 Task: Navigate through the streets of Custer to reach Custer State Park.
Action: Mouse moved to (239, 81)
Screenshot: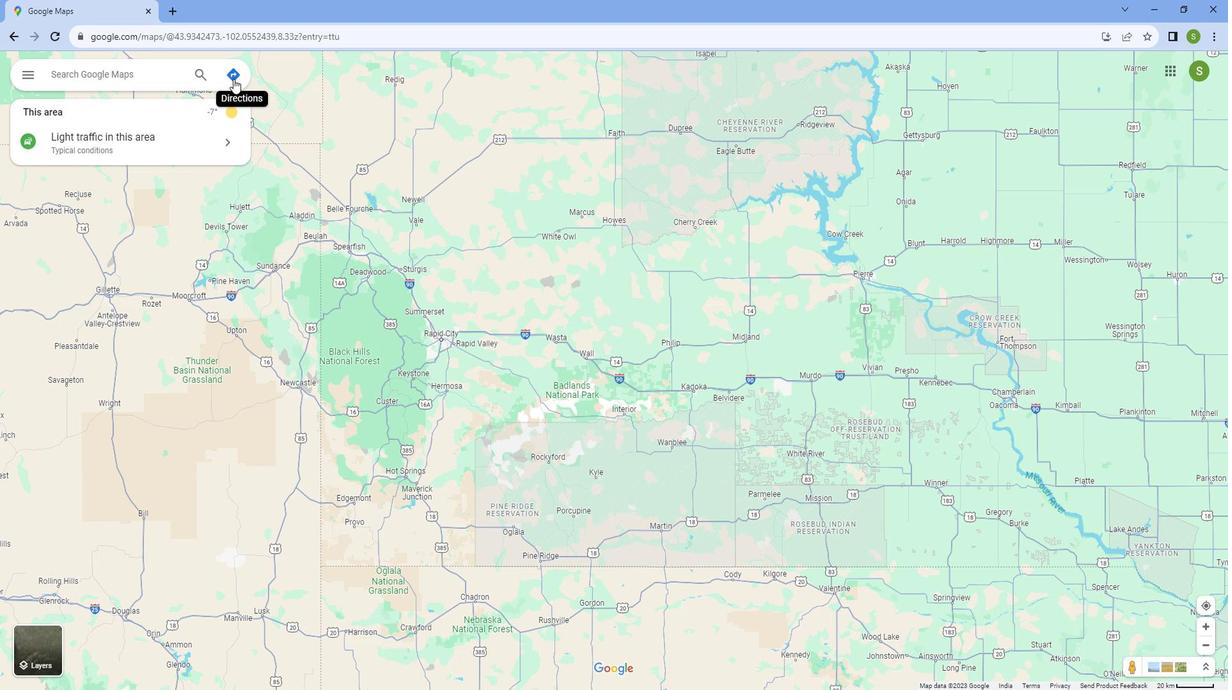 
Action: Mouse pressed left at (239, 81)
Screenshot: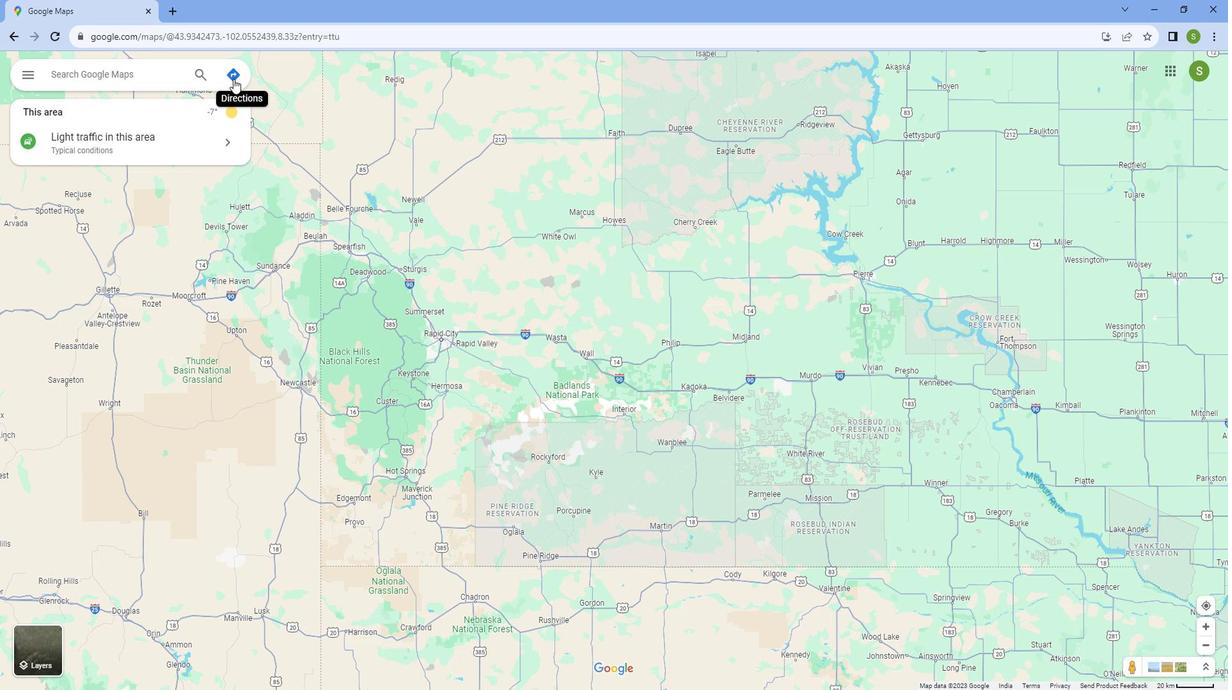 
Action: Mouse moved to (177, 118)
Screenshot: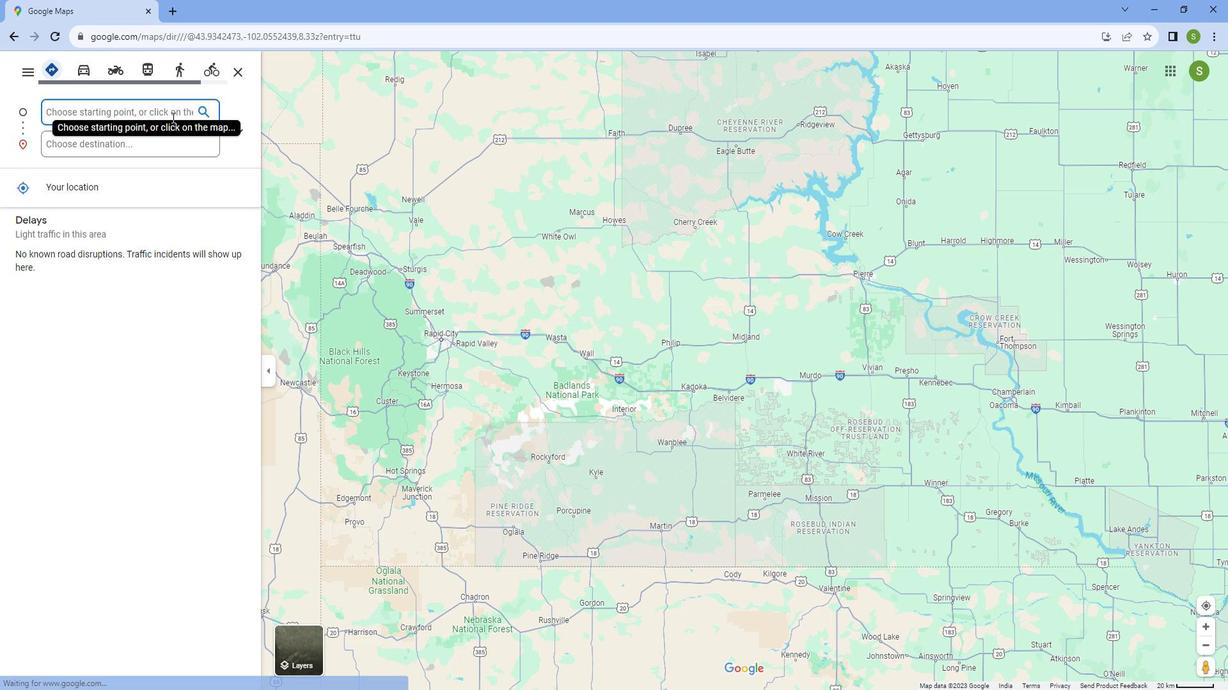
Action: Mouse pressed left at (177, 118)
Screenshot: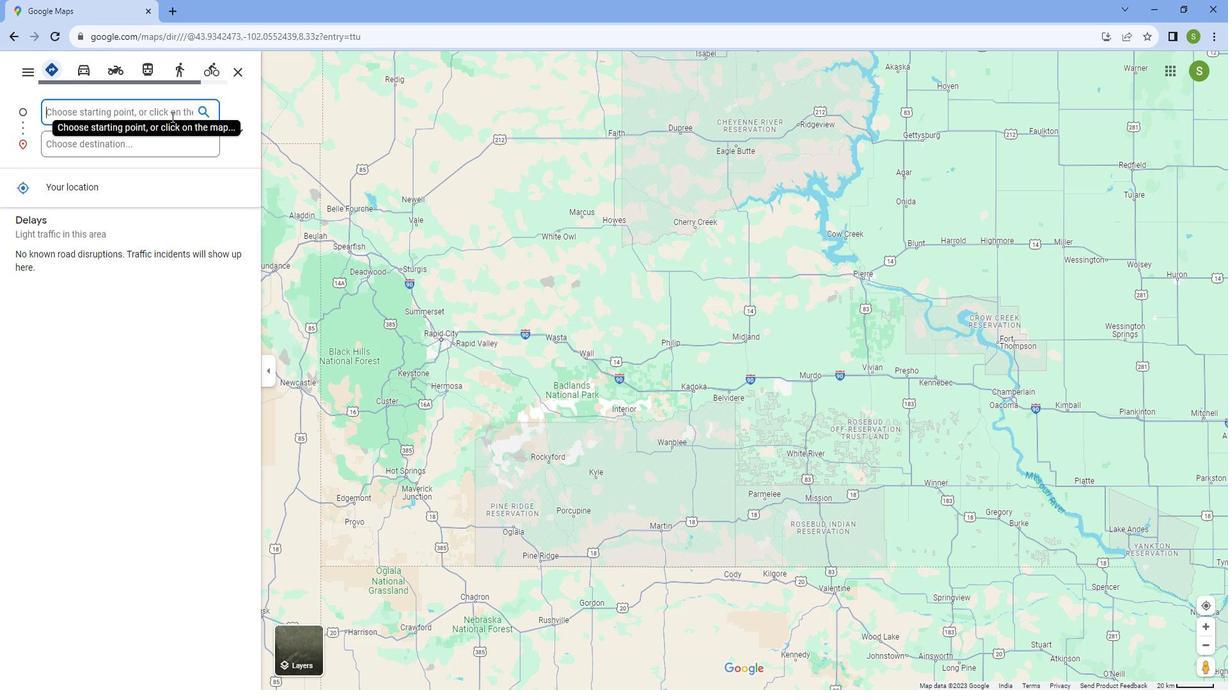 
Action: Key pressed <Key.caps_lock>C<Key.caps_lock>uster
Screenshot: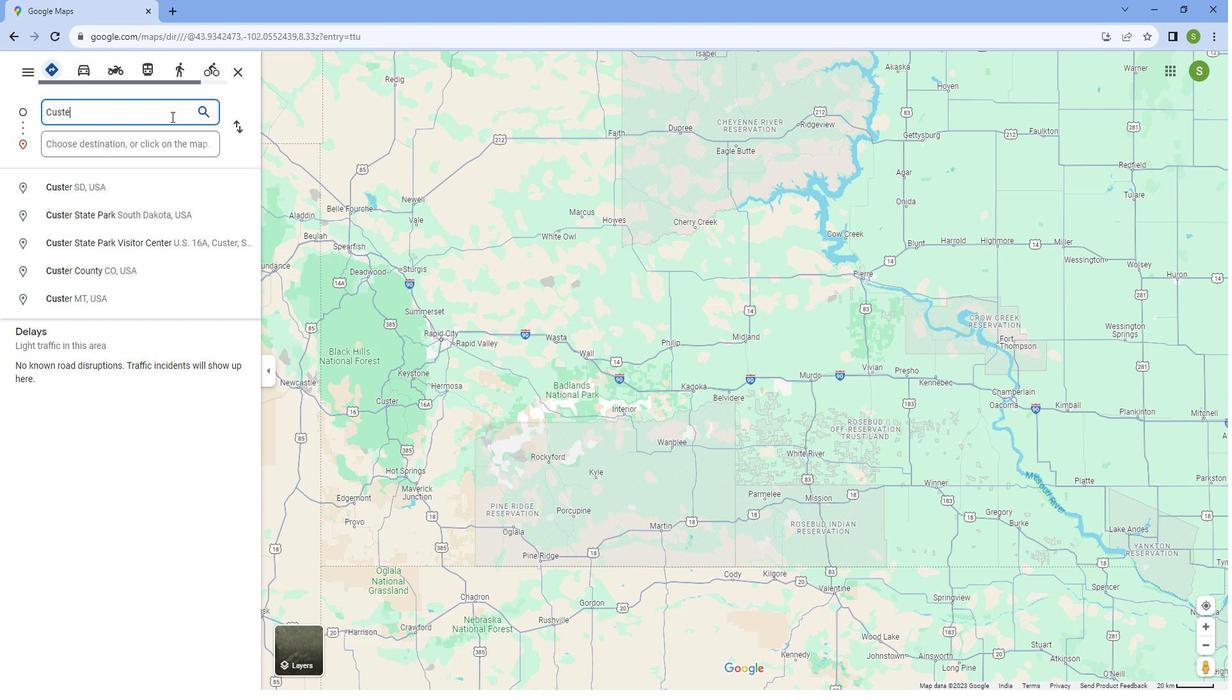
Action: Mouse moved to (122, 194)
Screenshot: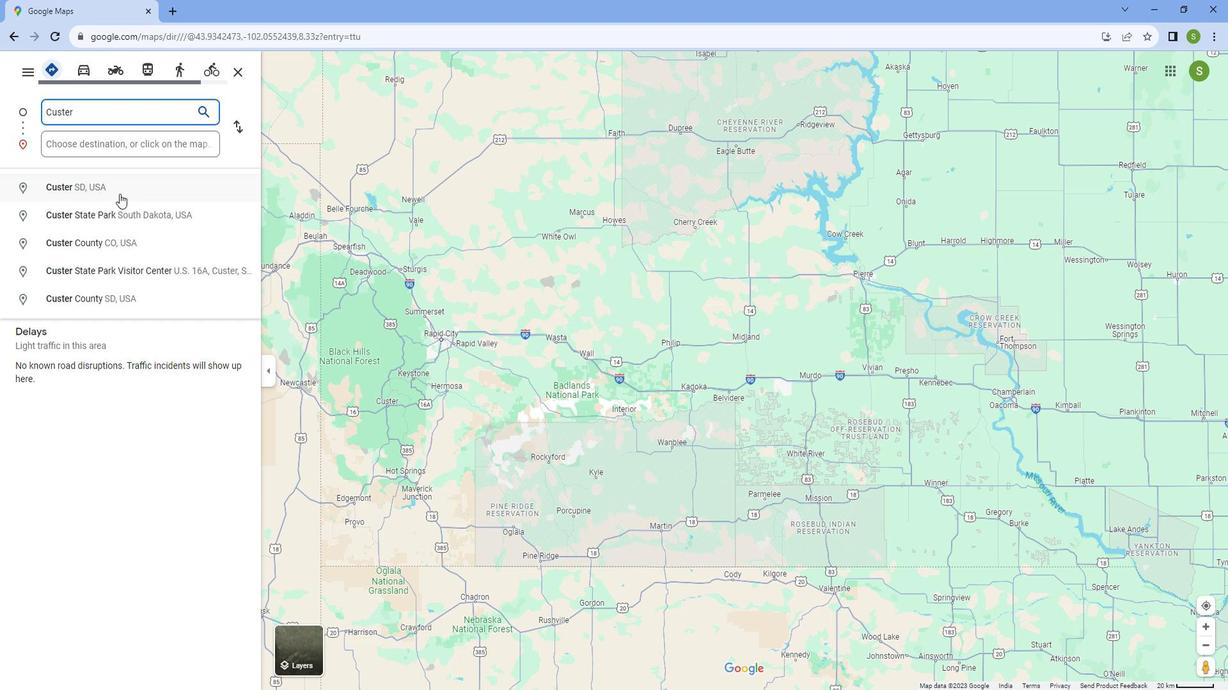 
Action: Mouse pressed left at (122, 194)
Screenshot: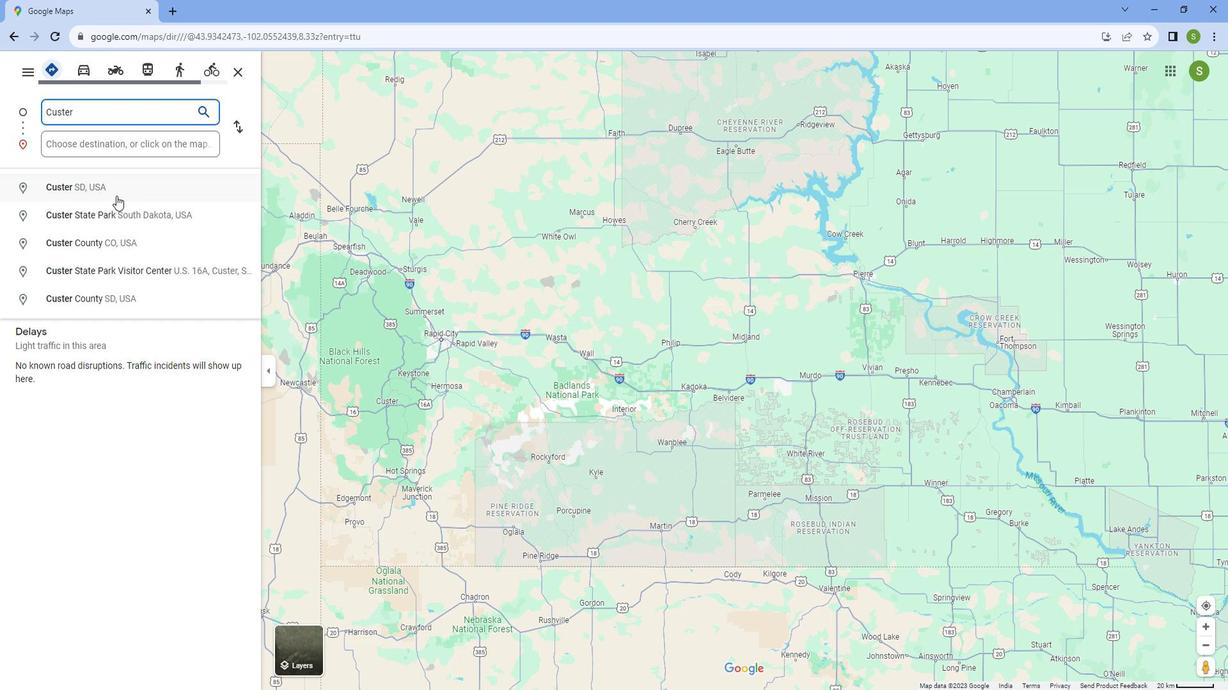 
Action: Mouse moved to (117, 161)
Screenshot: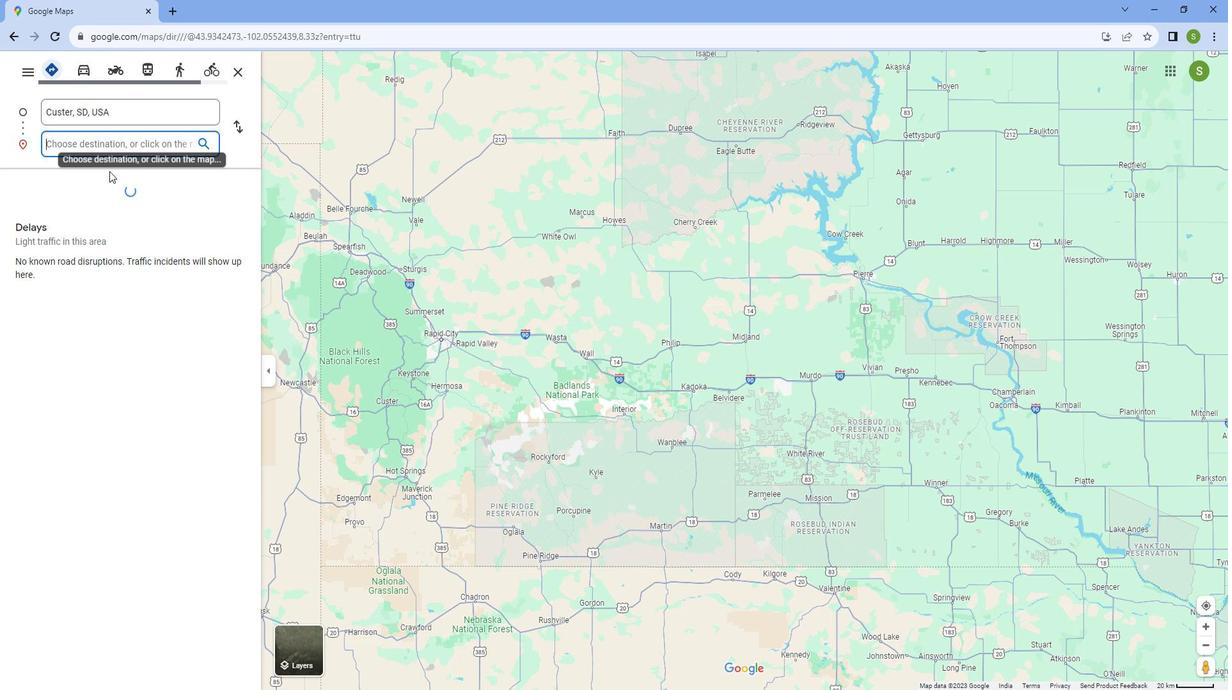 
Action: Mouse pressed left at (117, 161)
Screenshot: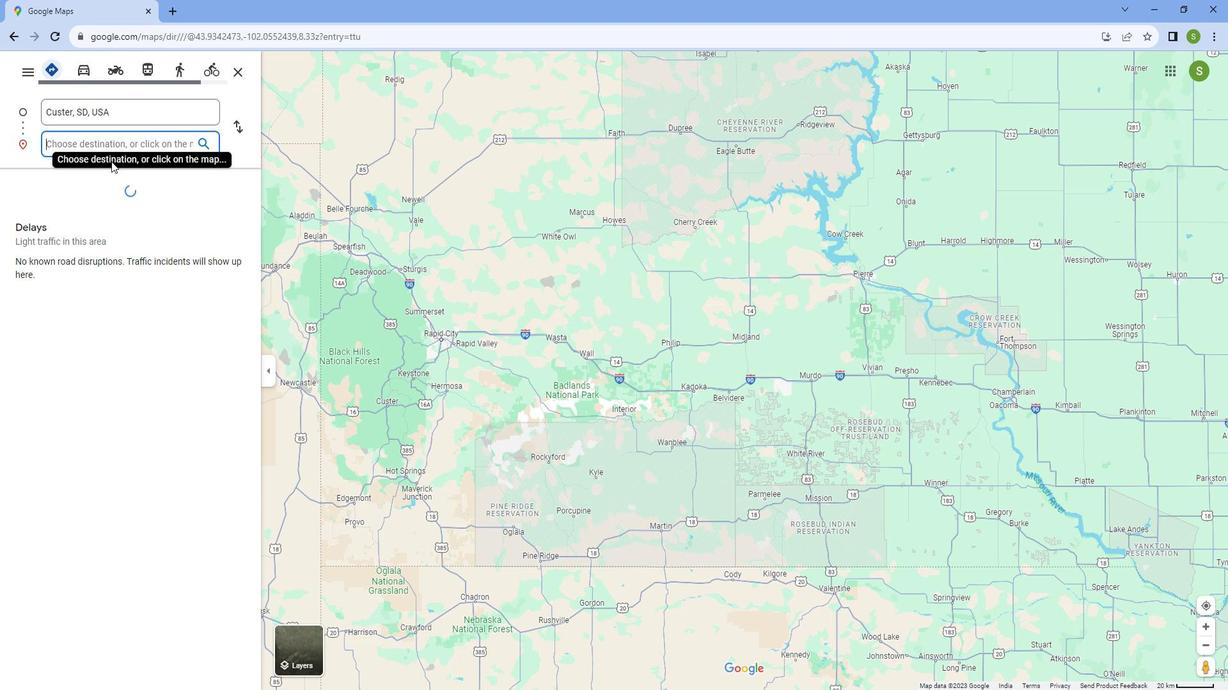
Action: Mouse moved to (130, 150)
Screenshot: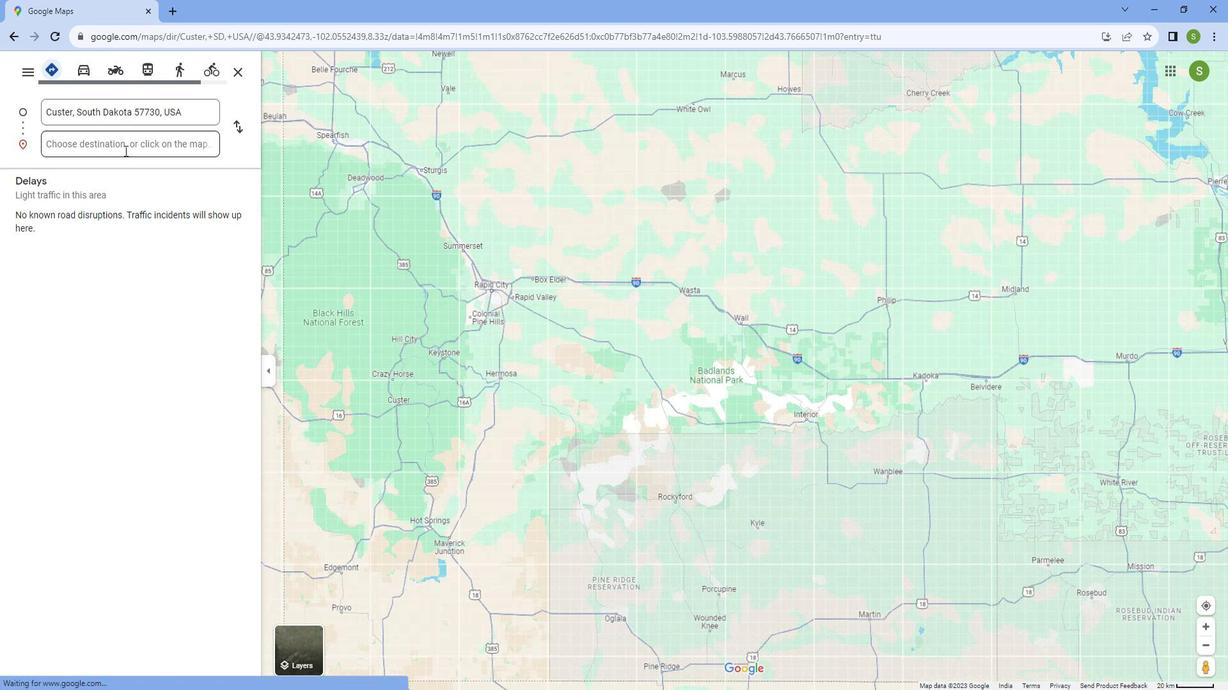 
Action: Mouse pressed left at (130, 150)
Screenshot: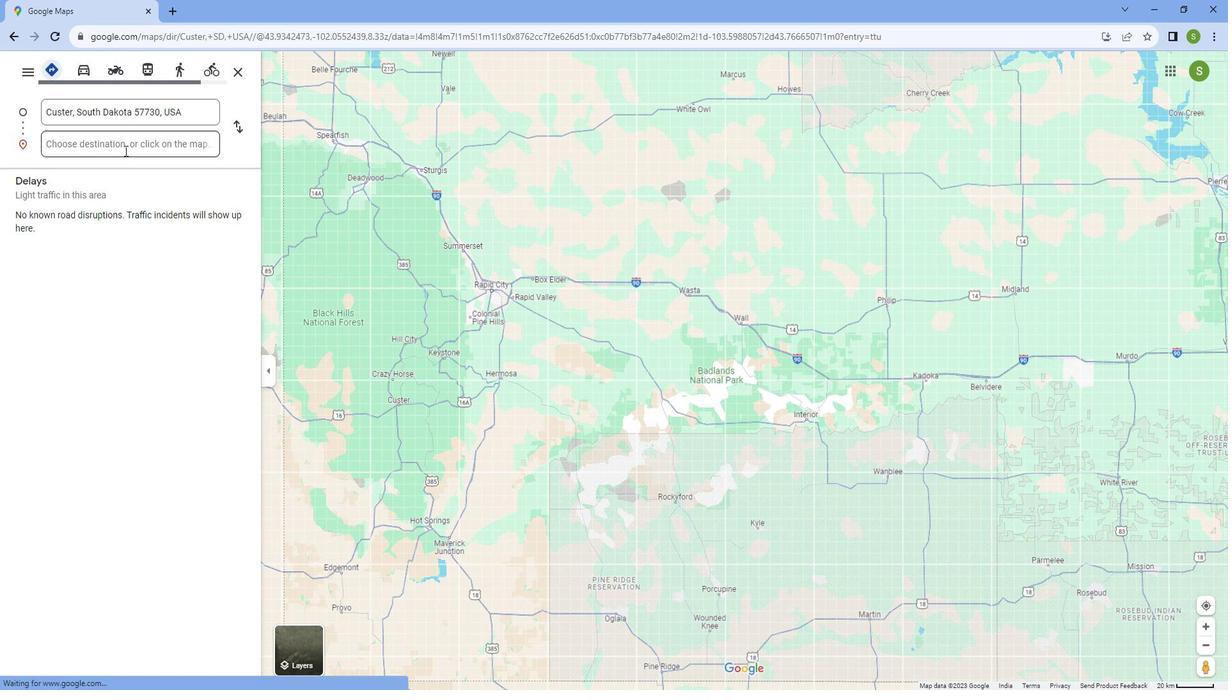 
Action: Key pressed <Key.caps_lock>C<Key.caps_lock>uster<Key.space><Key.caps_lock>S<Key.caps_lock>tate<Key.space><Key.caps_lock>P<Key.caps_lock>ark
Screenshot: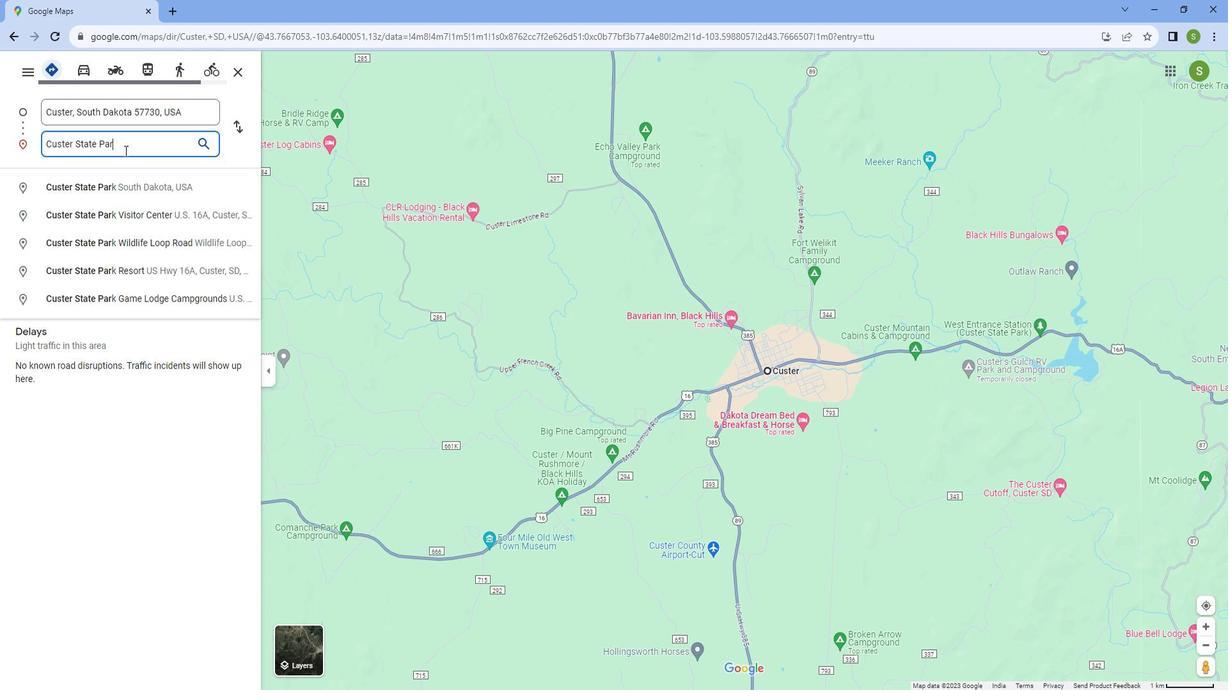 
Action: Mouse moved to (126, 185)
Screenshot: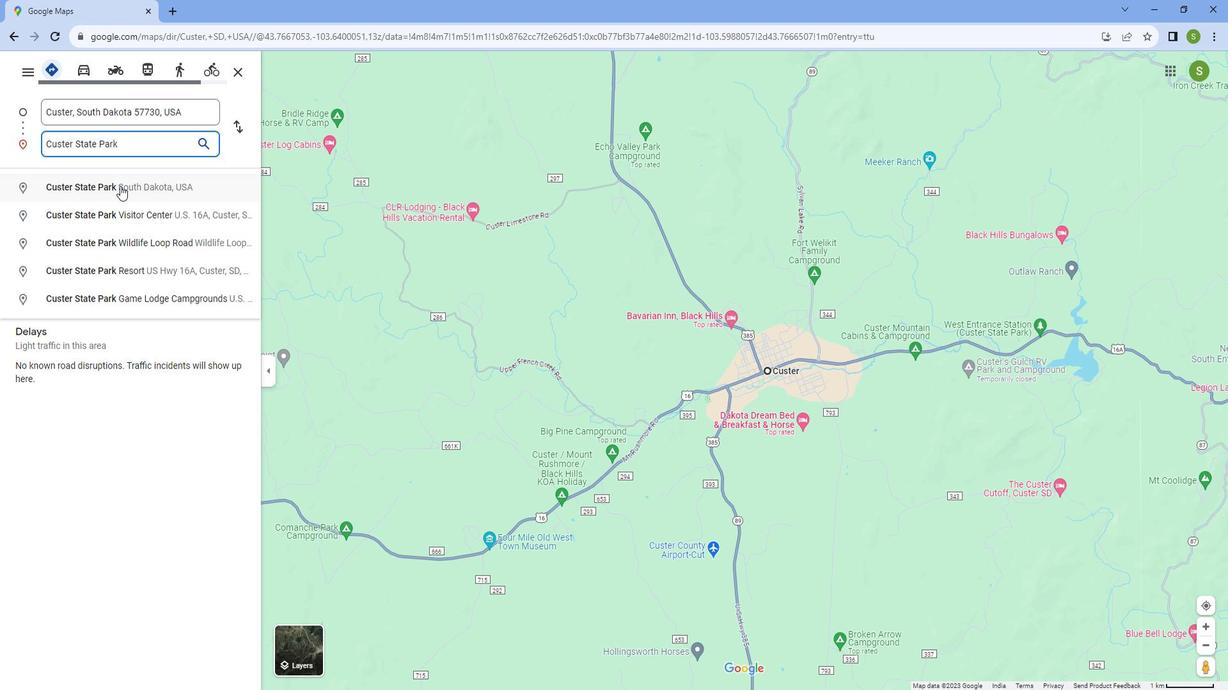 
Action: Mouse pressed left at (126, 185)
Screenshot: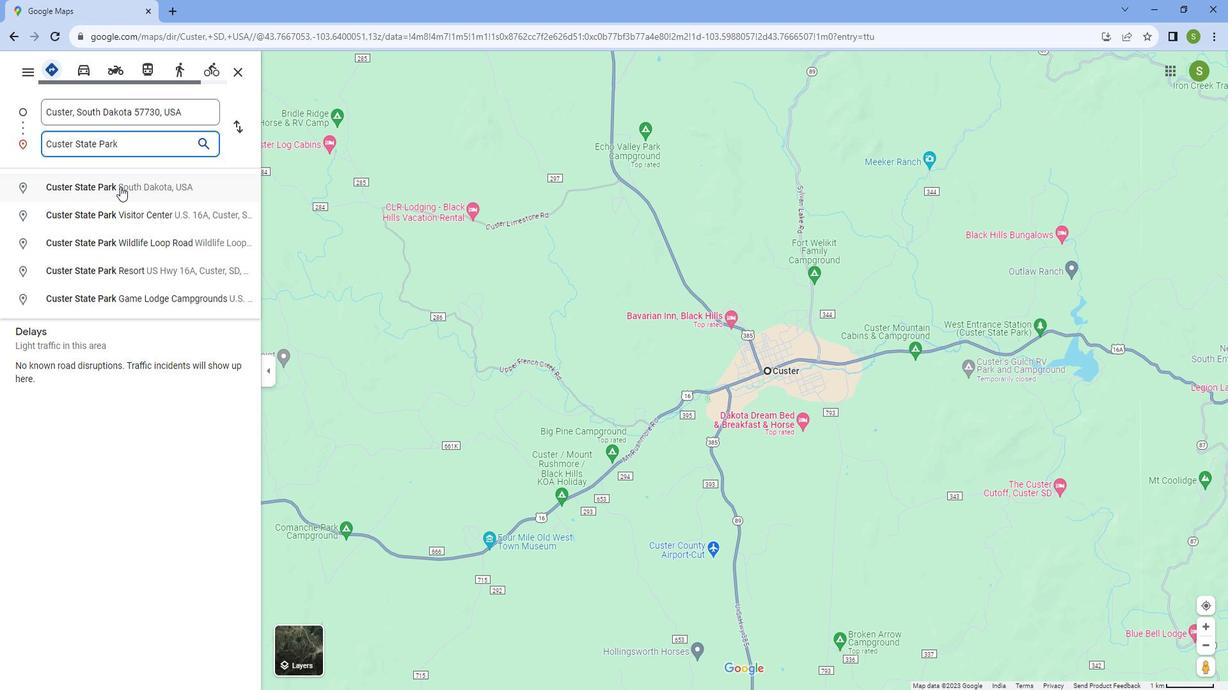 
Action: Mouse moved to (530, 628)
Screenshot: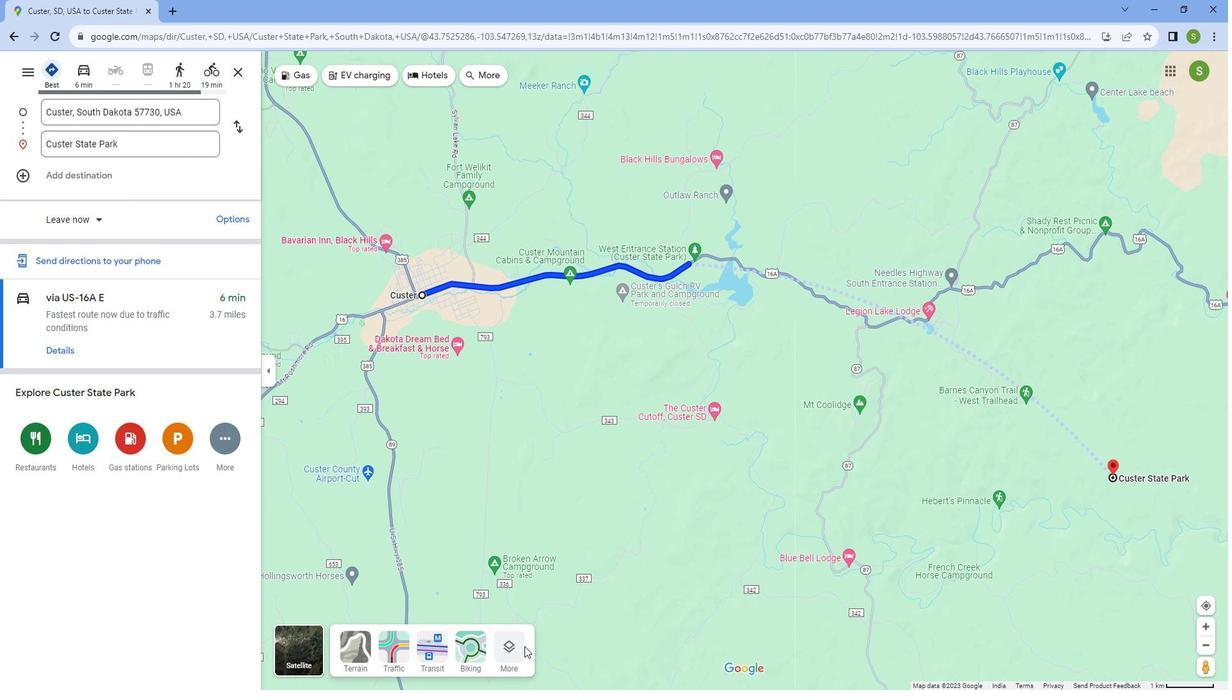 
Action: Mouse pressed left at (530, 628)
Screenshot: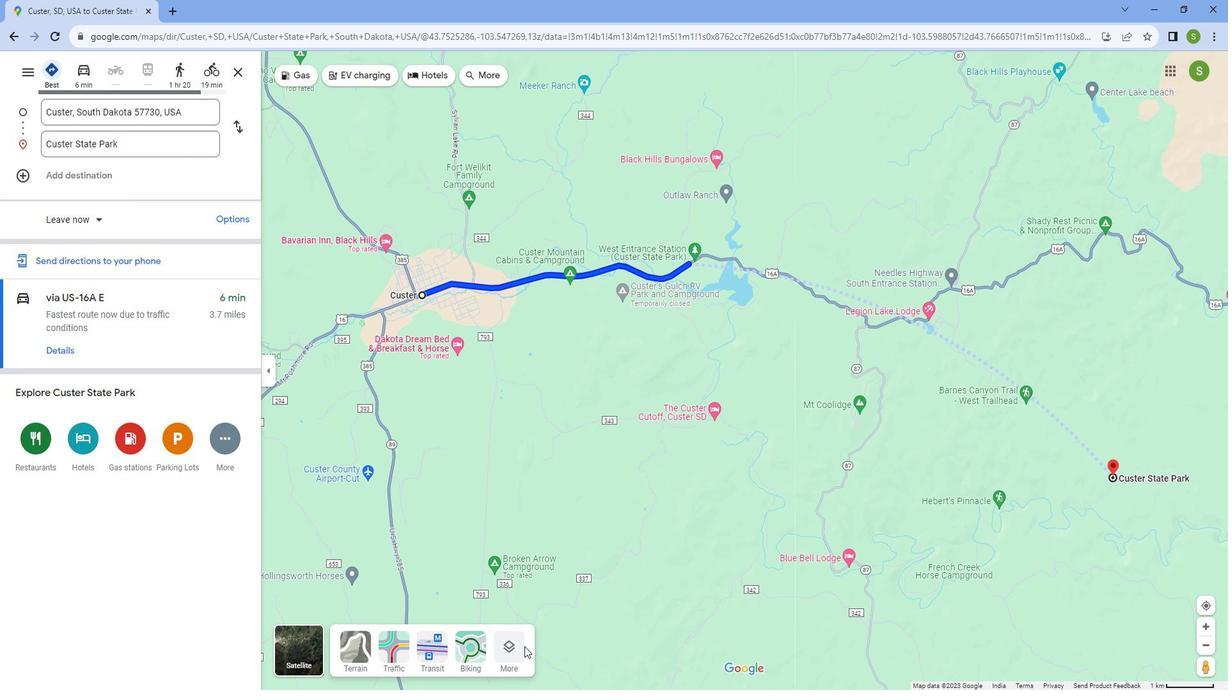 
Action: Mouse moved to (525, 629)
Screenshot: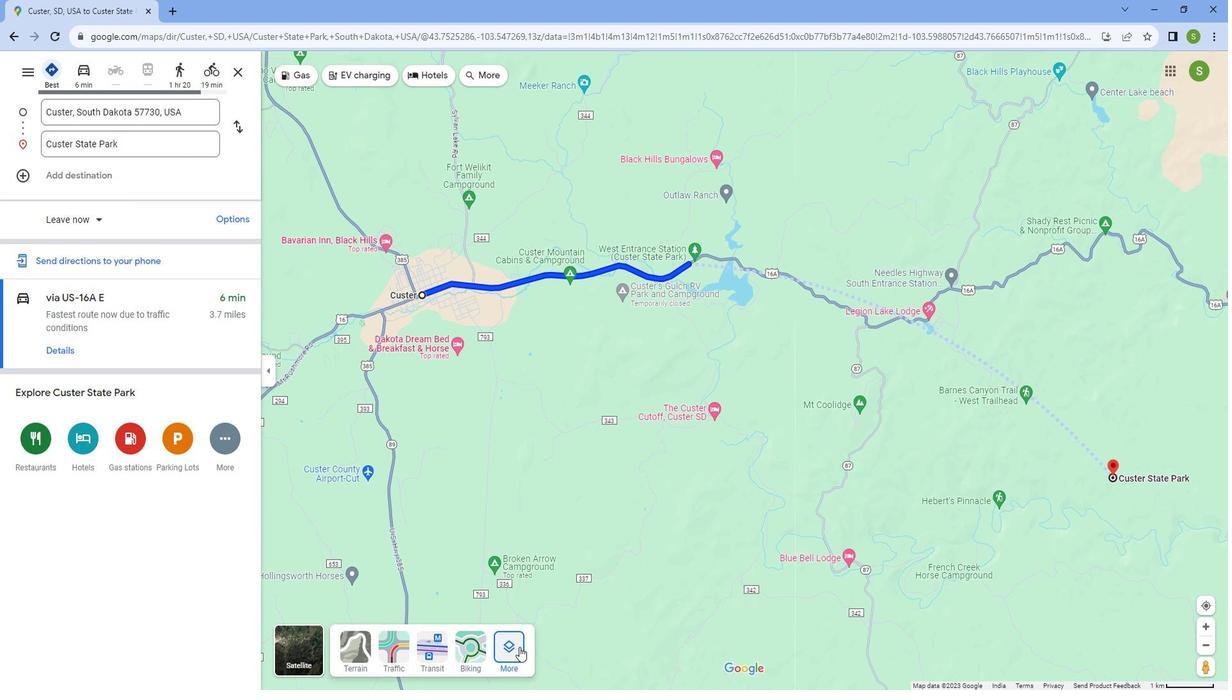 
Action: Mouse pressed left at (525, 629)
Screenshot: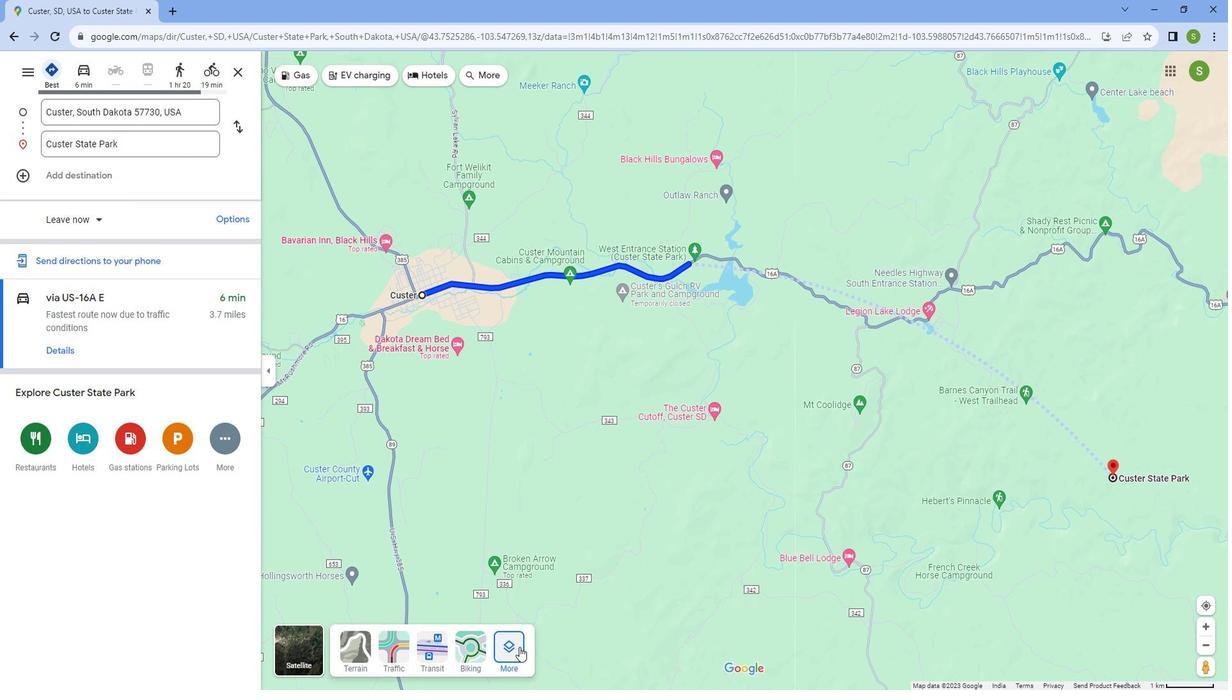 
Action: Mouse moved to (372, 377)
Screenshot: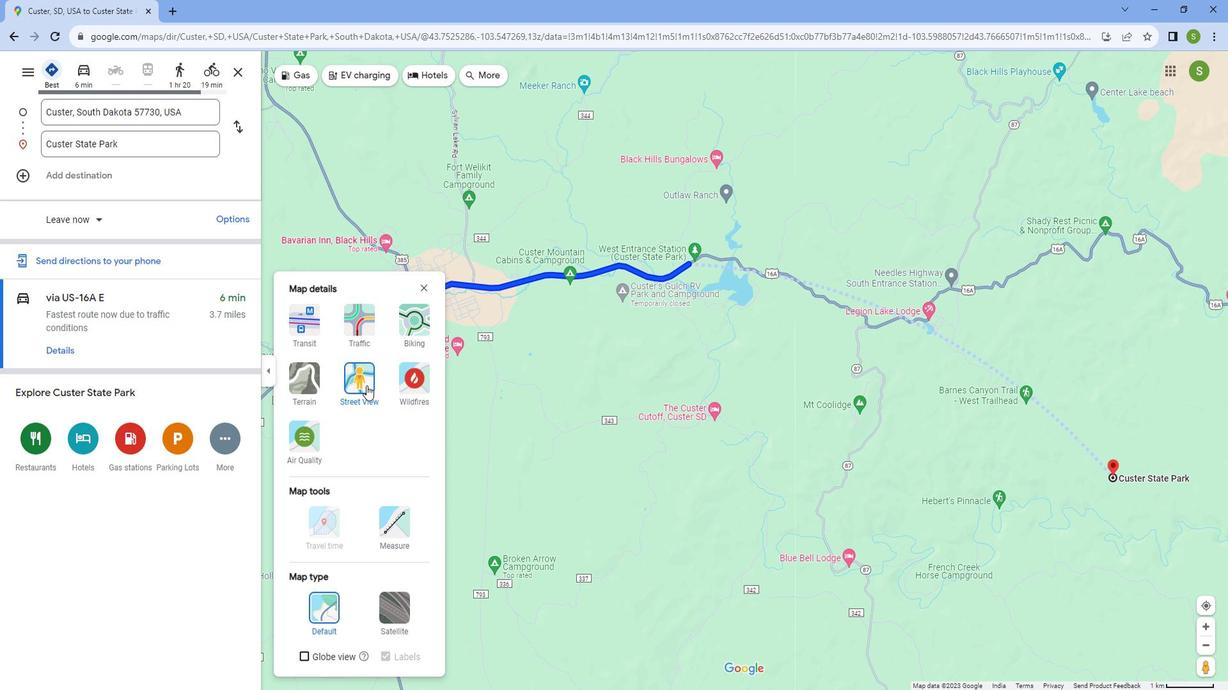 
Action: Mouse pressed left at (372, 377)
Screenshot: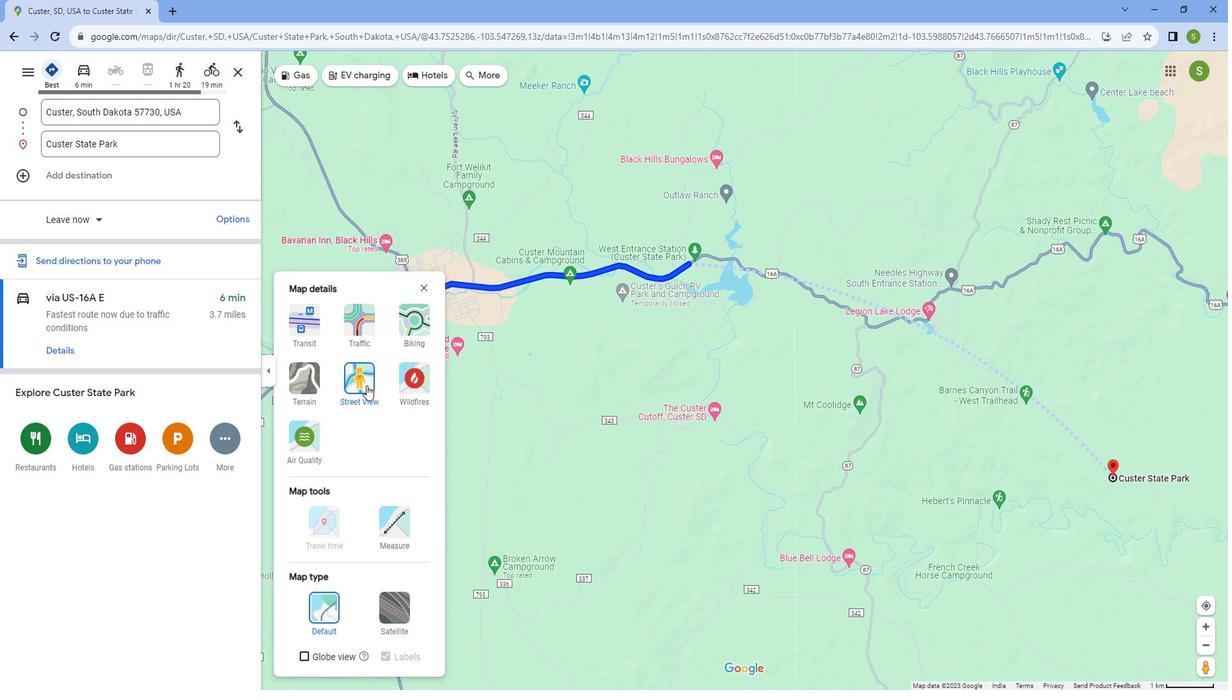 
Action: Mouse moved to (683, 424)
Screenshot: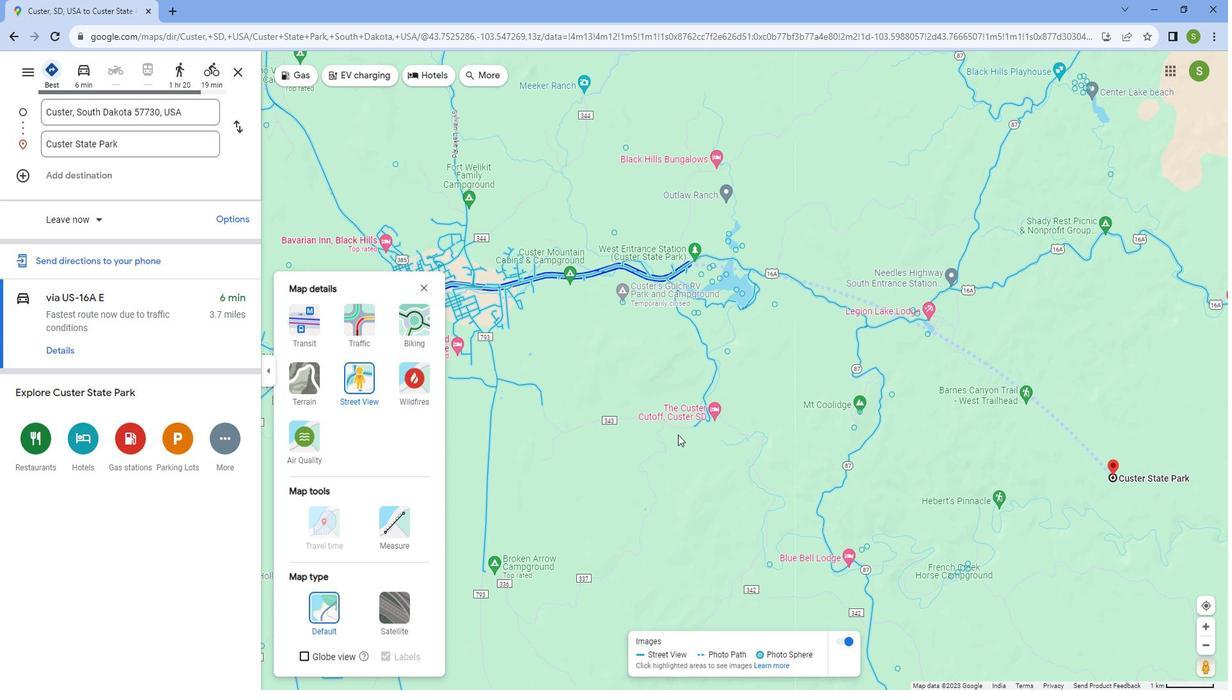 
Action: Mouse scrolled (683, 424) with delta (0, 0)
Screenshot: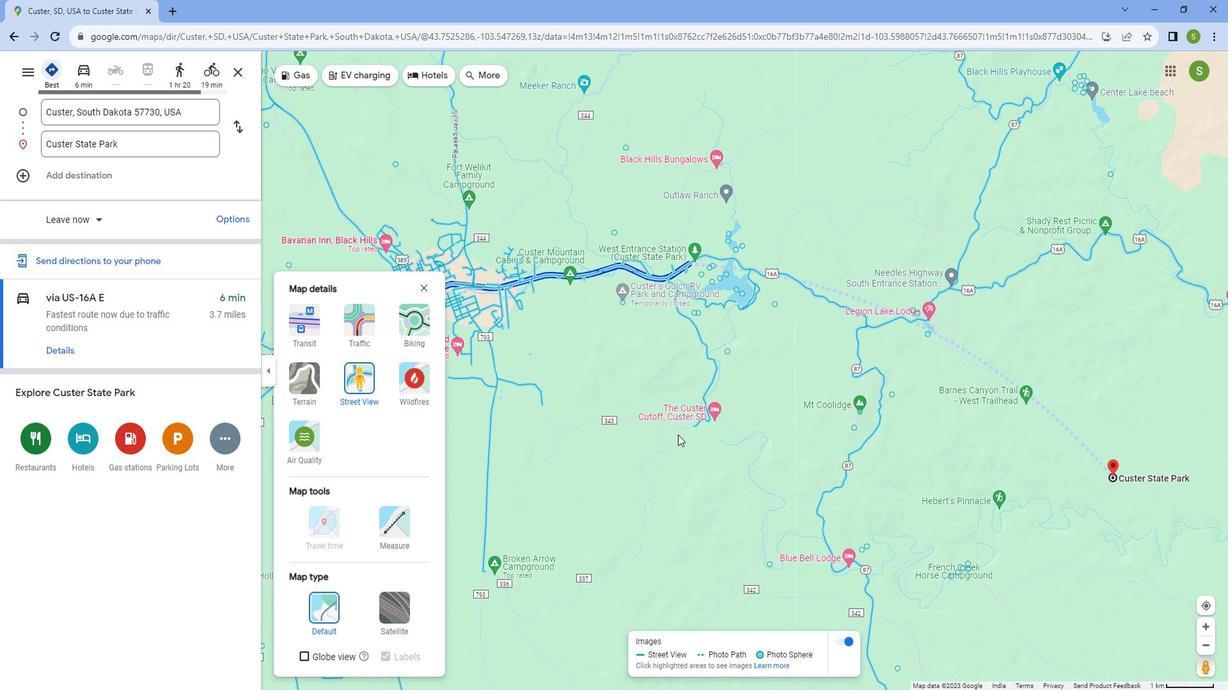 
Action: Mouse moved to (584, 396)
Screenshot: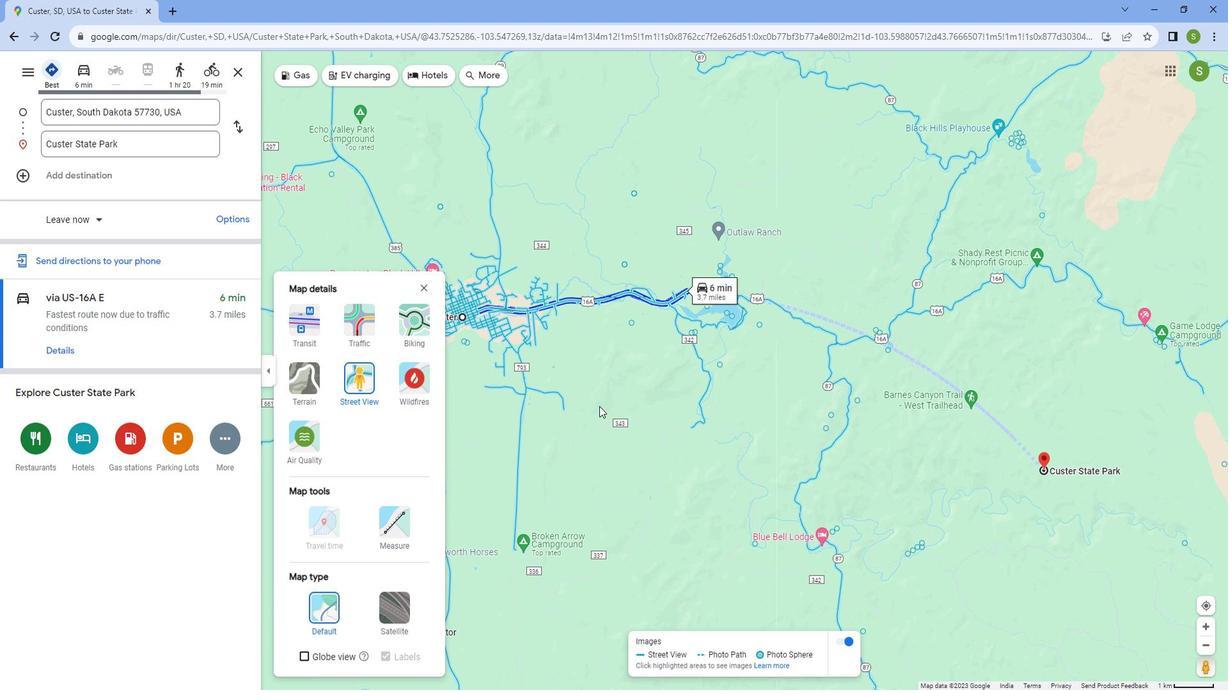 
Action: Mouse scrolled (584, 396) with delta (0, 0)
Screenshot: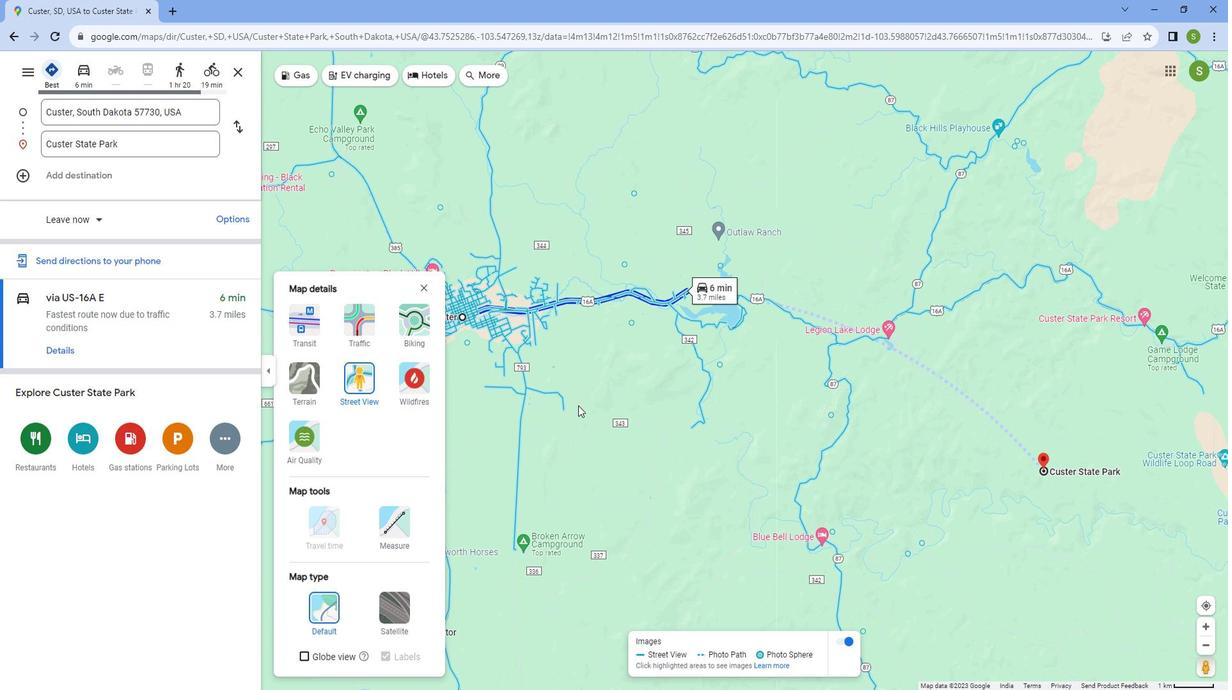 
Action: Mouse scrolled (584, 396) with delta (0, 0)
Screenshot: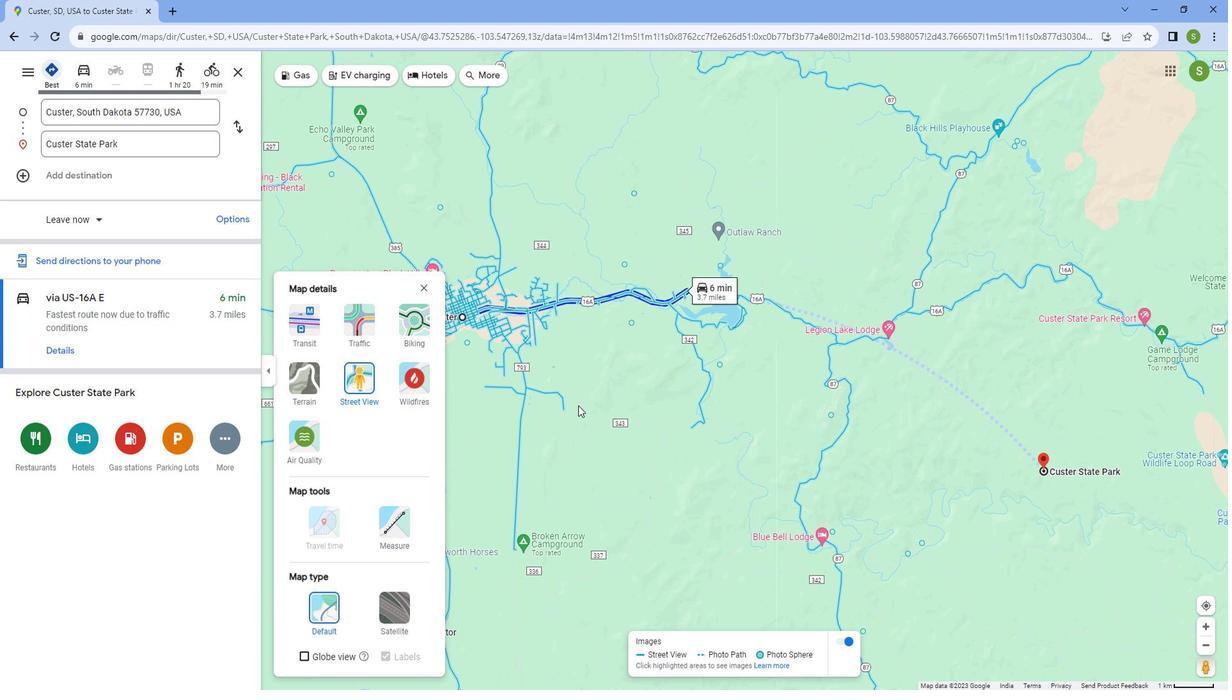 
Action: Mouse scrolled (584, 396) with delta (0, 0)
Screenshot: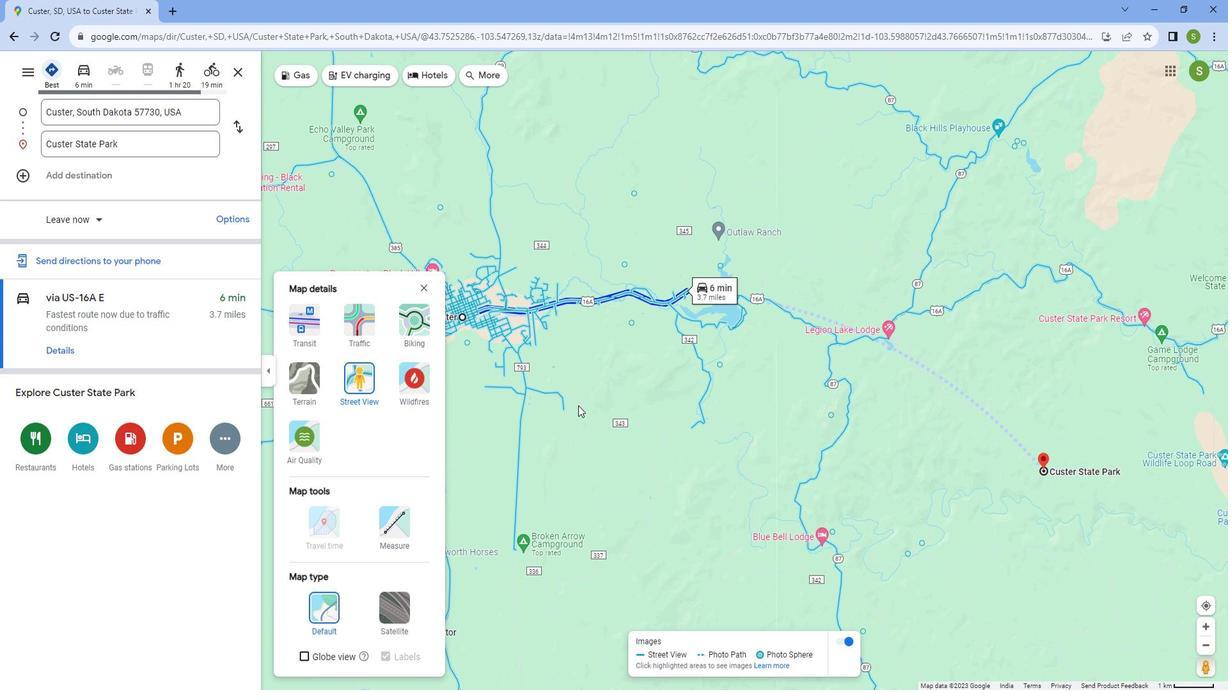 
Action: Mouse moved to (495, 329)
Screenshot: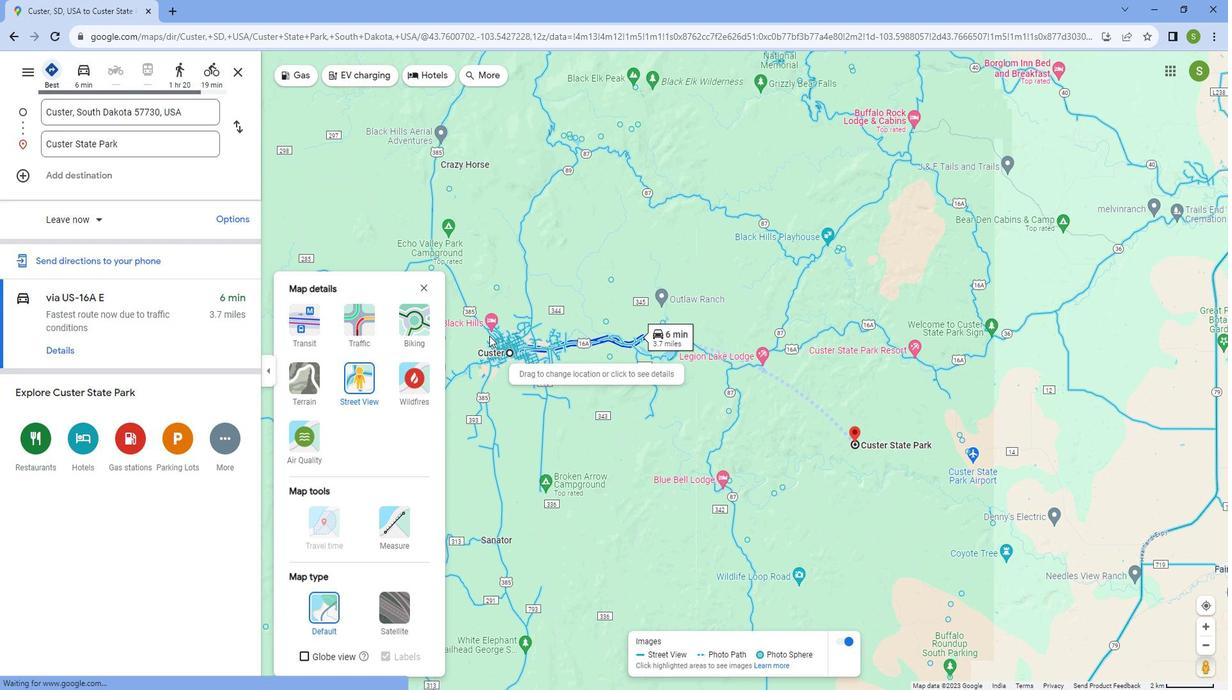 
Action: Mouse scrolled (495, 330) with delta (0, 0)
Screenshot: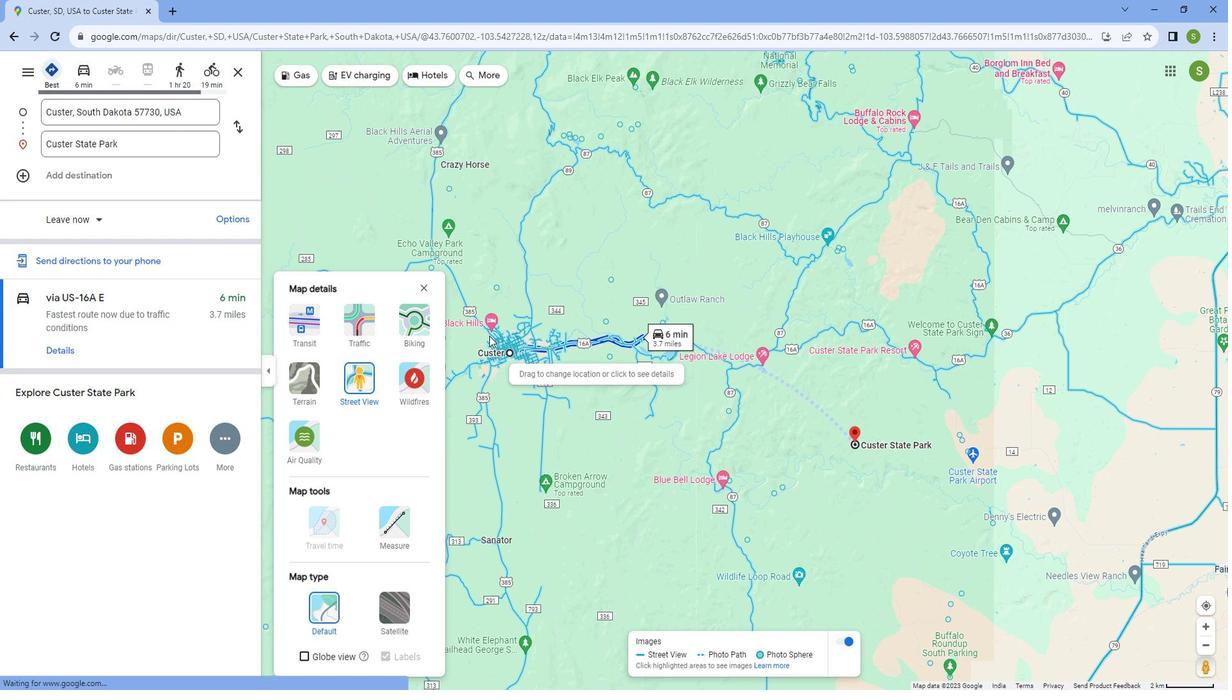 
Action: Mouse scrolled (495, 330) with delta (0, 0)
Screenshot: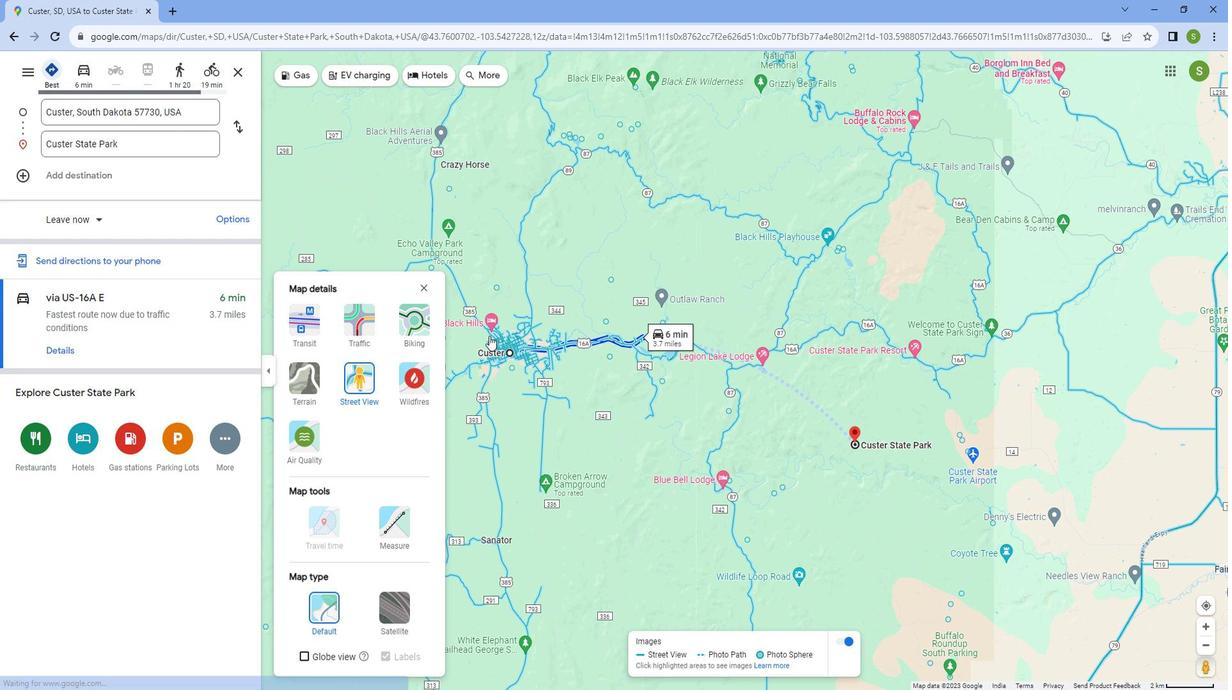 
Action: Mouse scrolled (495, 330) with delta (0, 0)
Screenshot: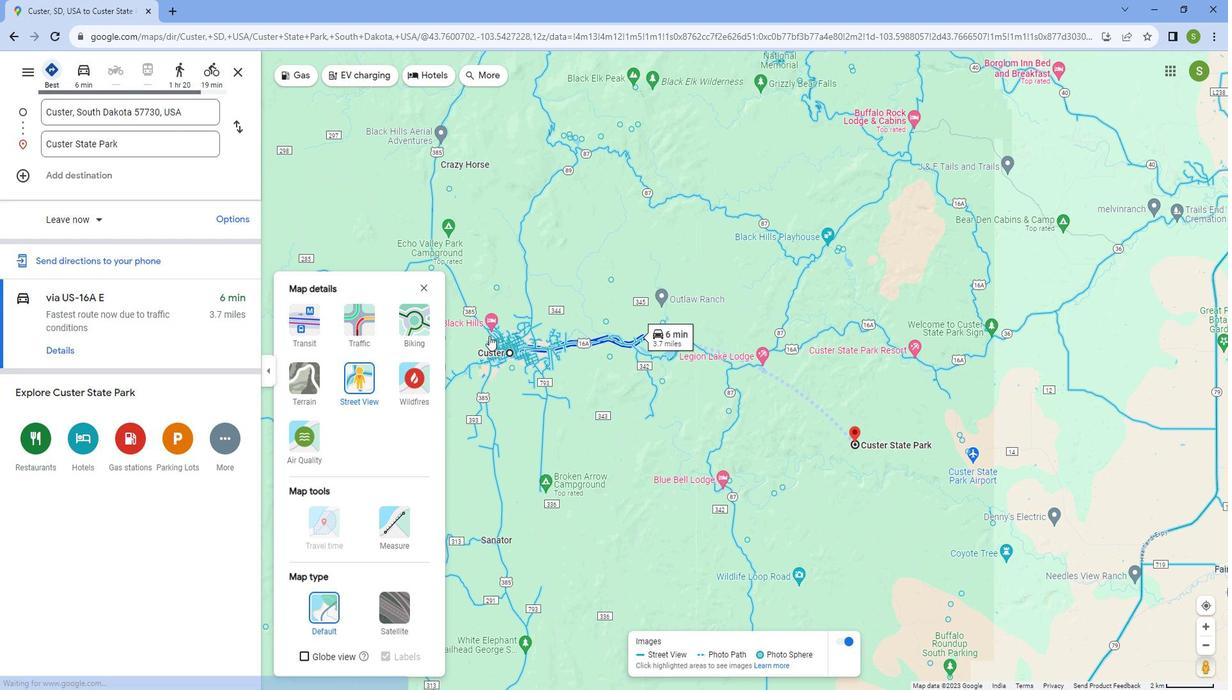 
Action: Mouse moved to (494, 329)
Screenshot: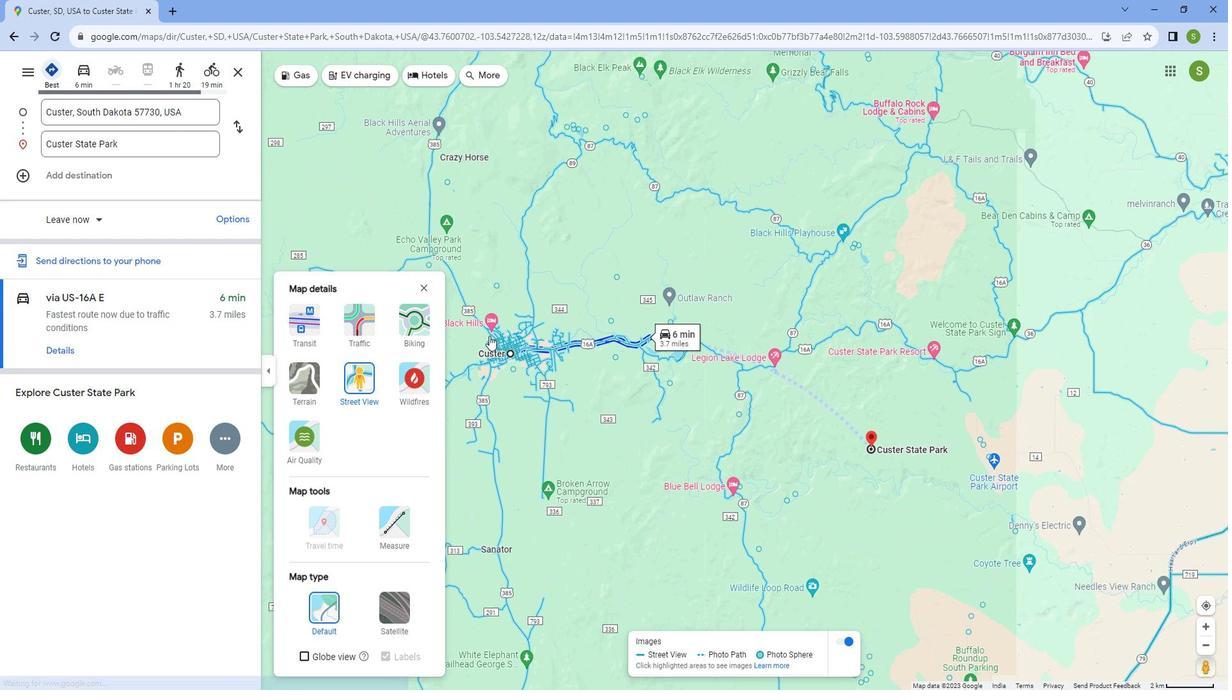 
Action: Mouse scrolled (494, 330) with delta (0, 0)
Screenshot: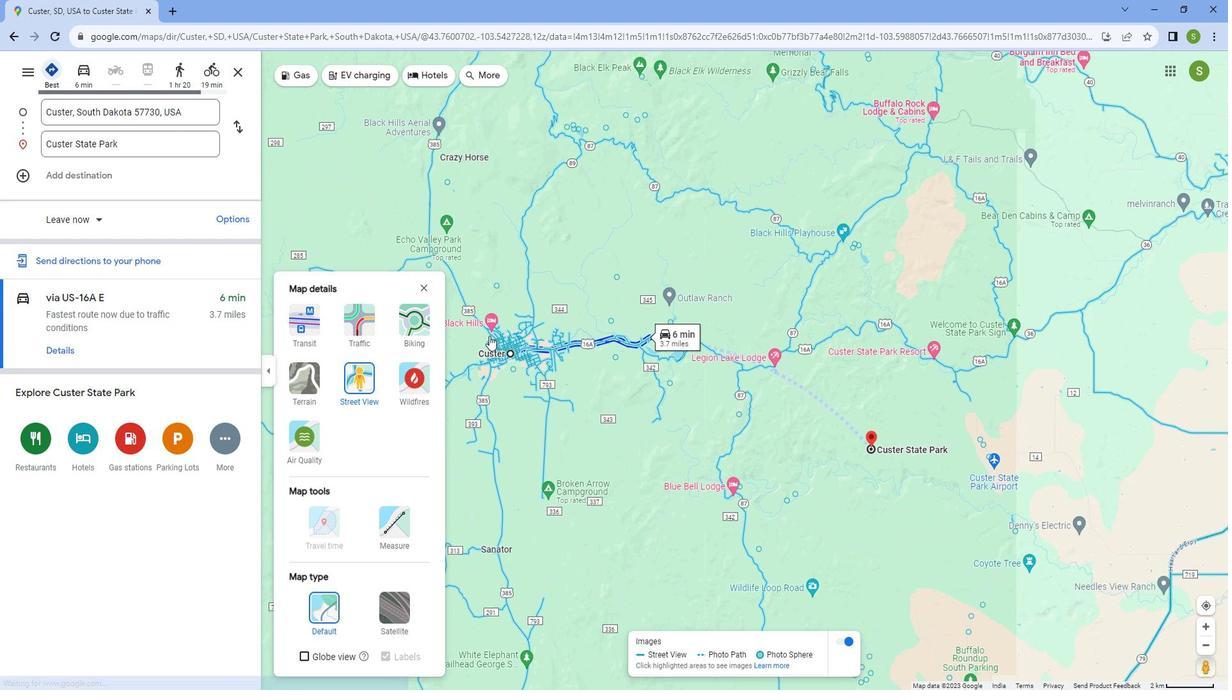 
Action: Mouse moved to (493, 329)
Screenshot: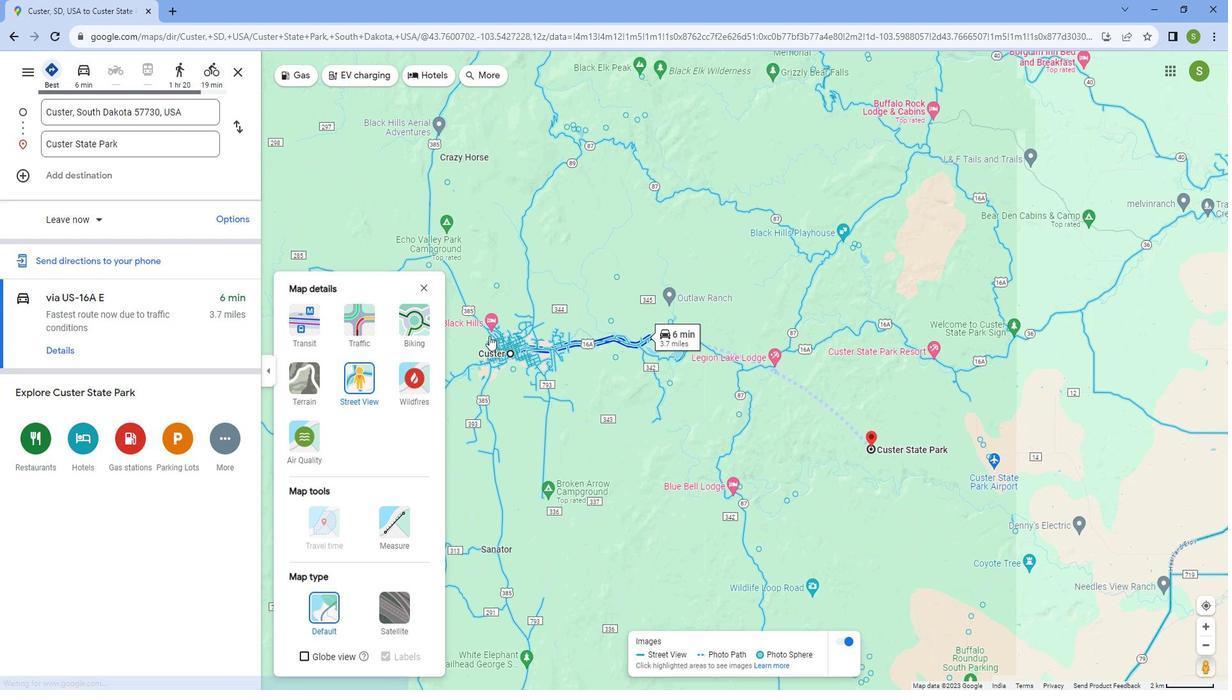 
Action: Mouse scrolled (493, 330) with delta (0, 0)
Screenshot: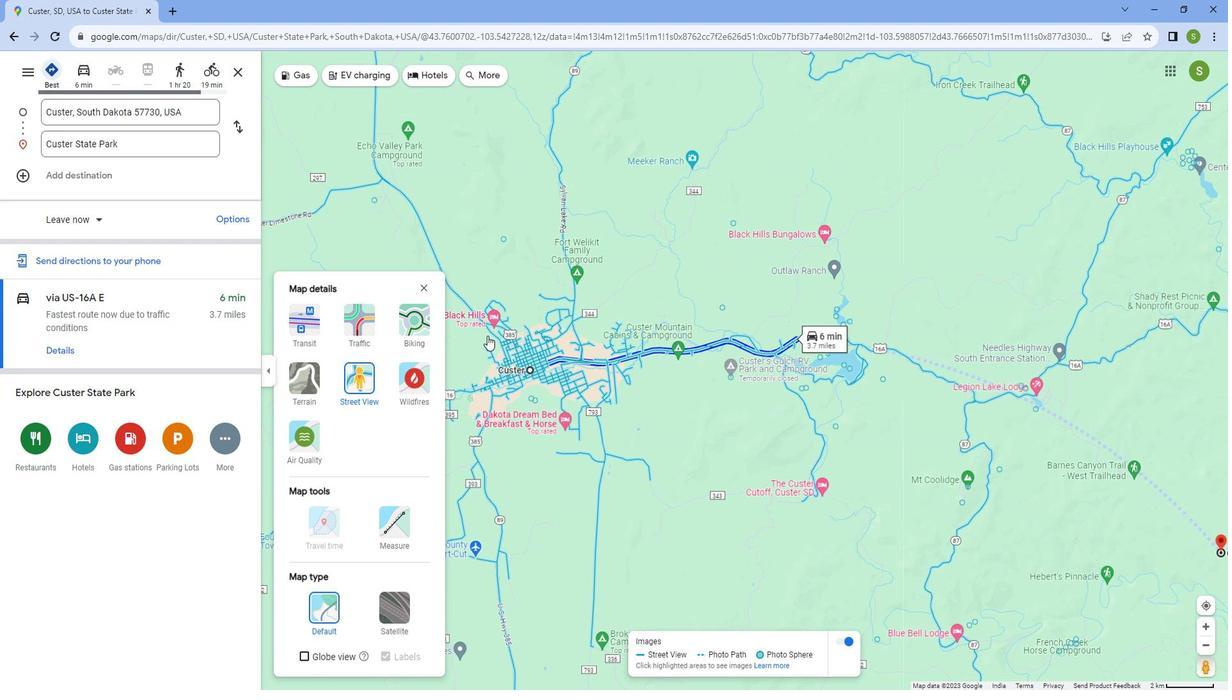 
Action: Mouse scrolled (493, 330) with delta (0, 0)
Screenshot: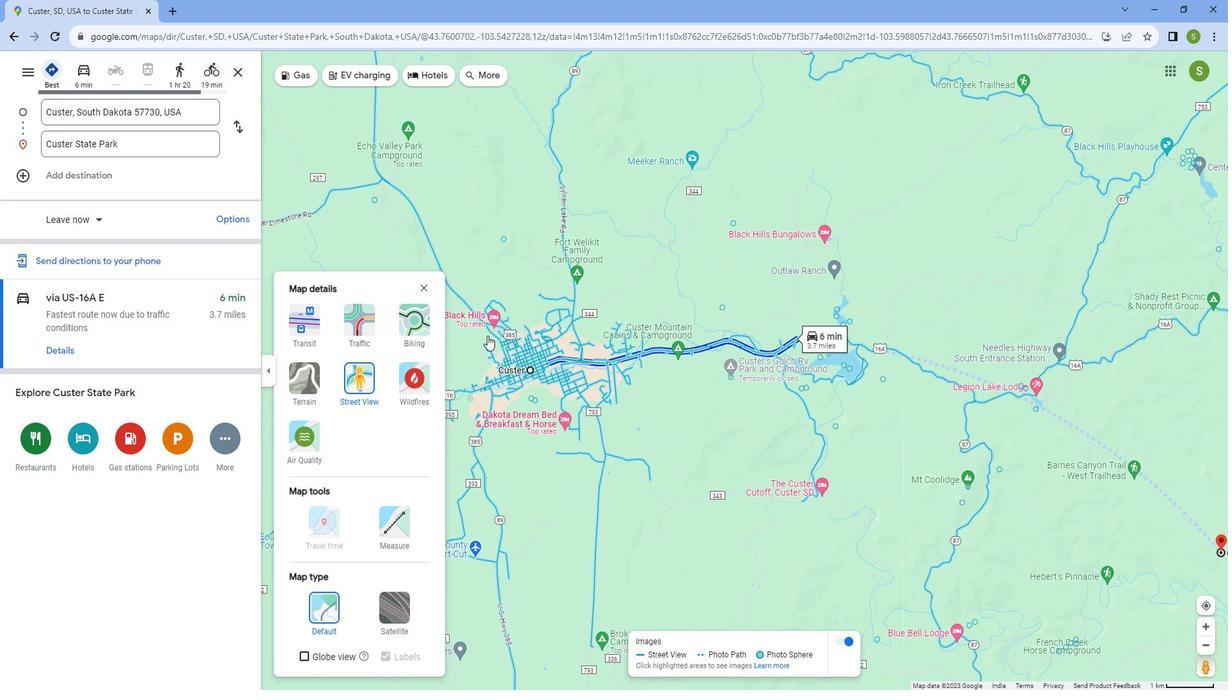 
Action: Mouse scrolled (493, 330) with delta (0, 0)
Screenshot: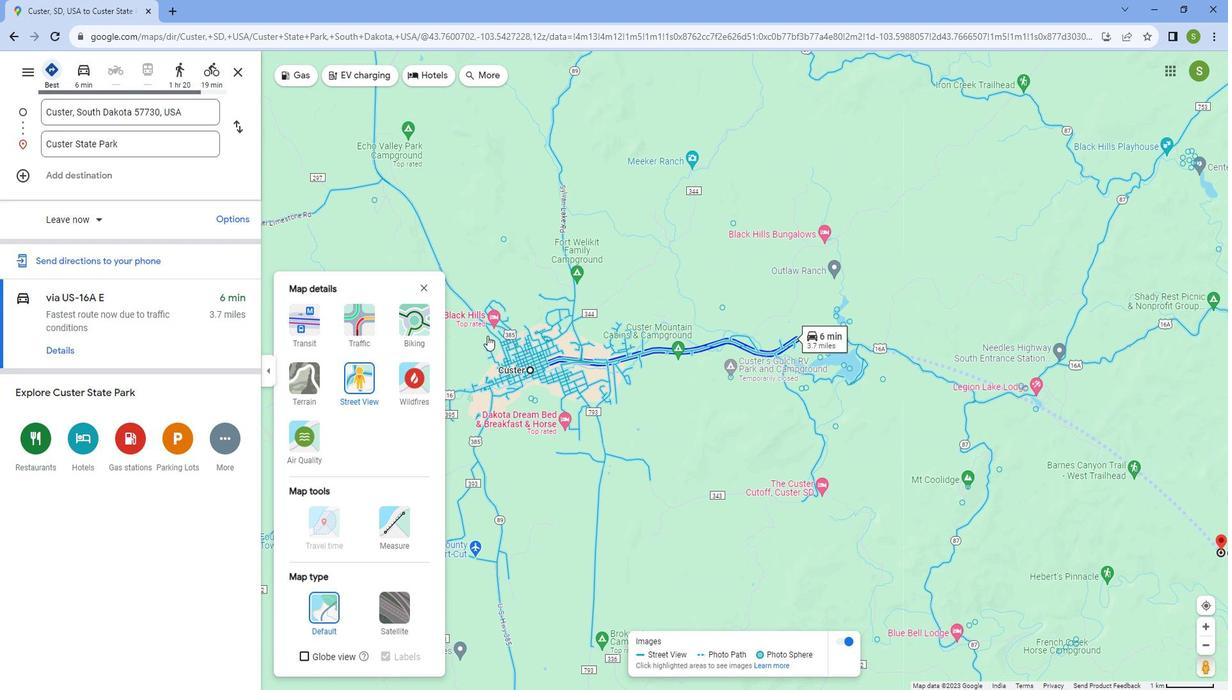
Action: Mouse scrolled (493, 330) with delta (0, 0)
Screenshot: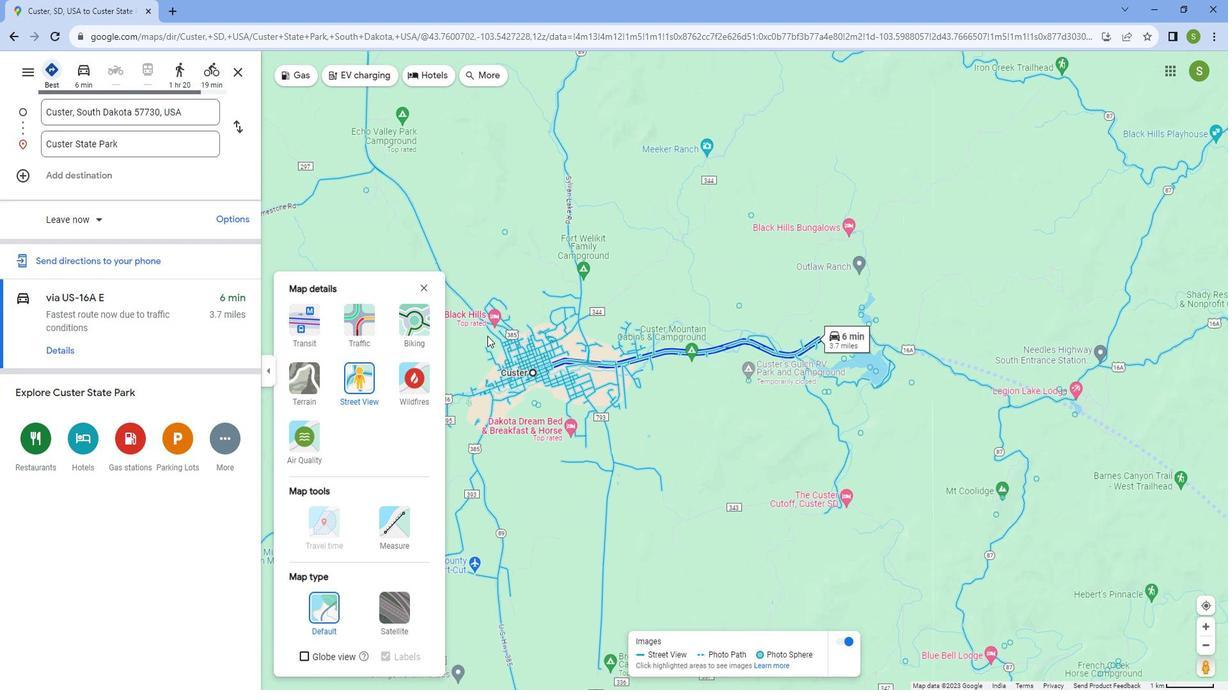 
Action: Mouse scrolled (493, 330) with delta (0, 0)
Screenshot: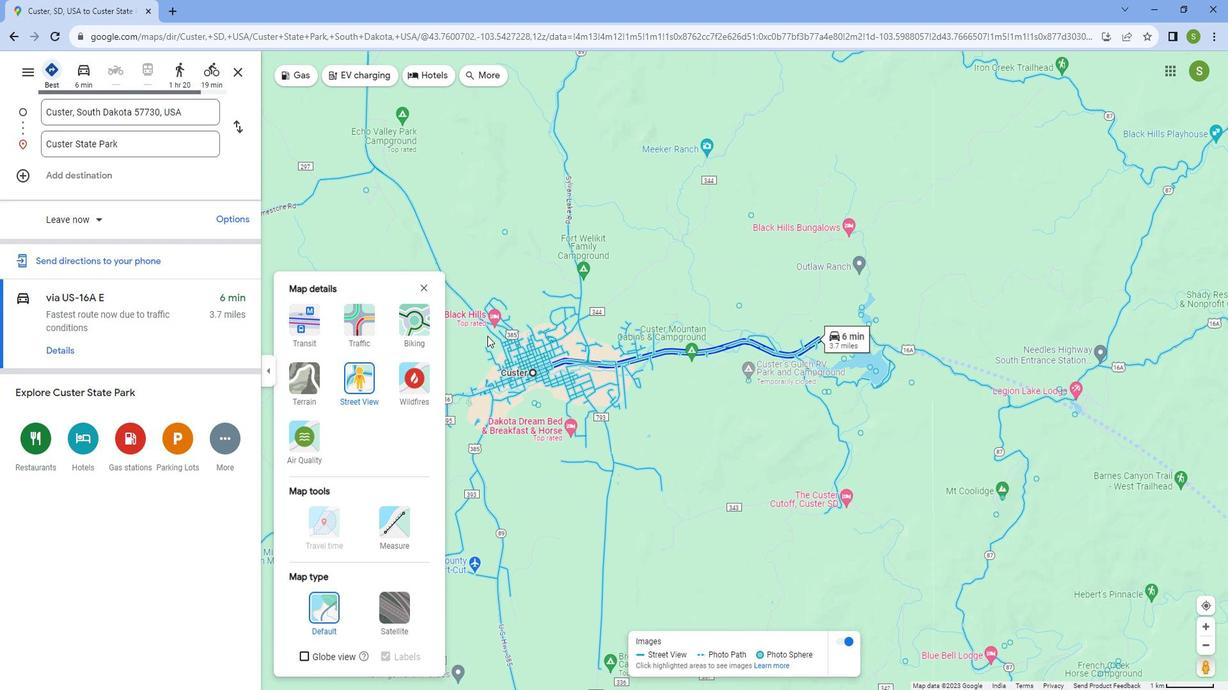 
Action: Mouse moved to (532, 375)
Screenshot: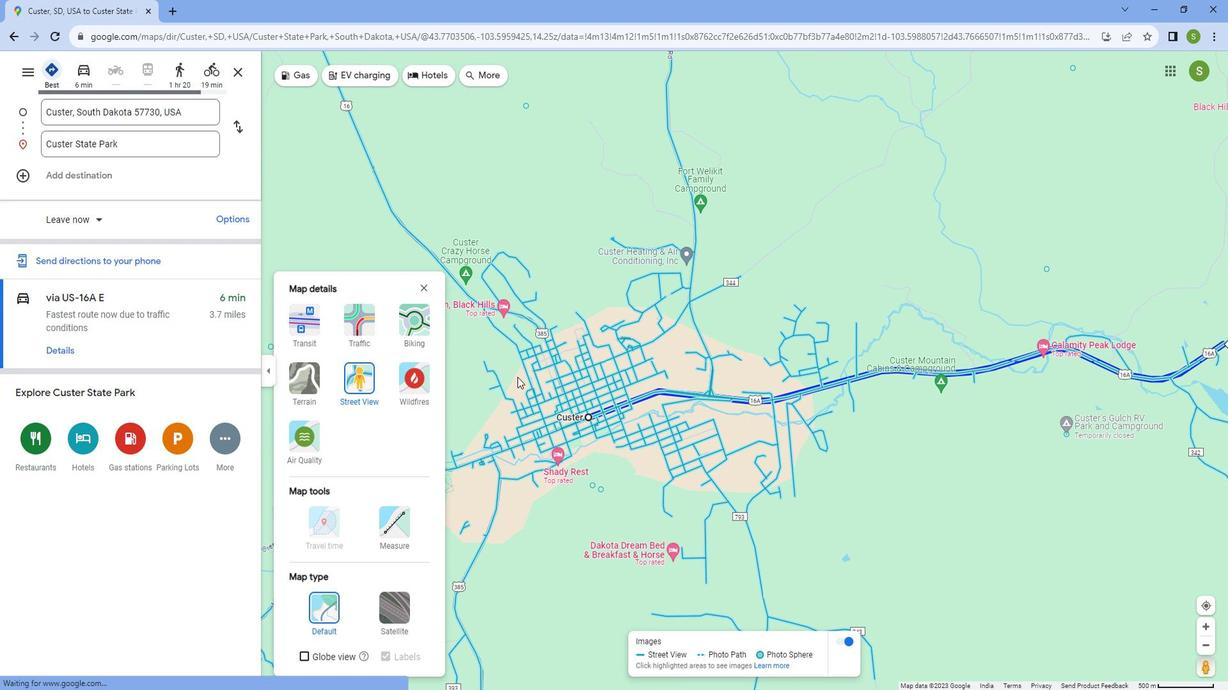 
Action: Mouse scrolled (532, 374) with delta (0, 0)
Screenshot: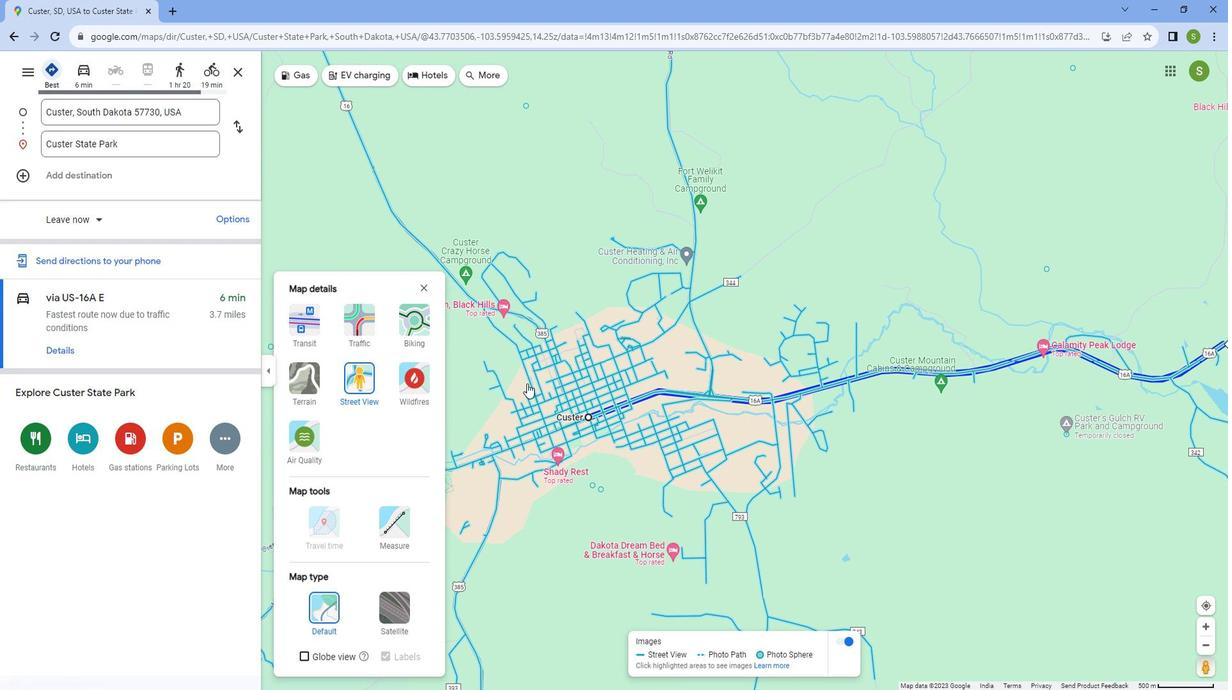 
Action: Mouse scrolled (532, 374) with delta (0, 0)
Screenshot: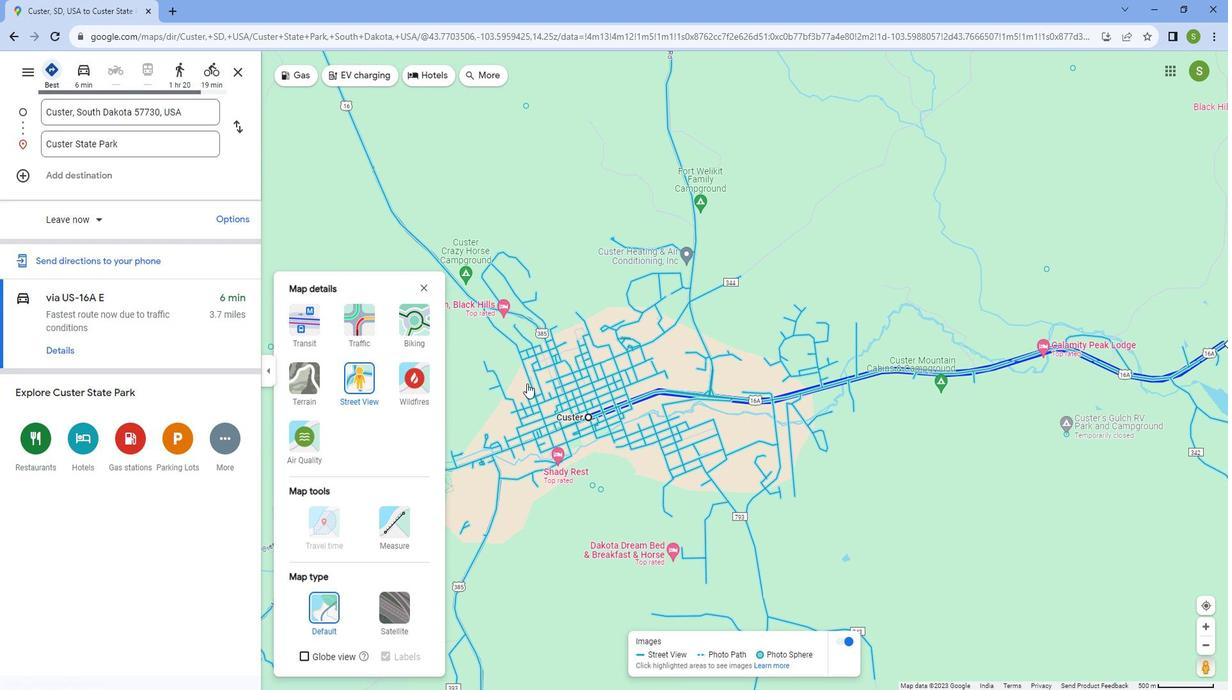 
Action: Mouse scrolled (532, 374) with delta (0, 0)
Screenshot: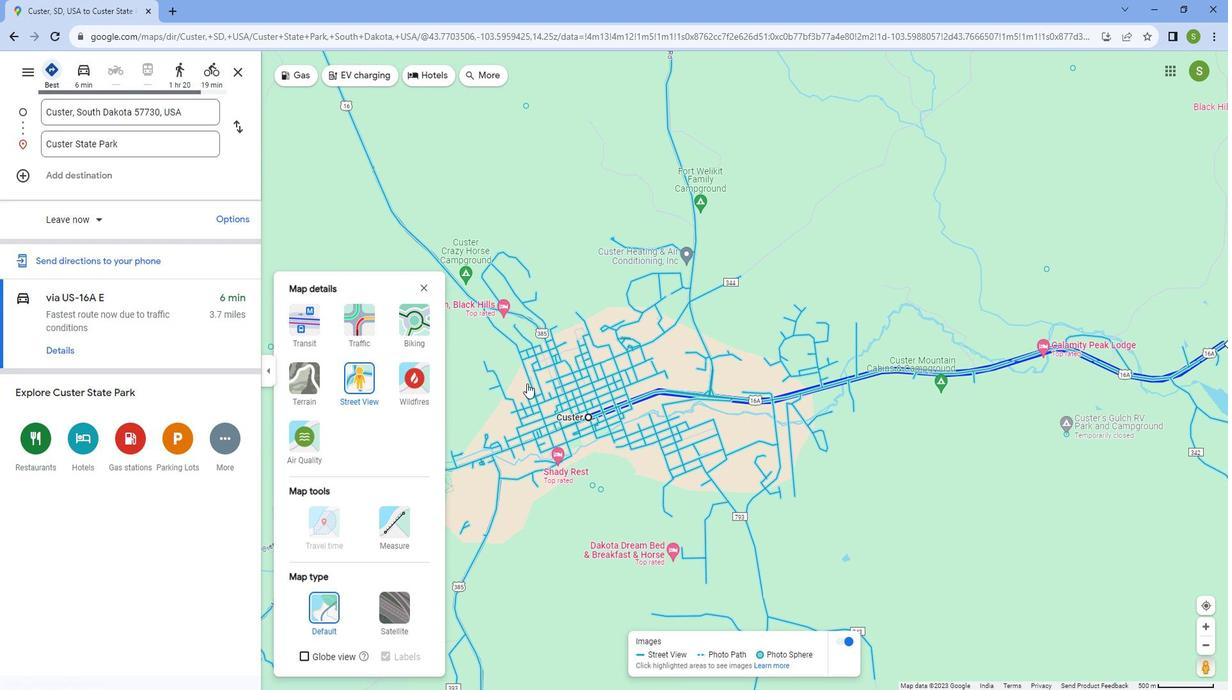 
Action: Mouse scrolled (532, 374) with delta (0, 0)
Screenshot: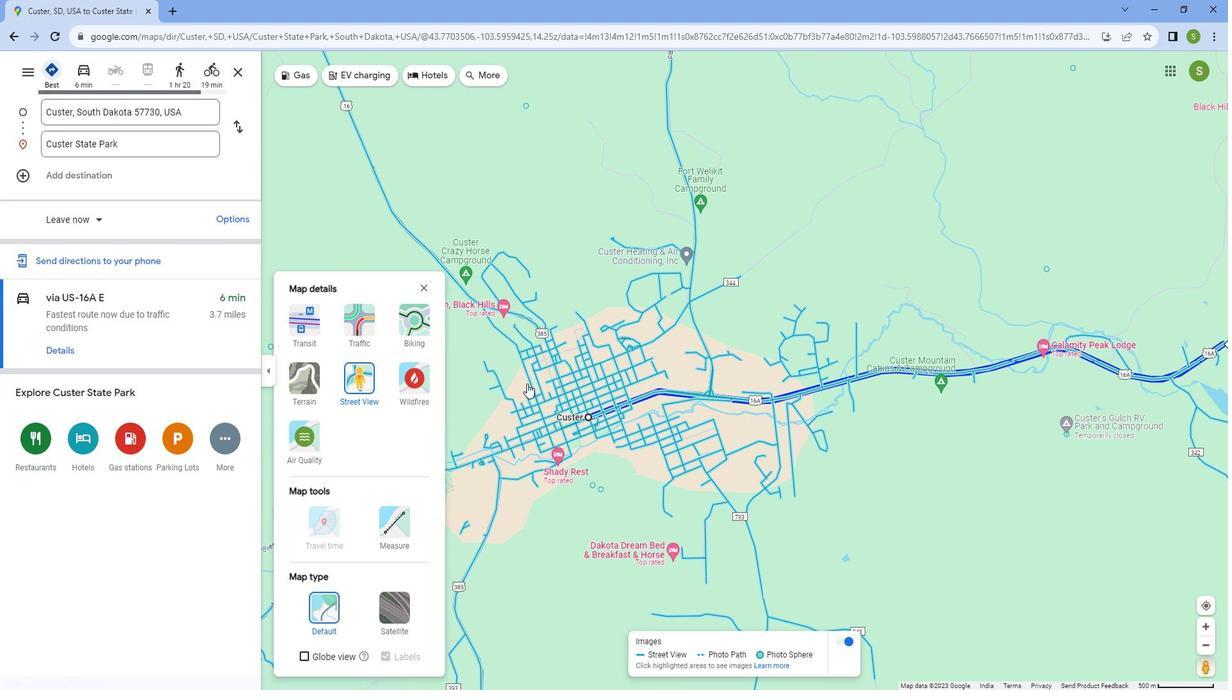 
Action: Mouse scrolled (532, 374) with delta (0, 0)
Screenshot: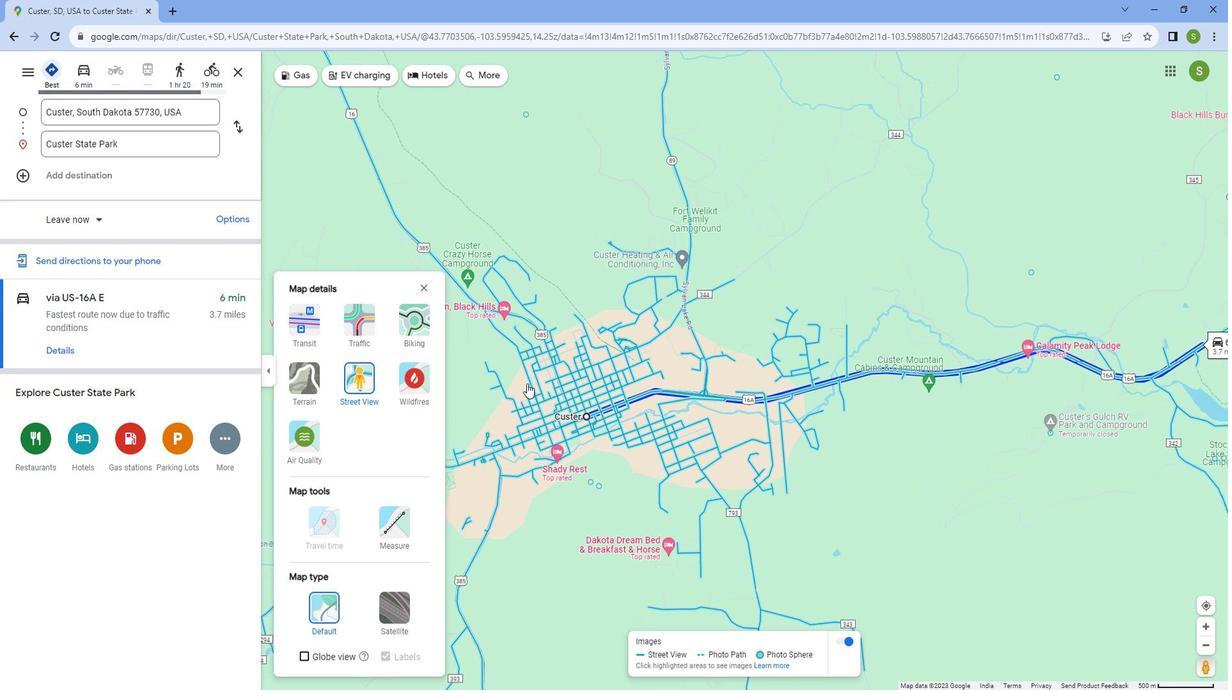 
Action: Mouse moved to (820, 406)
Screenshot: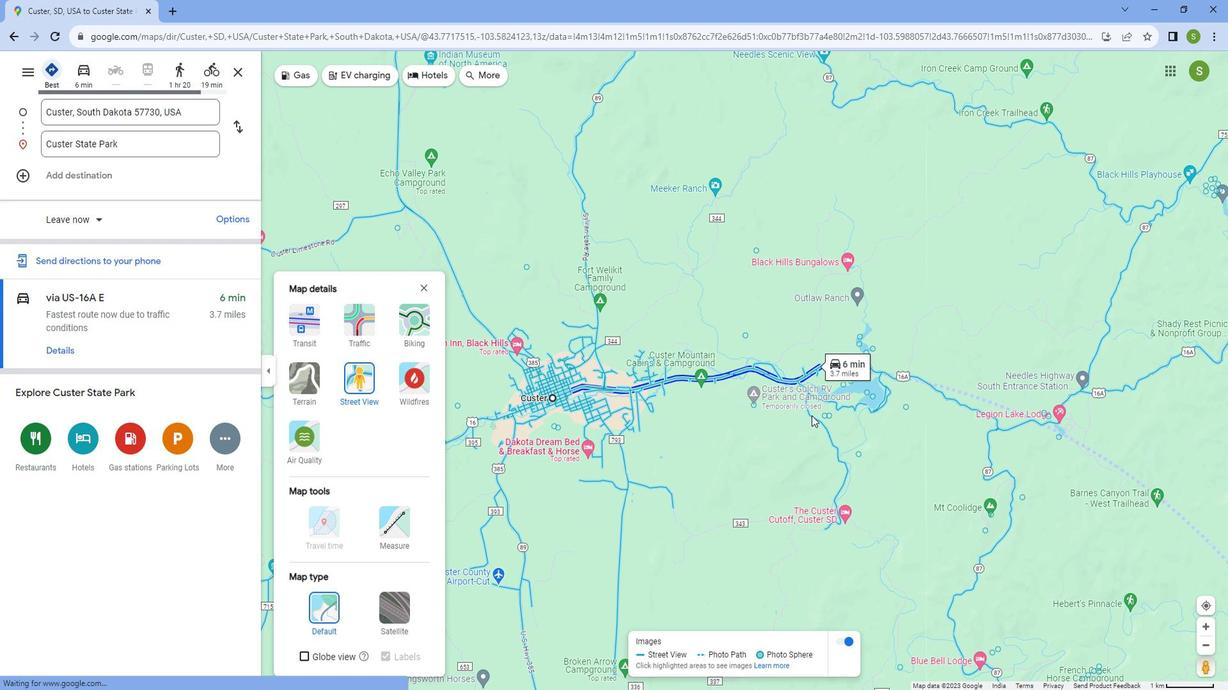 
Action: Mouse scrolled (820, 406) with delta (0, 0)
Screenshot: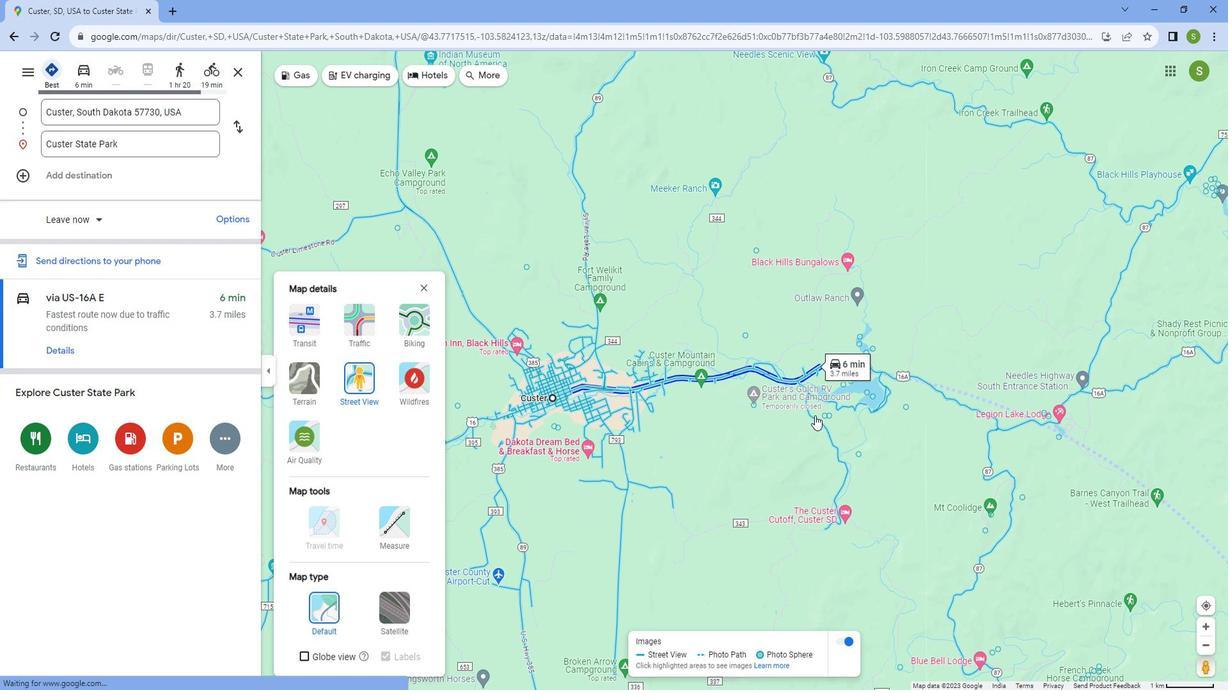 
Action: Mouse scrolled (820, 406) with delta (0, 0)
Screenshot: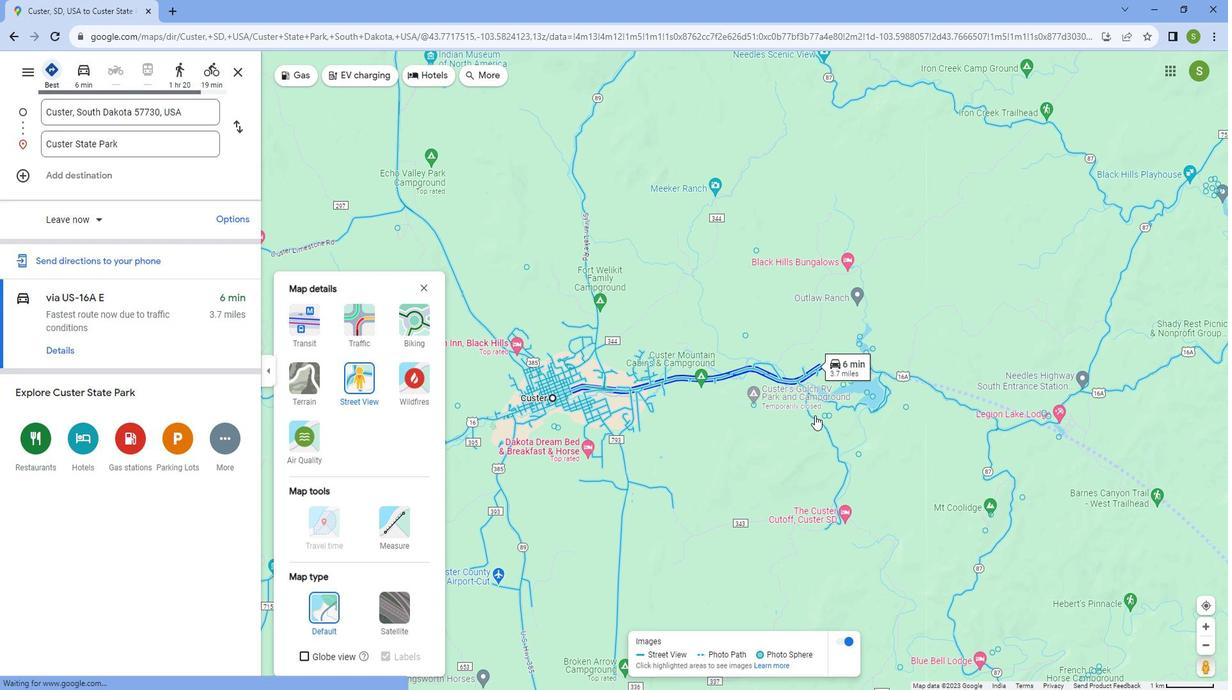 
Action: Mouse scrolled (820, 406) with delta (0, 0)
Screenshot: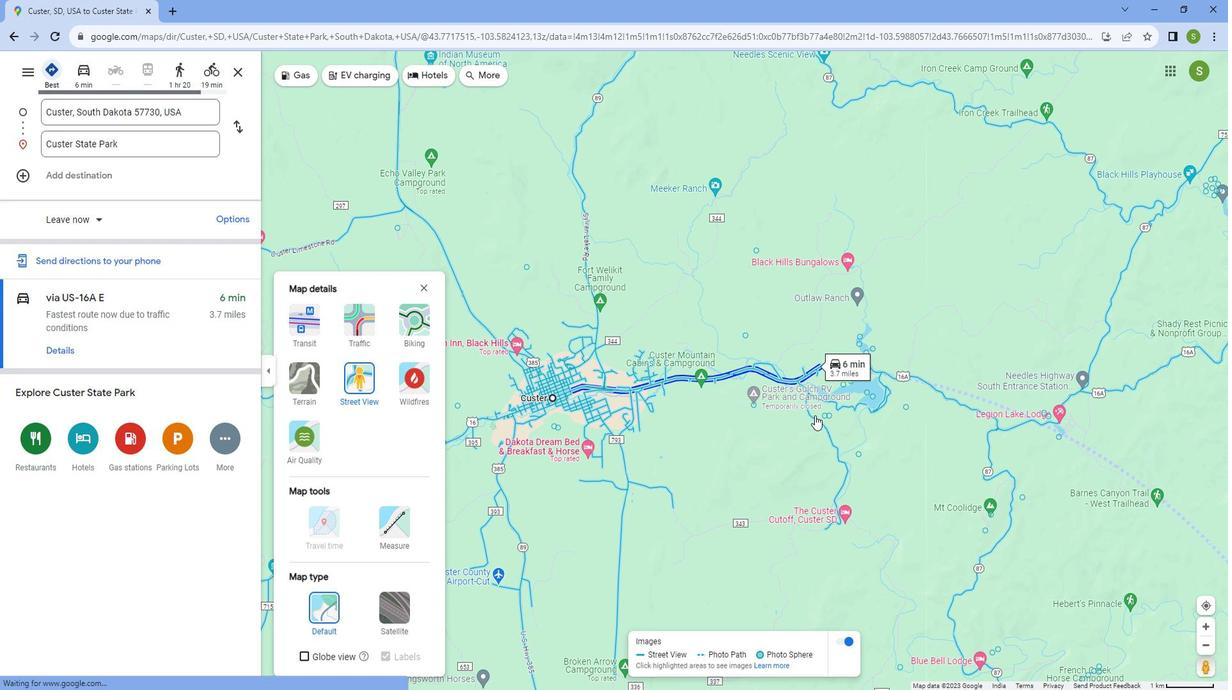 
Action: Mouse scrolled (820, 406) with delta (0, 0)
Screenshot: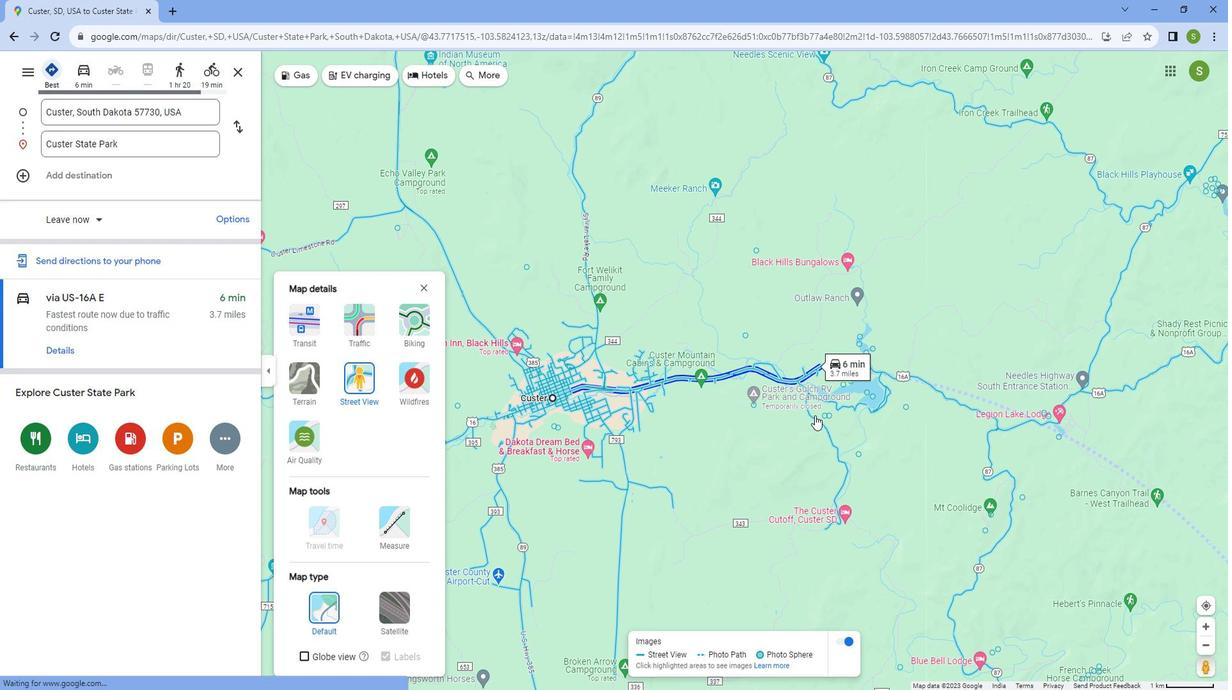 
Action: Mouse scrolled (820, 406) with delta (0, 0)
Screenshot: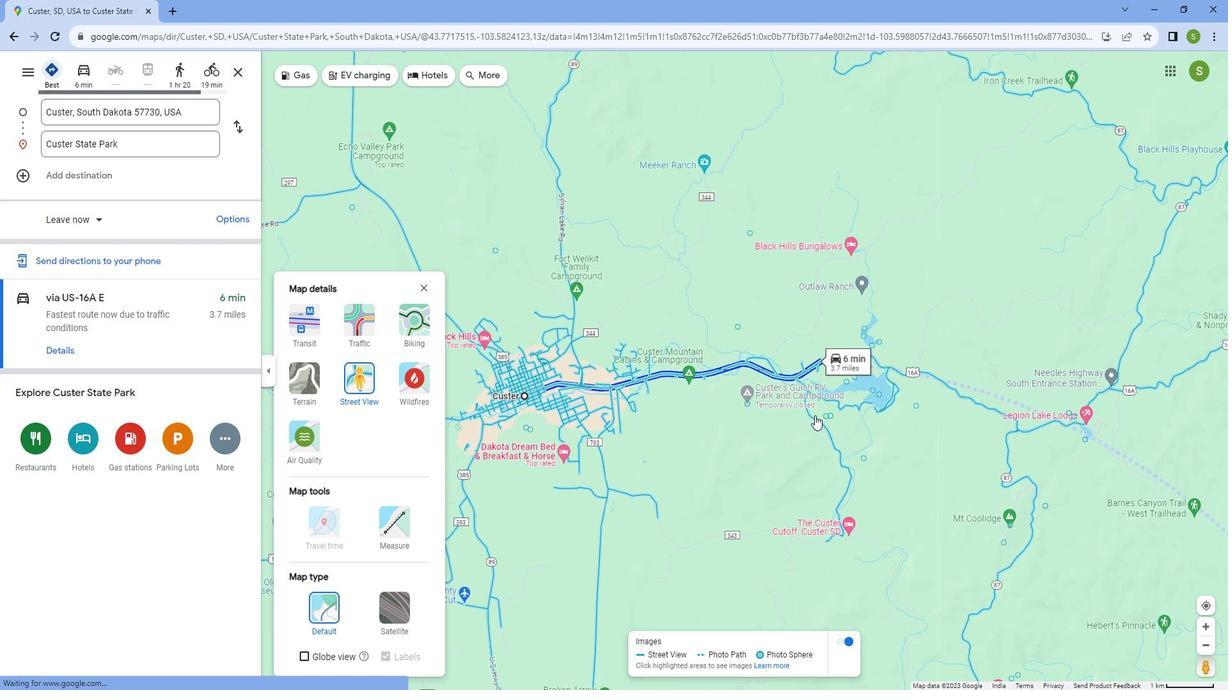 
Action: Mouse scrolled (820, 405) with delta (0, 0)
Screenshot: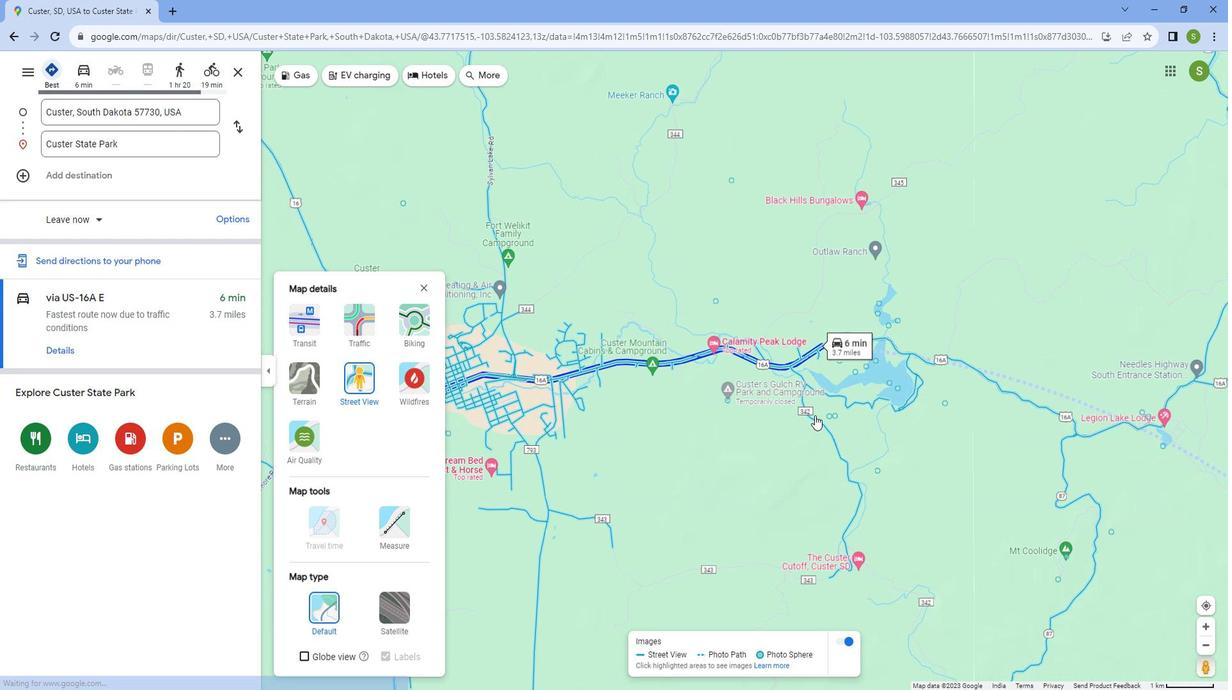 
Action: Mouse moved to (896, 317)
Screenshot: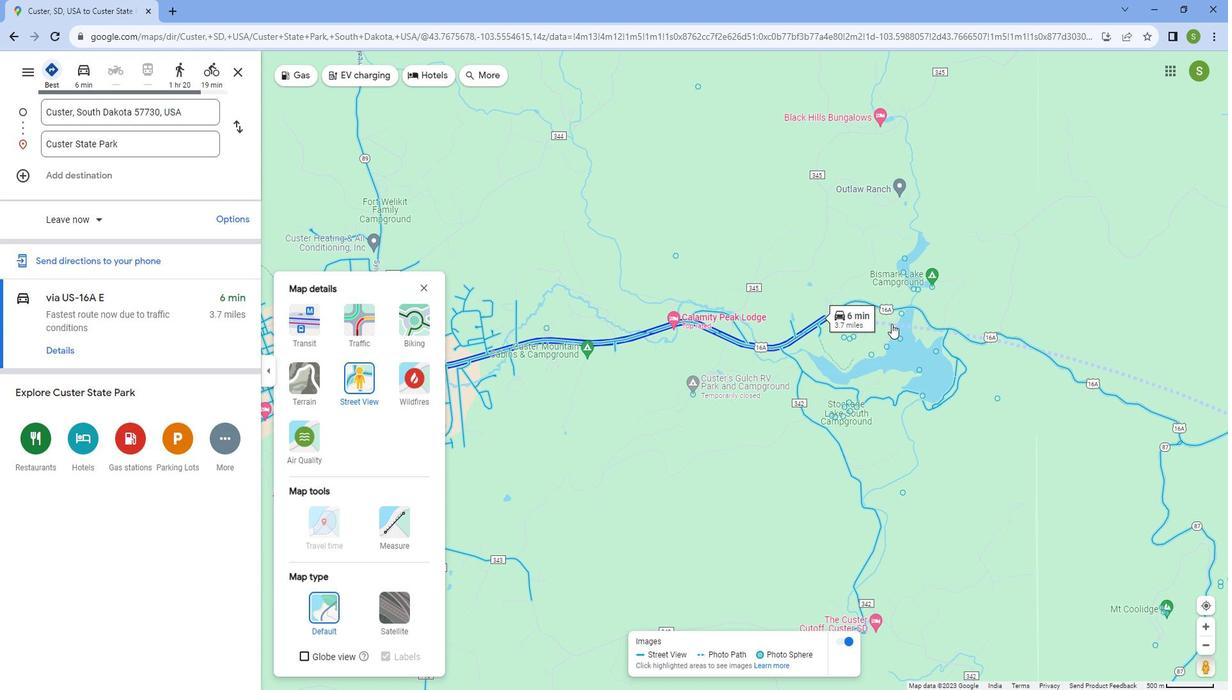 
Action: Mouse scrolled (896, 317) with delta (0, 0)
Screenshot: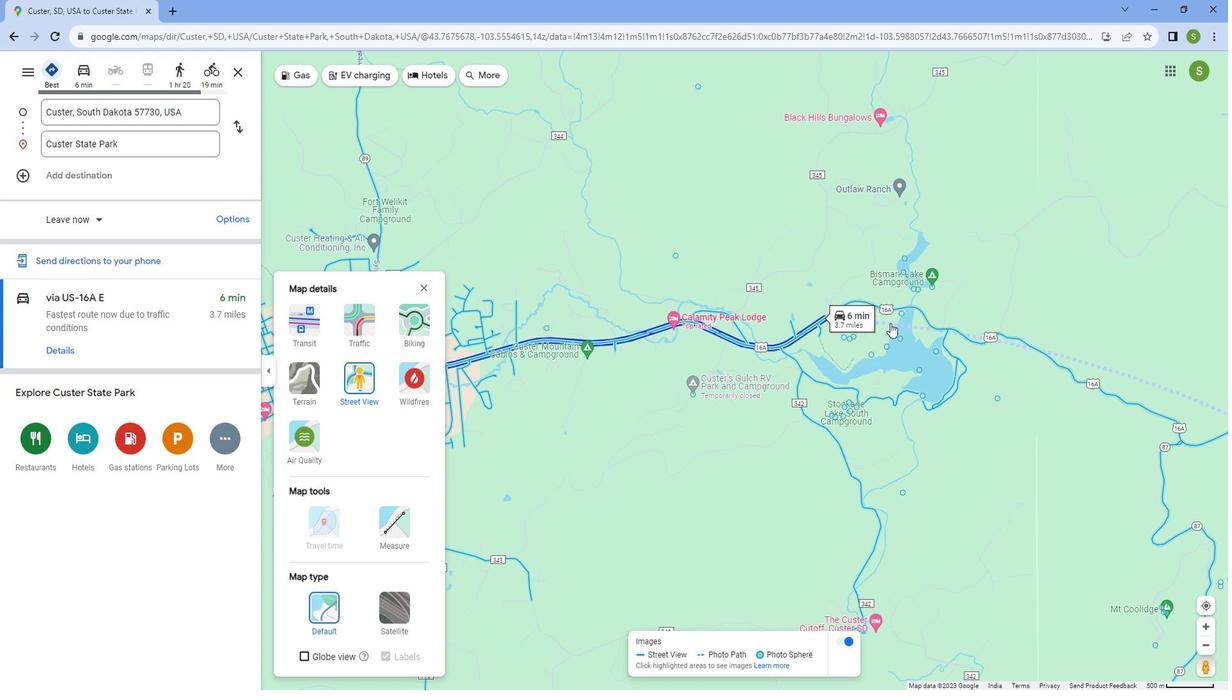 
Action: Mouse scrolled (896, 317) with delta (0, 0)
Screenshot: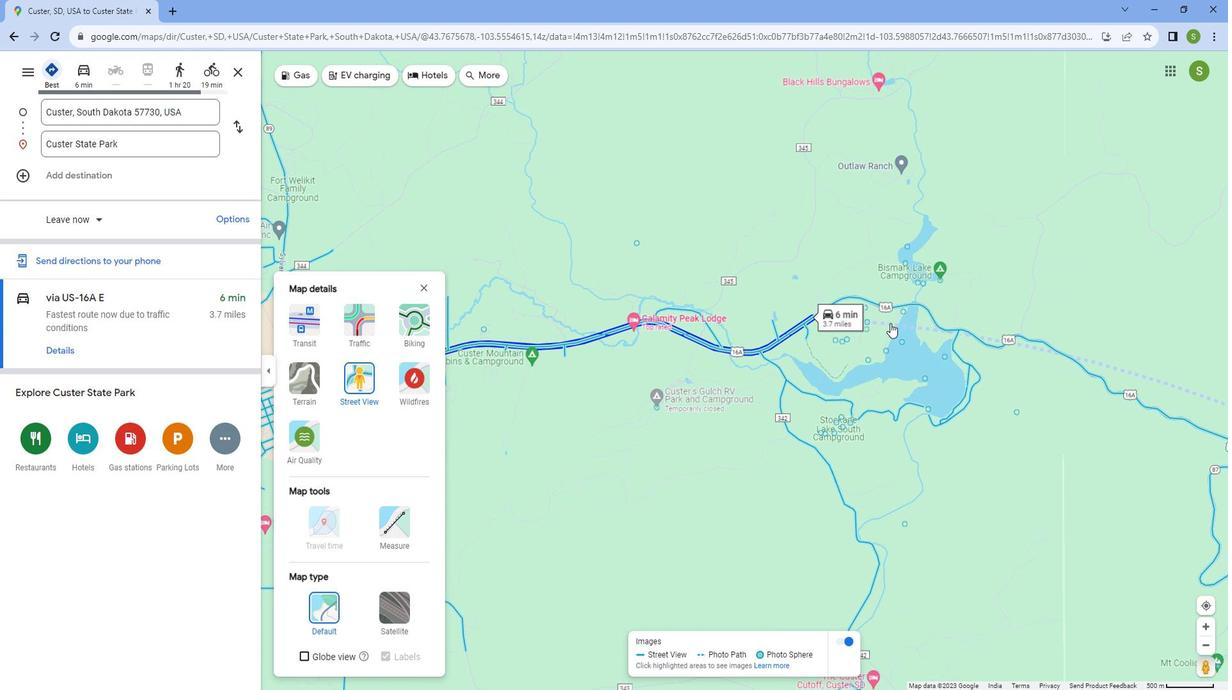 
Action: Mouse scrolled (896, 317) with delta (0, 0)
Screenshot: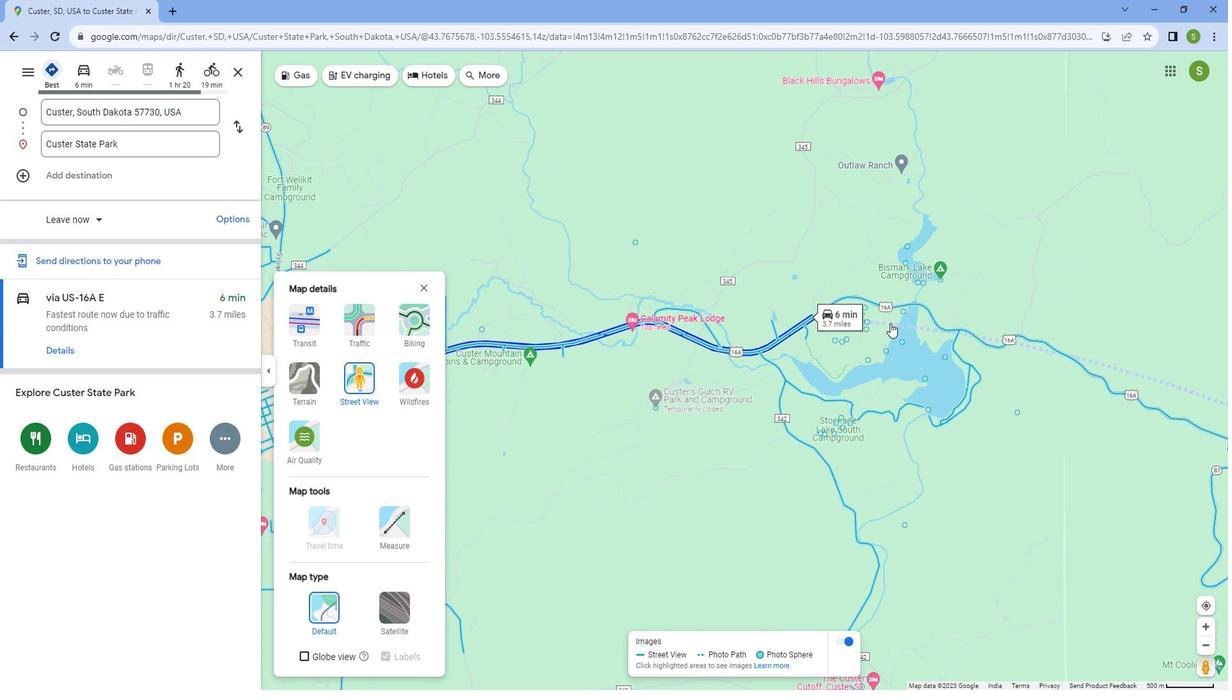 
Action: Mouse scrolled (896, 317) with delta (0, 0)
Screenshot: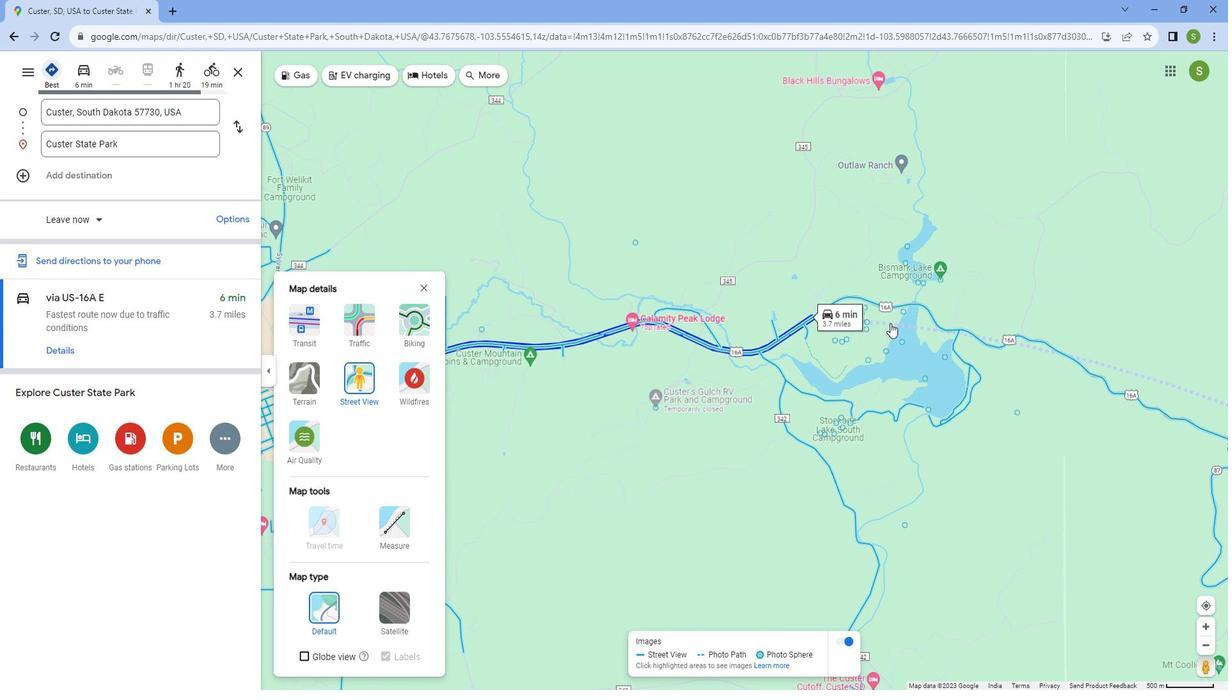 
Action: Mouse scrolled (896, 317) with delta (0, 0)
Screenshot: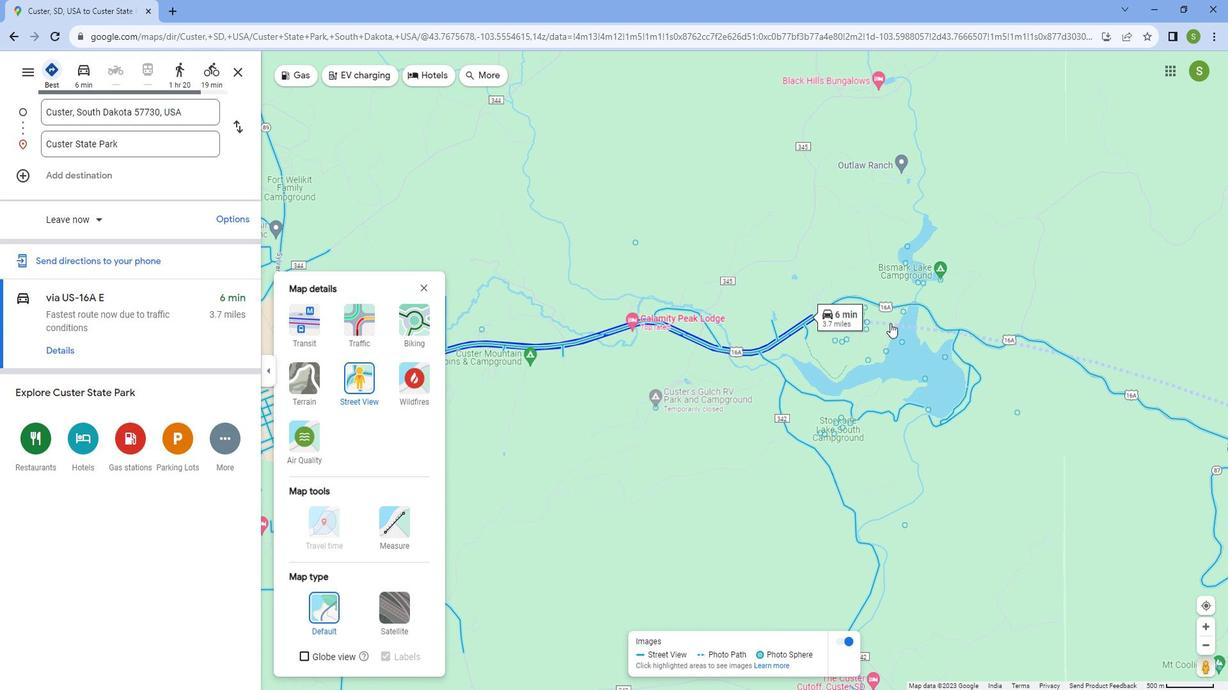 
Action: Mouse moved to (895, 317)
Screenshot: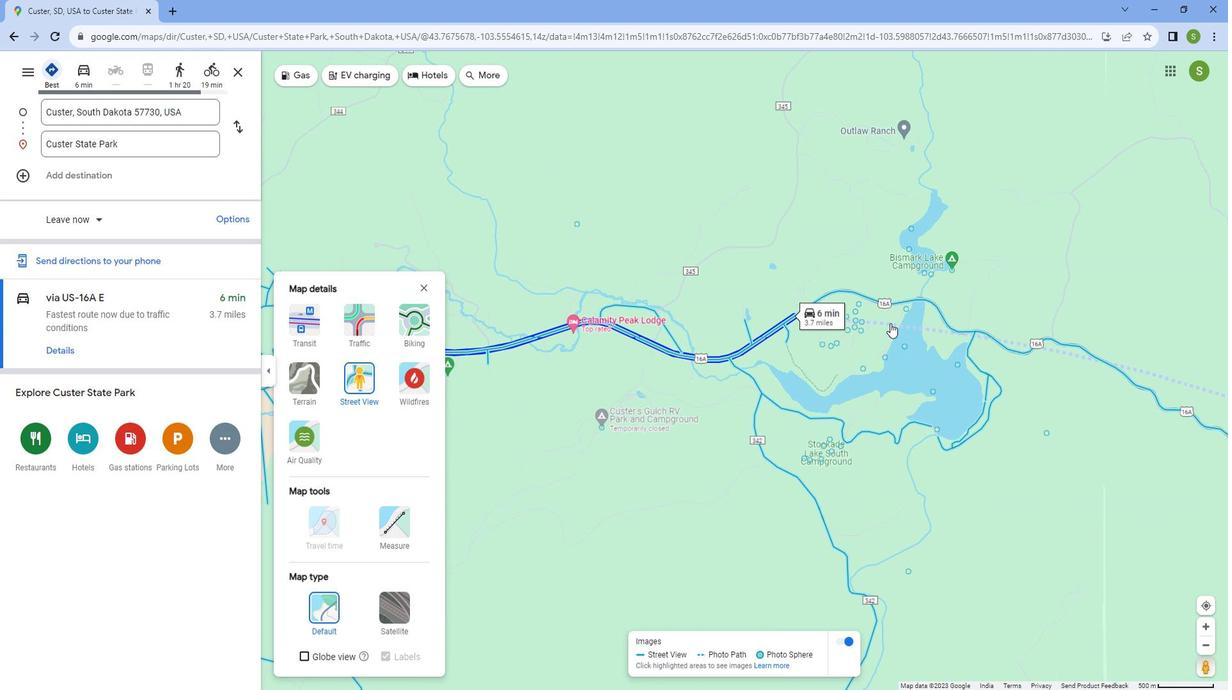 
Action: Mouse scrolled (895, 317) with delta (0, 0)
Screenshot: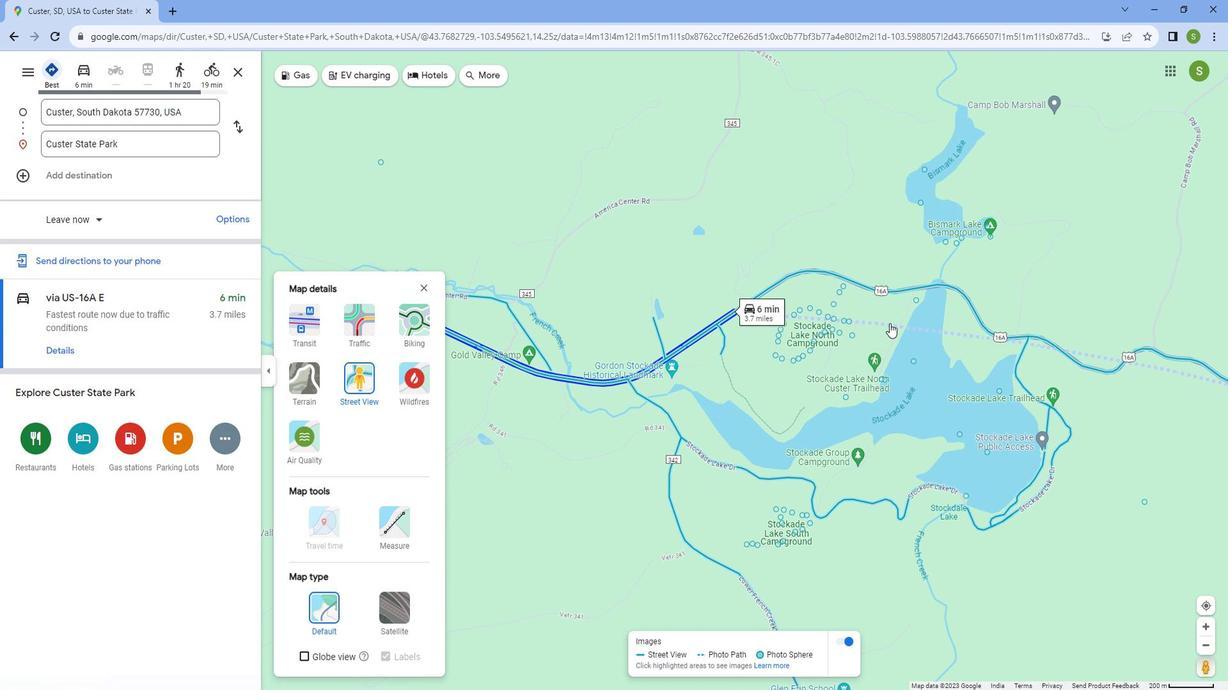 
Action: Mouse scrolled (895, 317) with delta (0, 0)
Screenshot: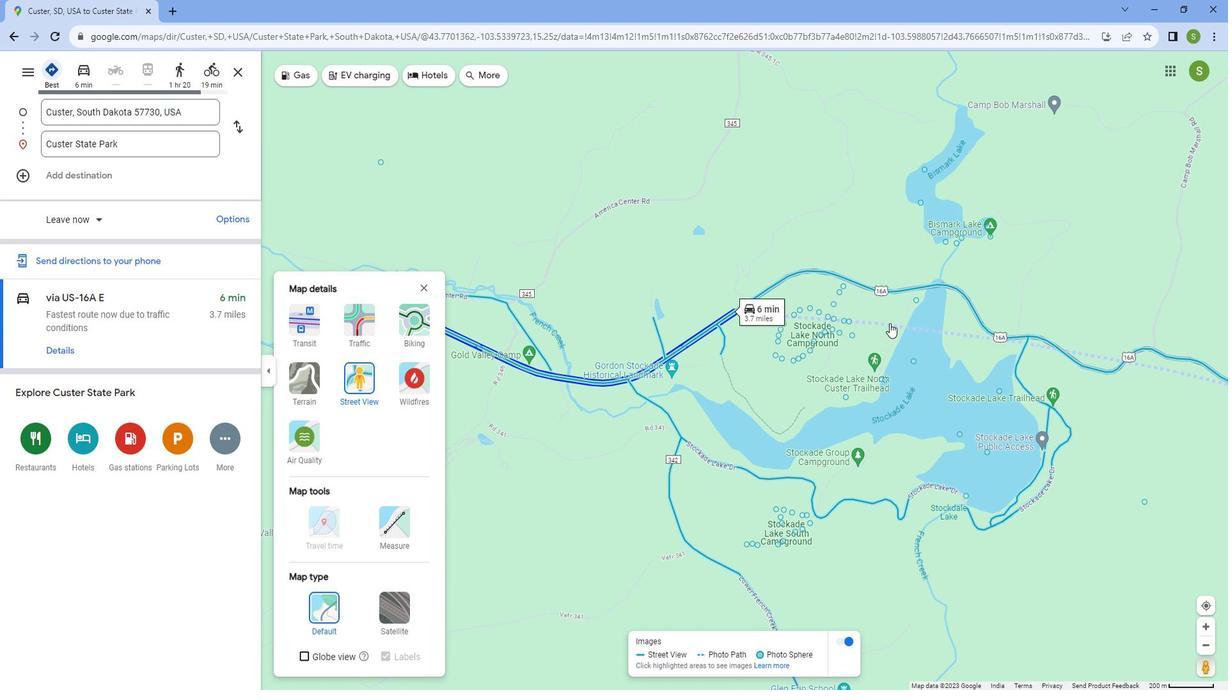 
Action: Mouse scrolled (895, 317) with delta (0, 0)
Screenshot: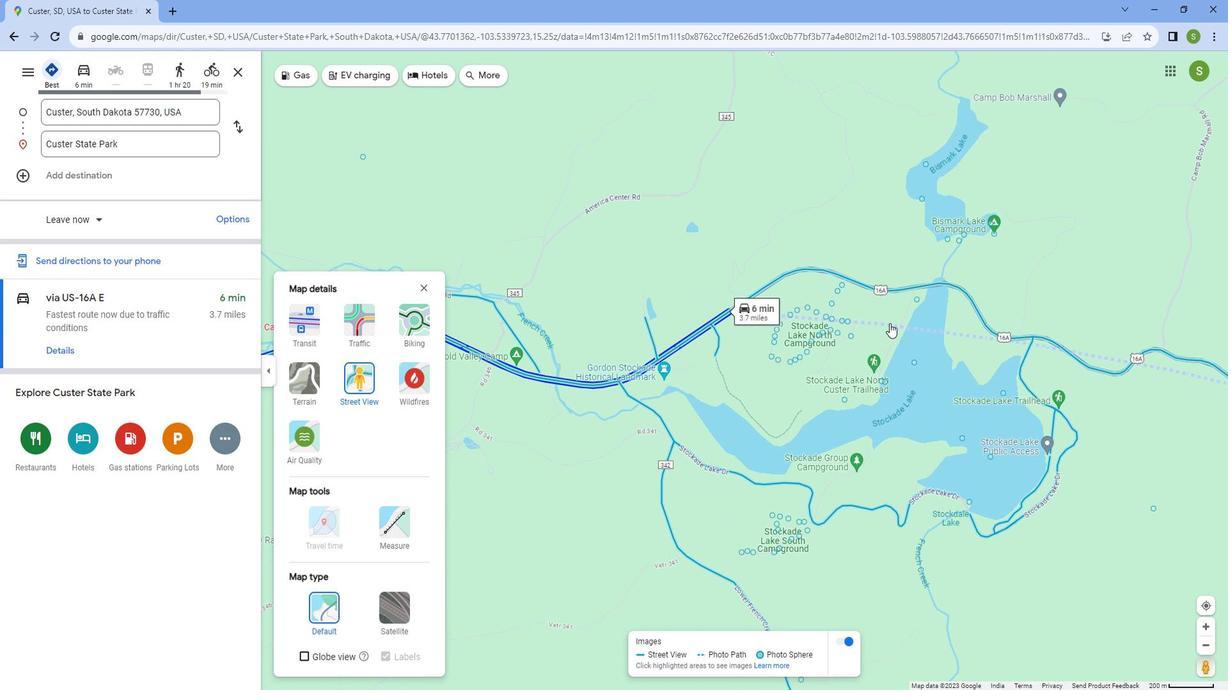 
Action: Mouse scrolled (895, 317) with delta (0, 0)
Screenshot: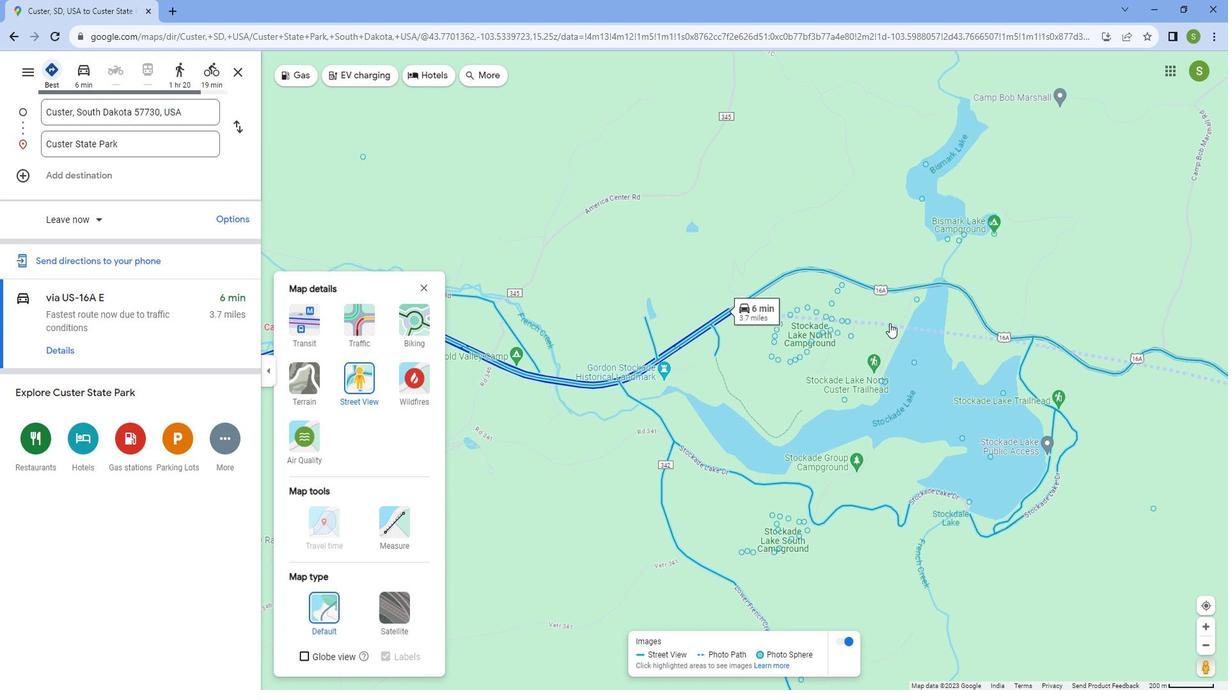 
Action: Mouse scrolled (895, 316) with delta (0, 0)
Screenshot: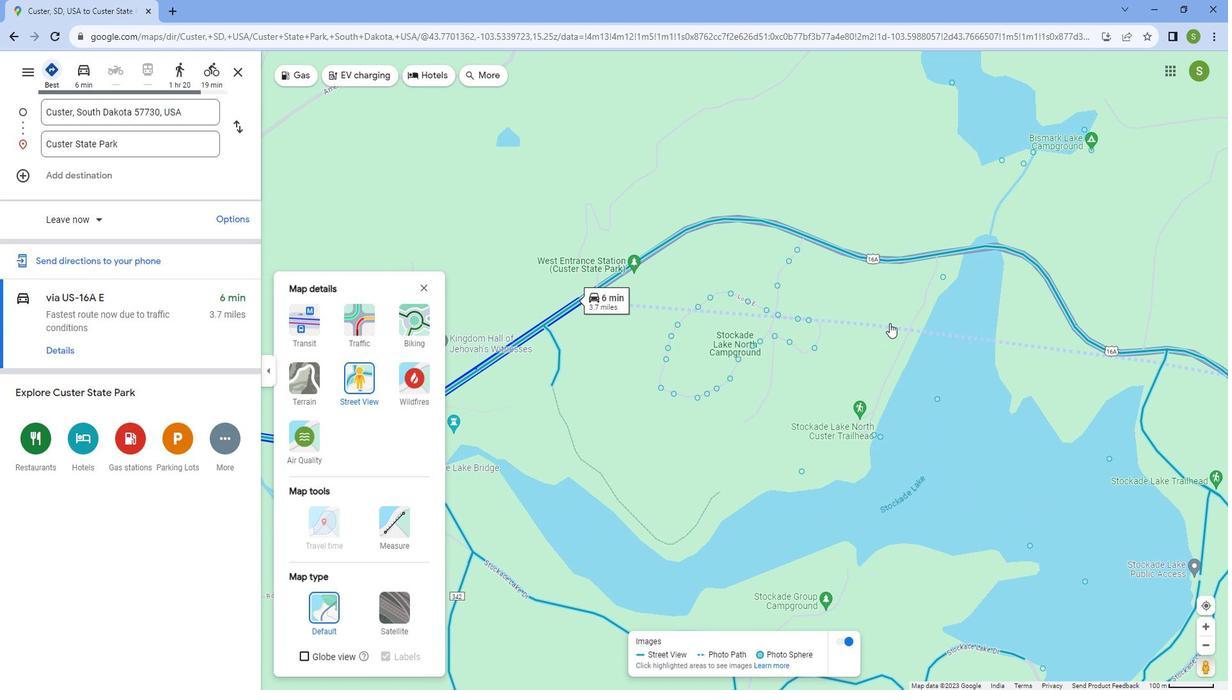 
Action: Mouse moved to (895, 317)
Screenshot: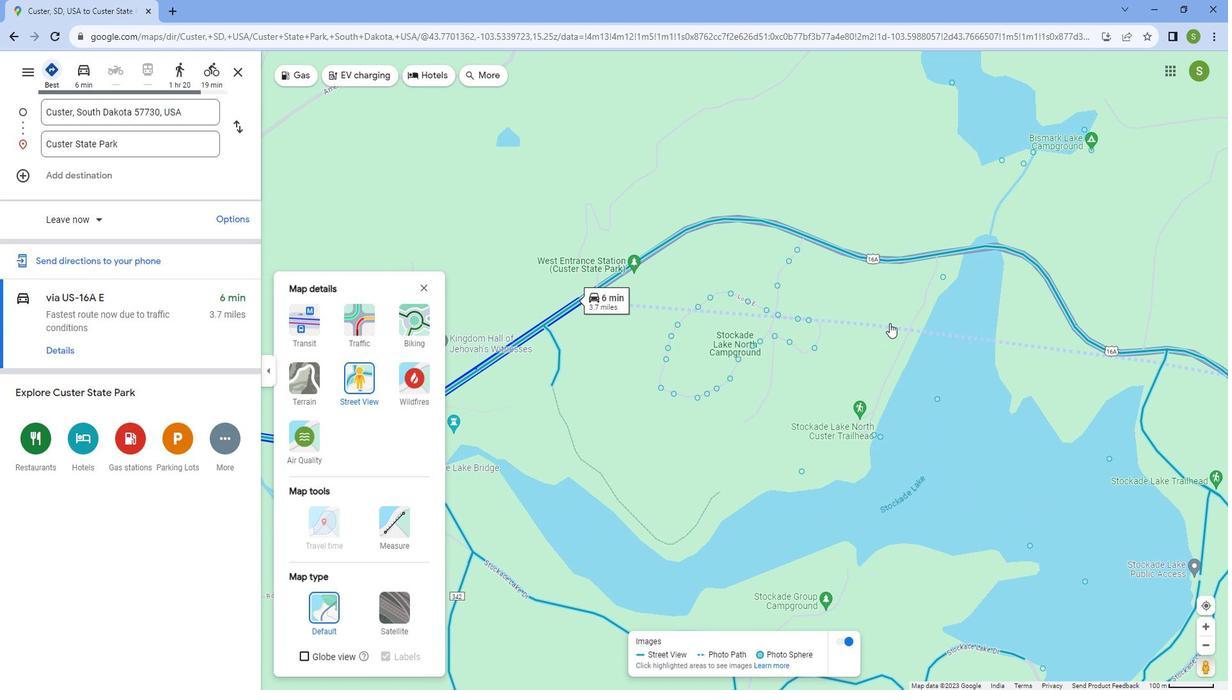 
Action: Mouse scrolled (895, 316) with delta (0, 0)
Screenshot: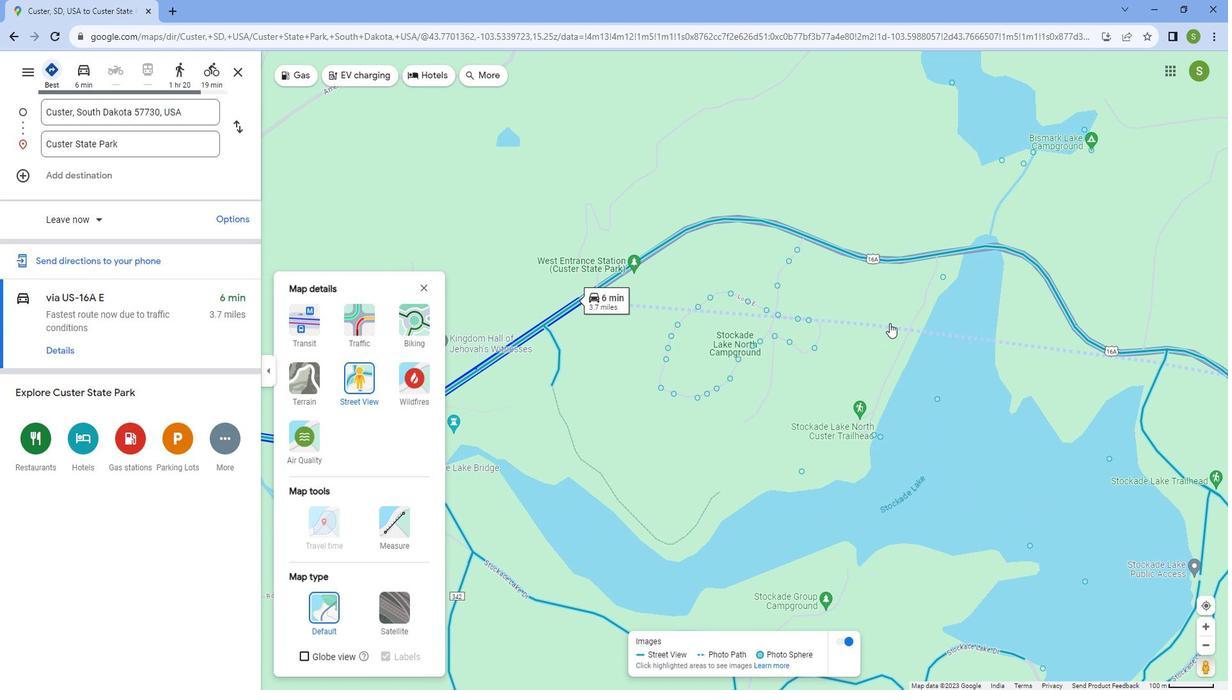 
Action: Mouse scrolled (895, 316) with delta (0, 0)
Screenshot: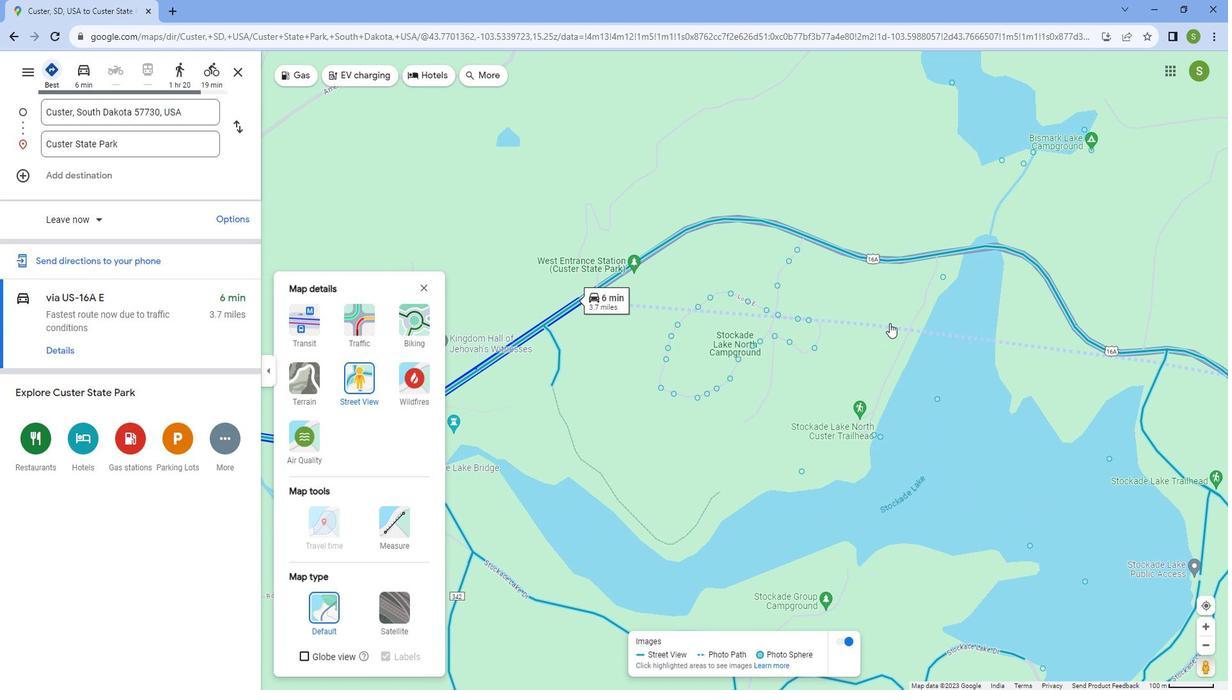 
Action: Mouse moved to (895, 317)
Screenshot: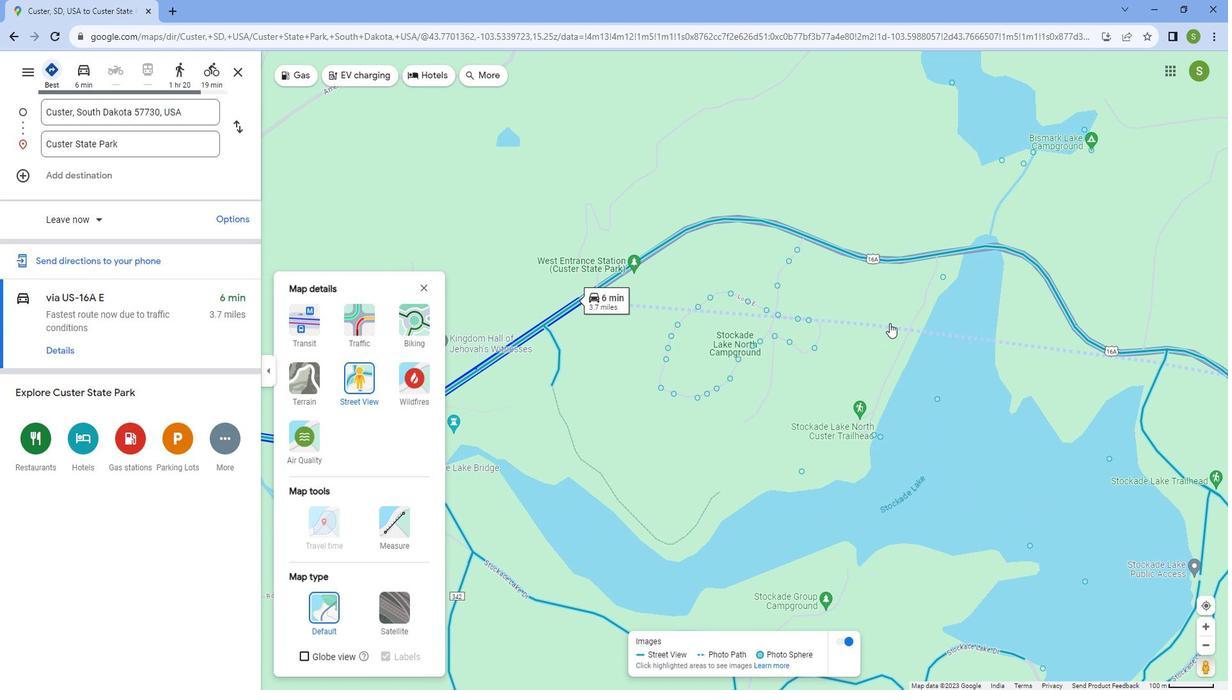 
Action: Mouse scrolled (895, 317) with delta (0, 0)
Screenshot: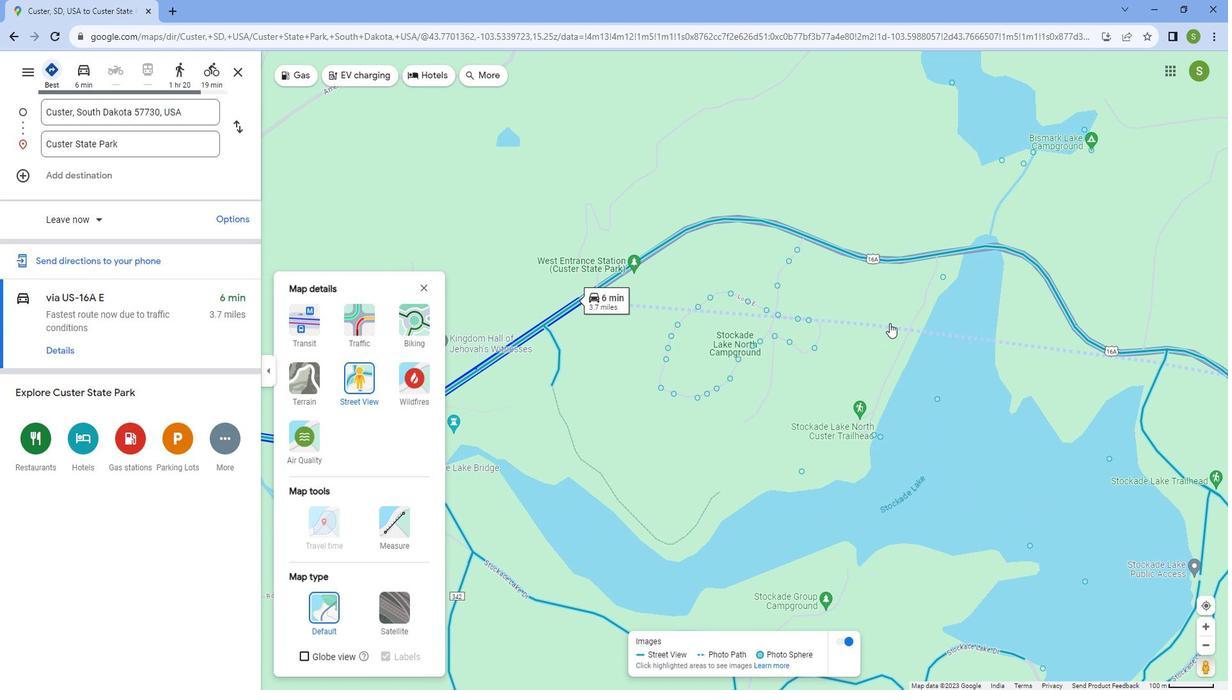 
Action: Mouse scrolled (895, 317) with delta (0, 0)
Screenshot: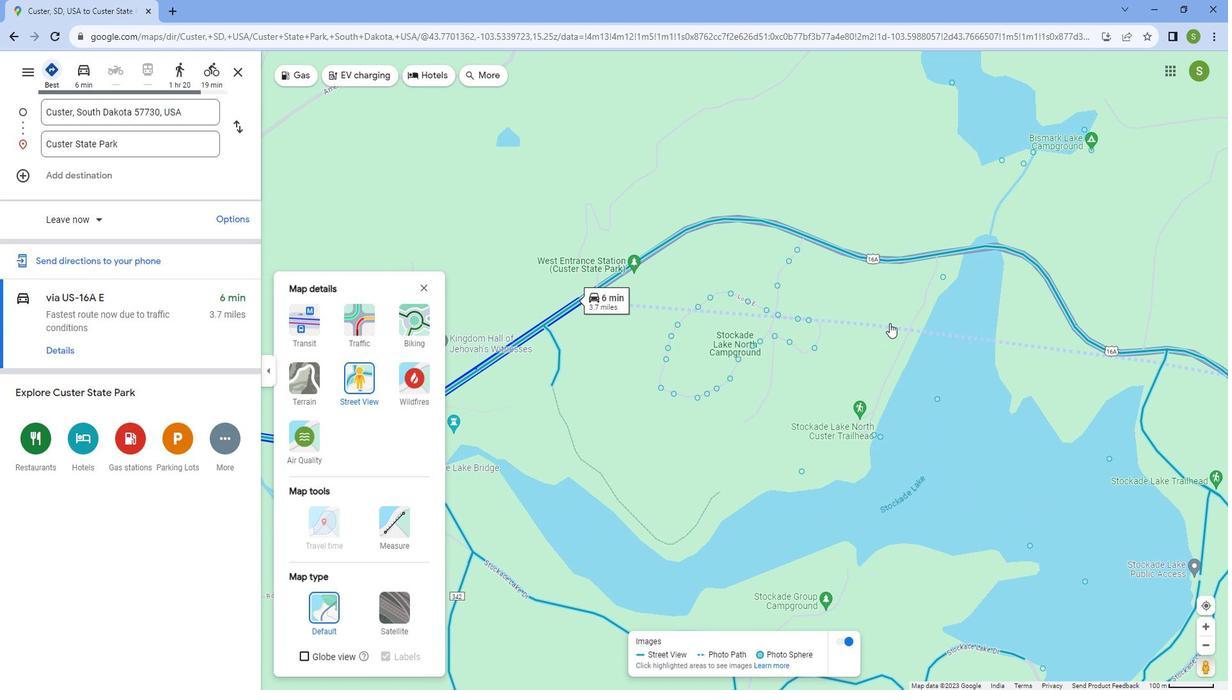 
Action: Mouse scrolled (895, 317) with delta (0, 0)
Screenshot: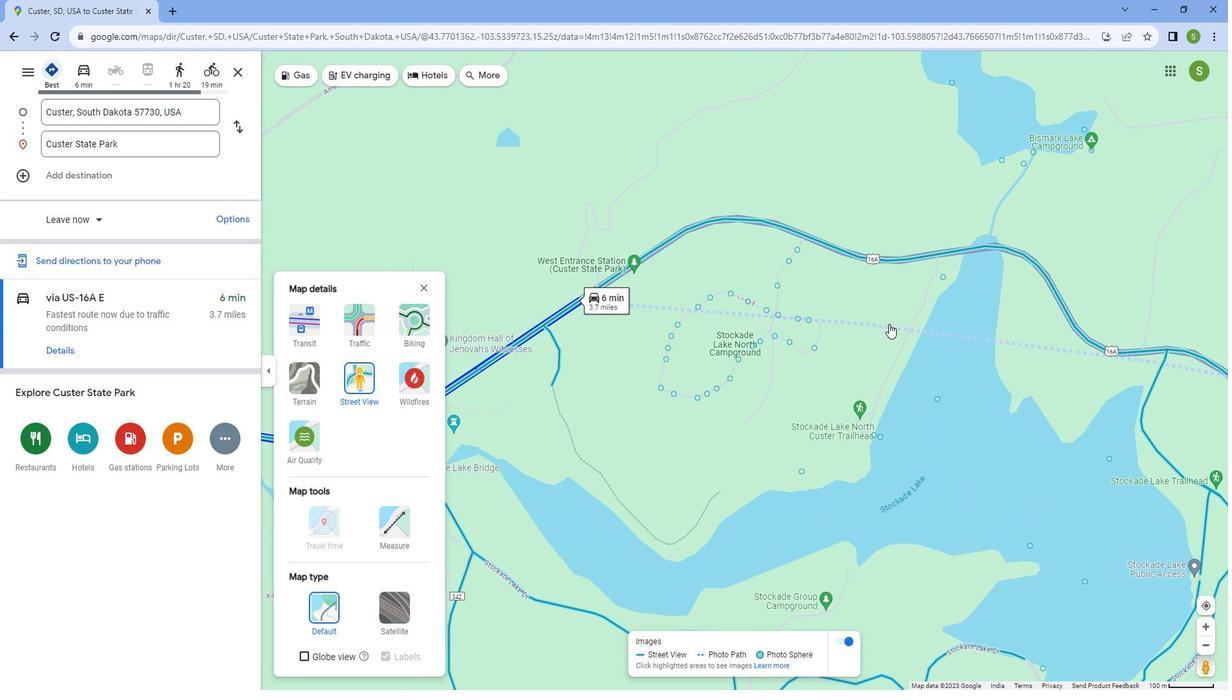 
Action: Mouse scrolled (895, 317) with delta (0, 0)
Screenshot: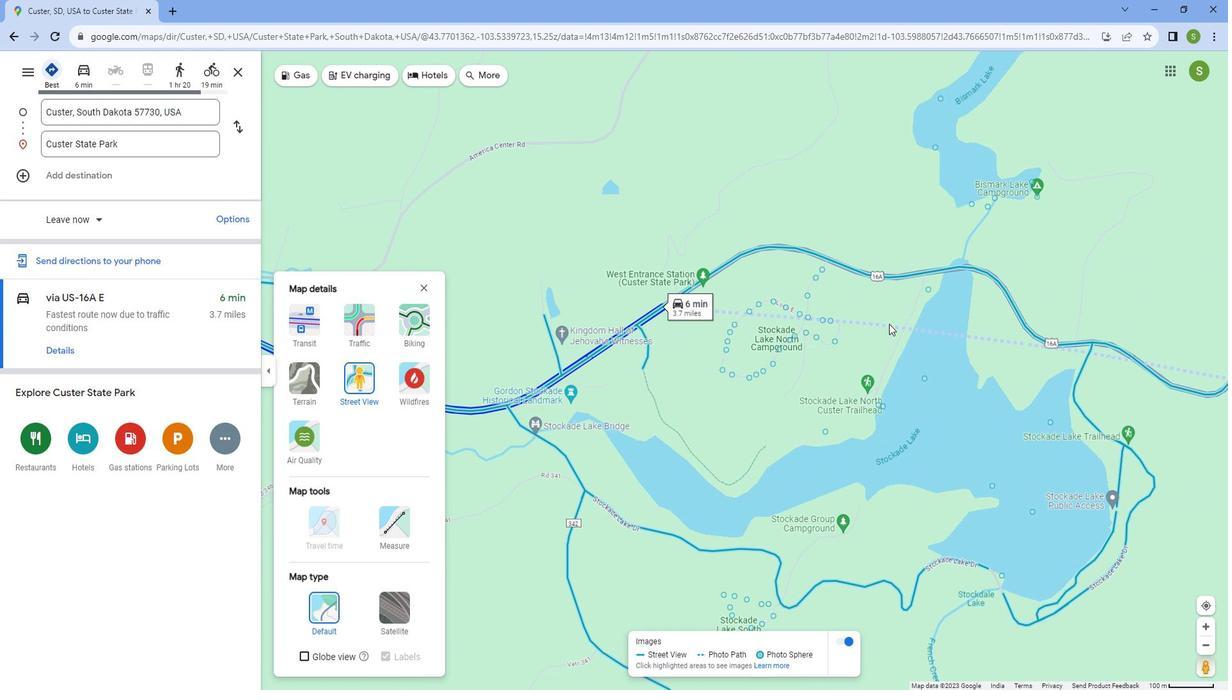 
Action: Mouse scrolled (895, 317) with delta (0, 0)
Screenshot: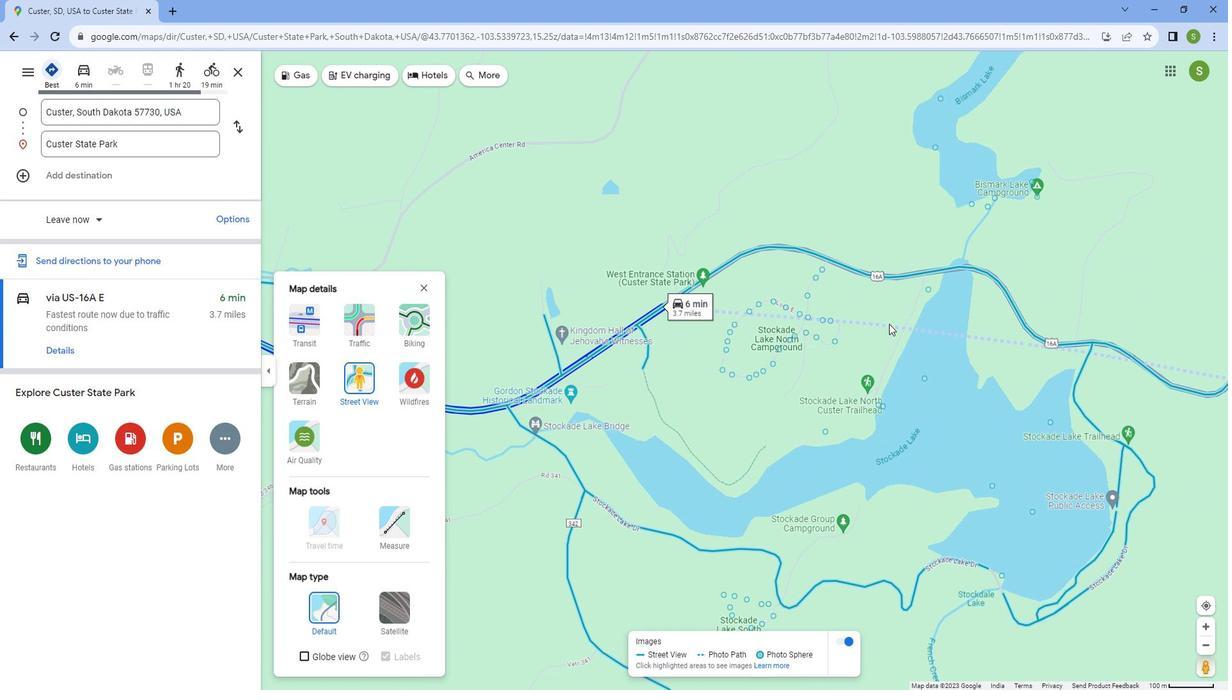 
Action: Mouse scrolled (895, 317) with delta (0, 0)
Screenshot: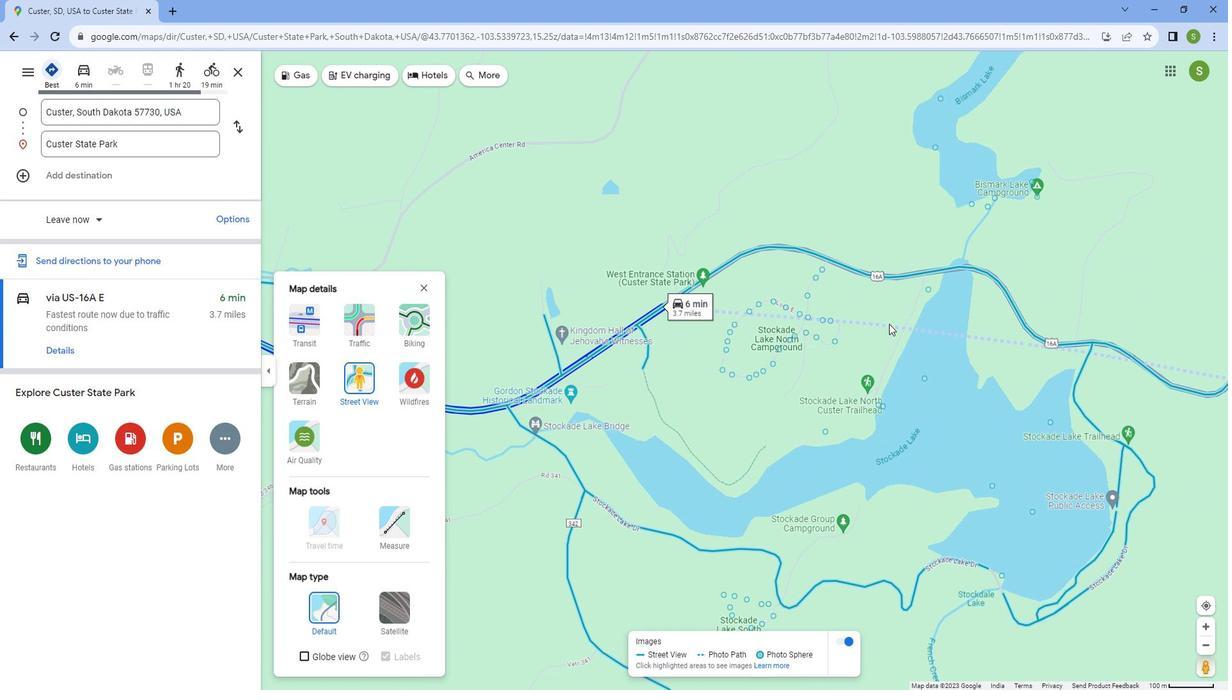
Action: Mouse scrolled (895, 317) with delta (0, 0)
Screenshot: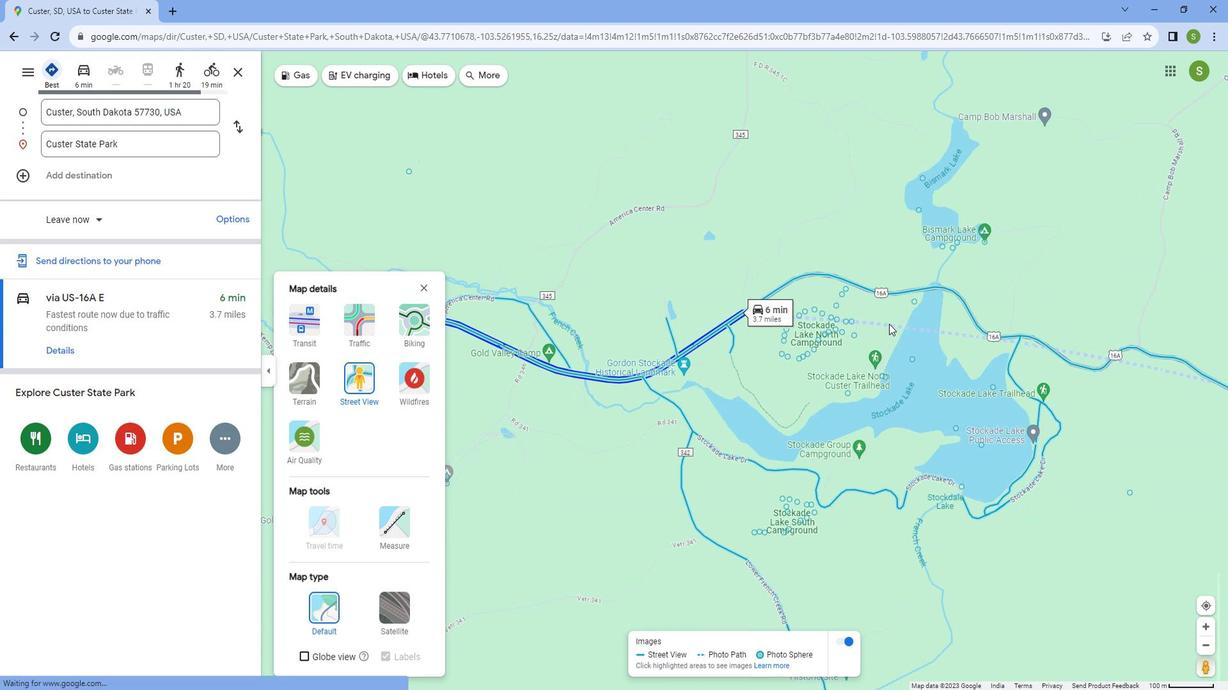 
Action: Mouse scrolled (895, 317) with delta (0, 0)
Screenshot: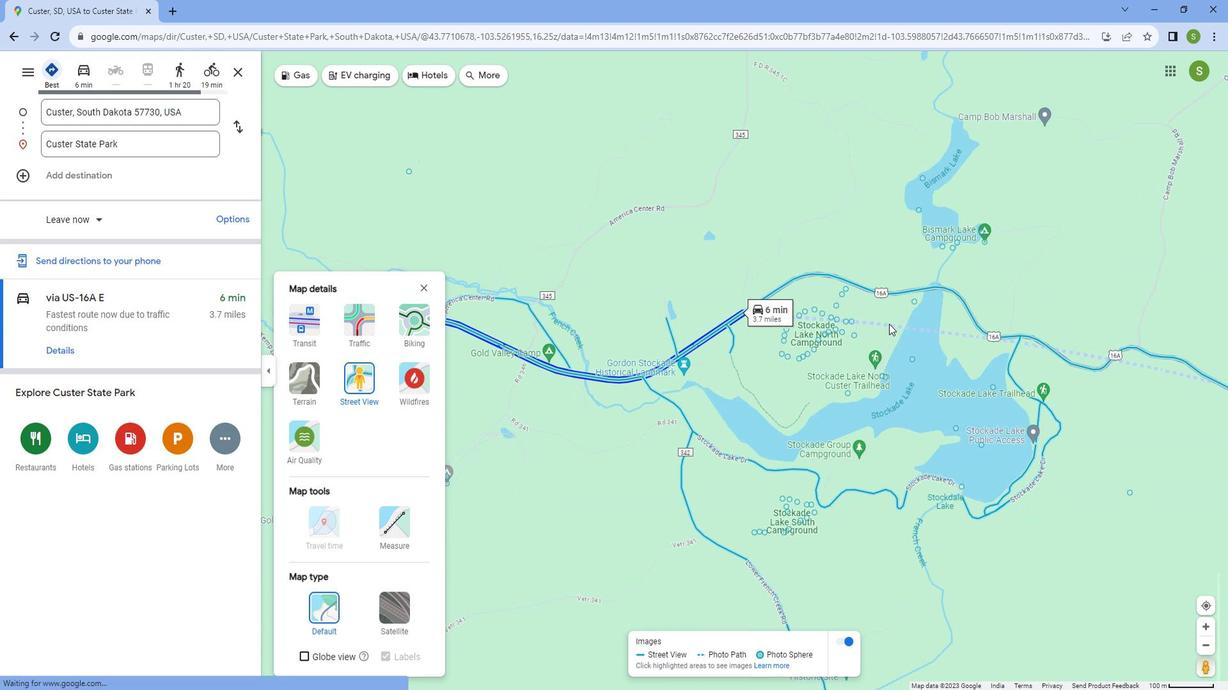 
Action: Mouse scrolled (895, 317) with delta (0, 0)
Screenshot: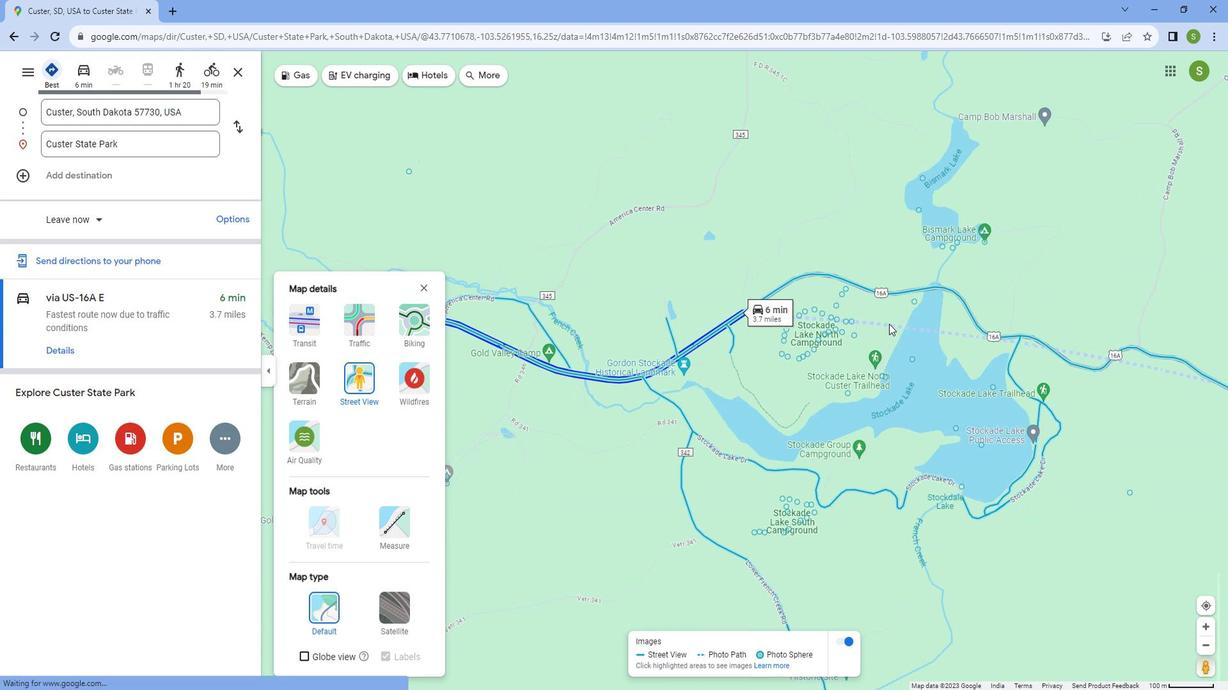 
Action: Mouse moved to (891, 318)
Screenshot: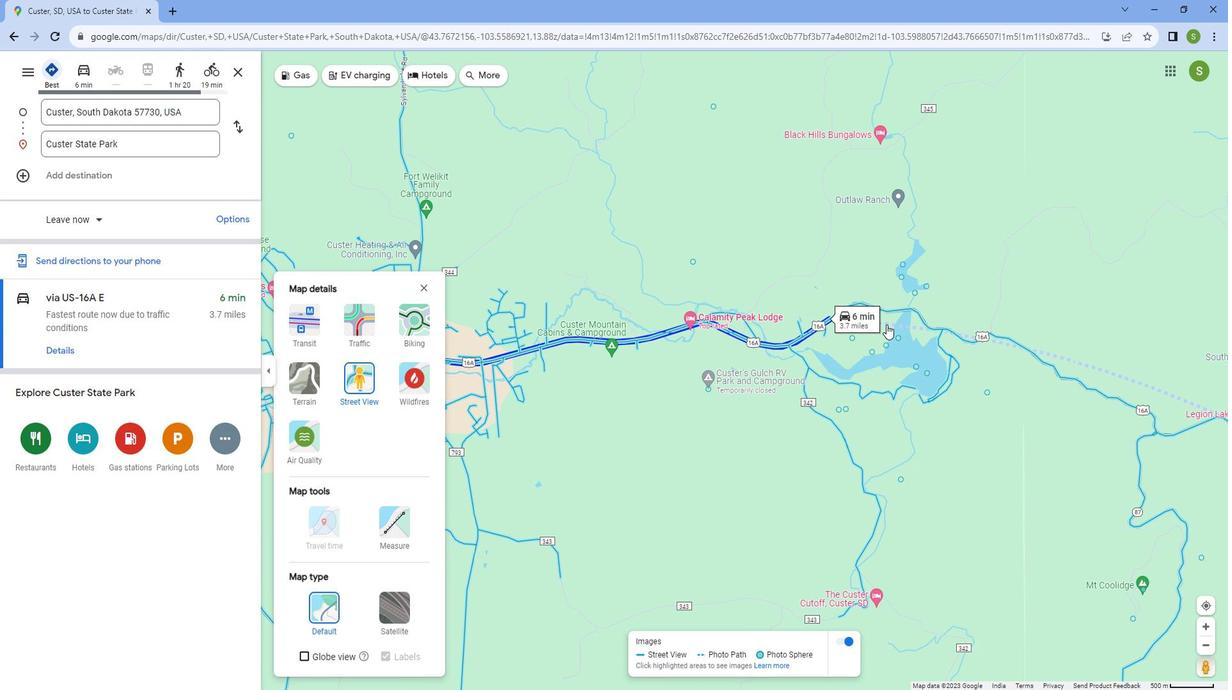 
Action: Mouse scrolled (891, 317) with delta (0, 0)
Screenshot: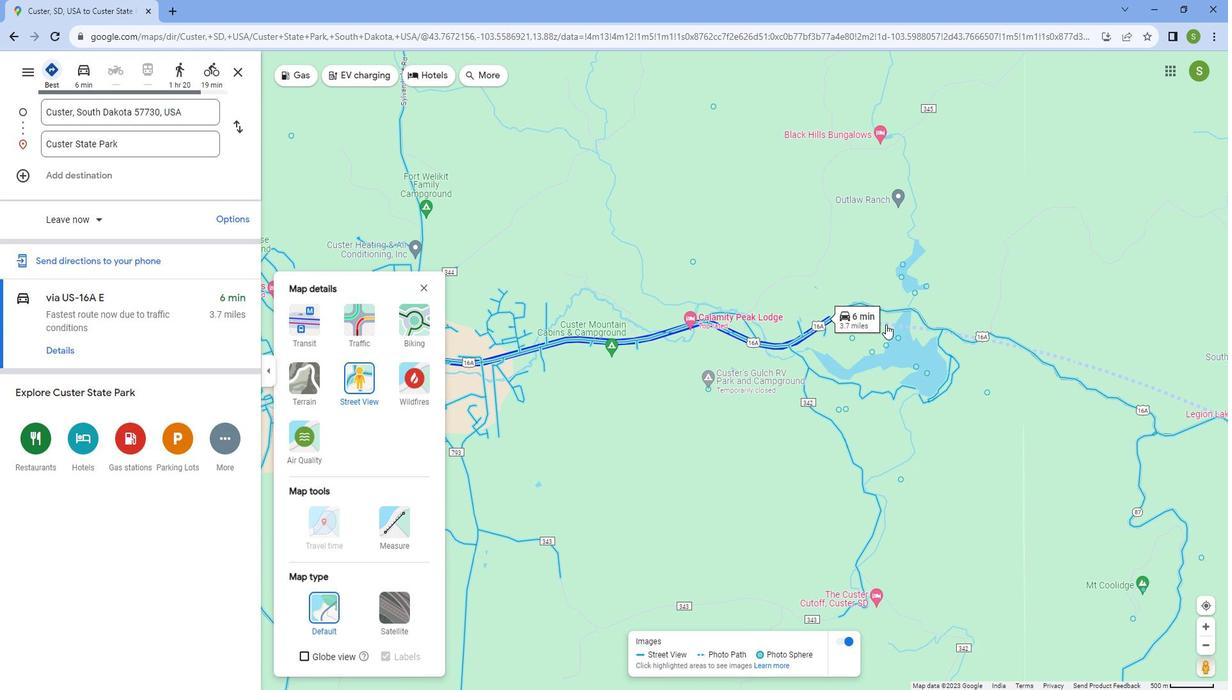
Action: Mouse scrolled (891, 317) with delta (0, 0)
Screenshot: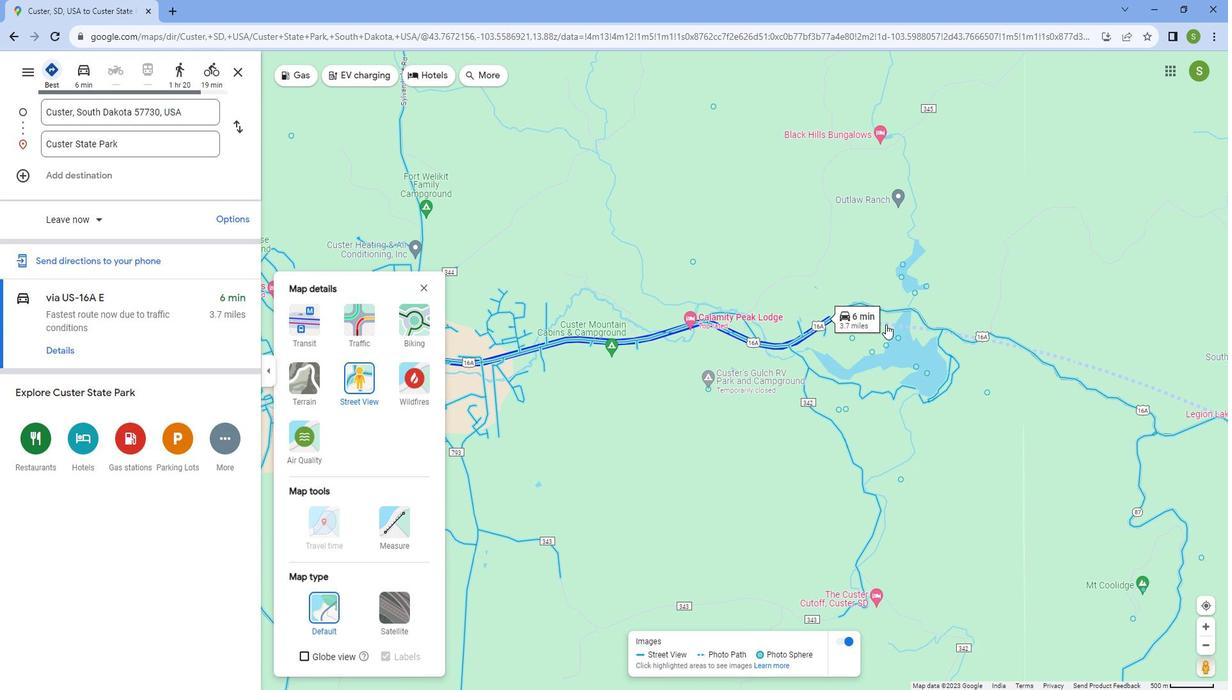 
Action: Mouse scrolled (891, 317) with delta (0, 0)
Screenshot: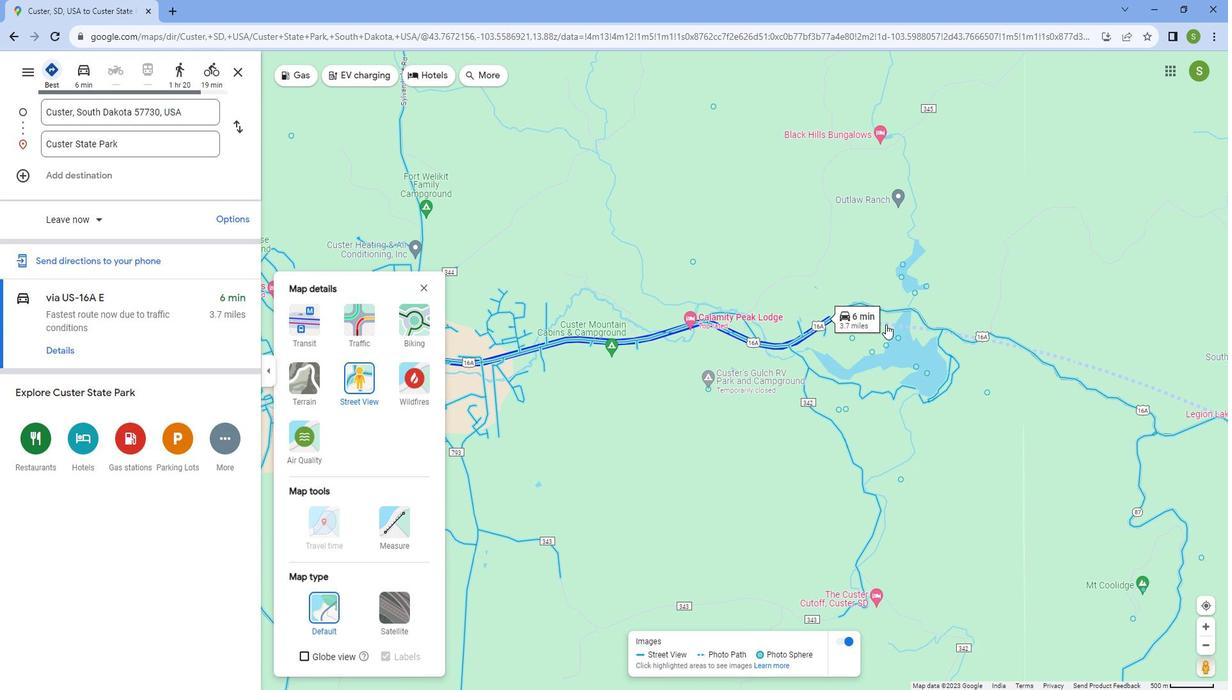
Action: Mouse scrolled (891, 317) with delta (0, 0)
Screenshot: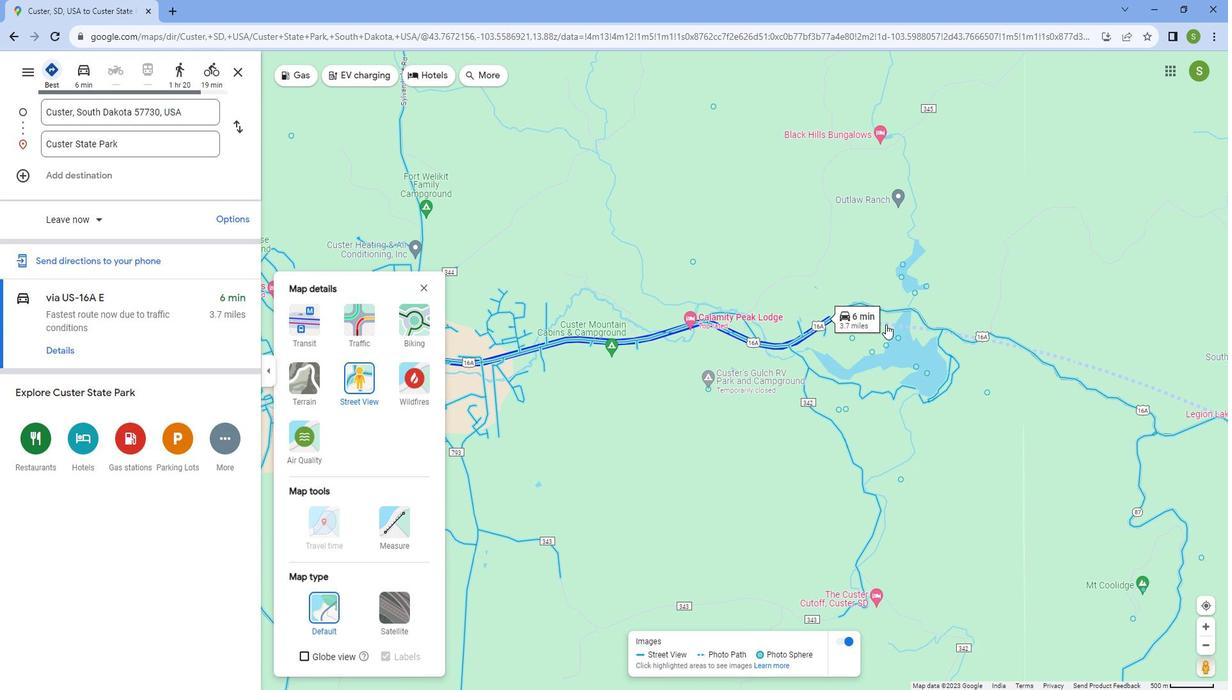 
Action: Mouse scrolled (891, 317) with delta (0, 0)
Screenshot: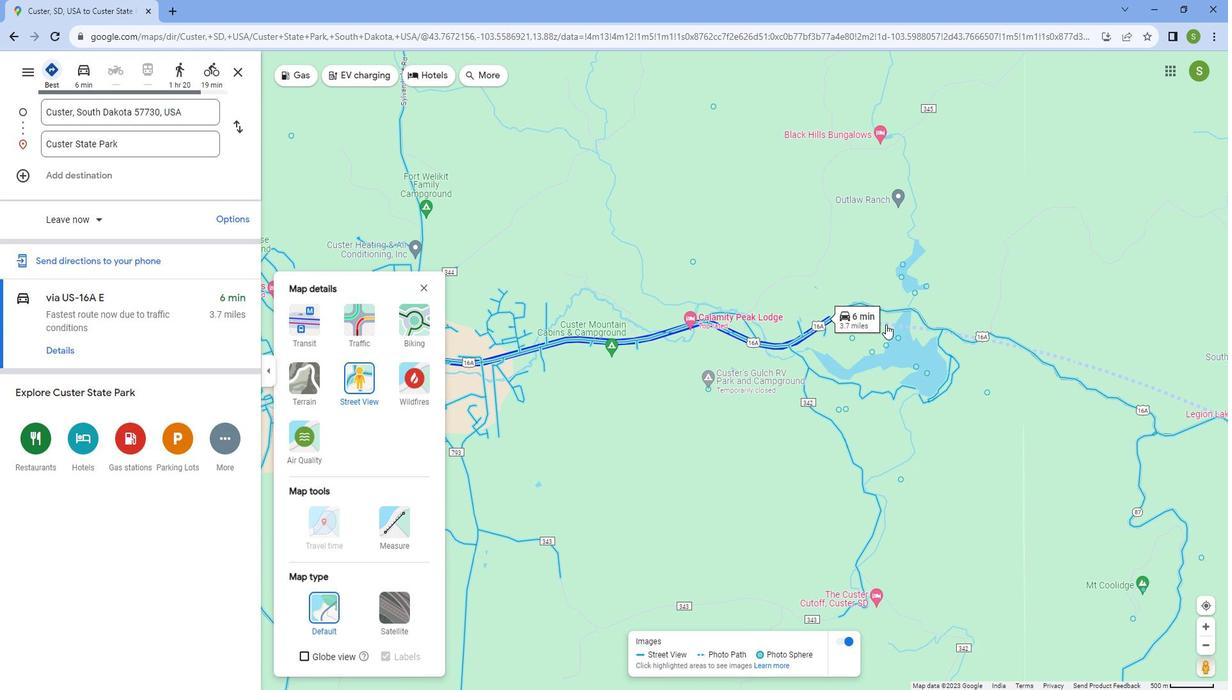 
Action: Mouse scrolled (891, 317) with delta (0, 0)
Screenshot: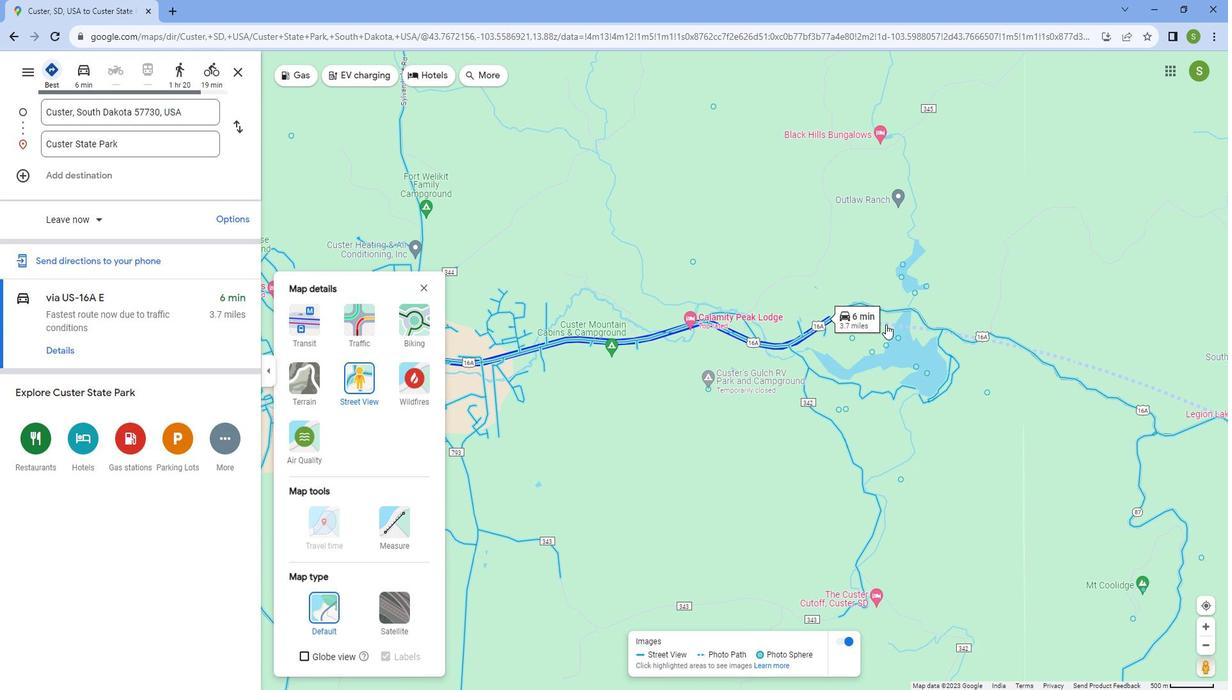 
Action: Mouse moved to (861, 392)
Screenshot: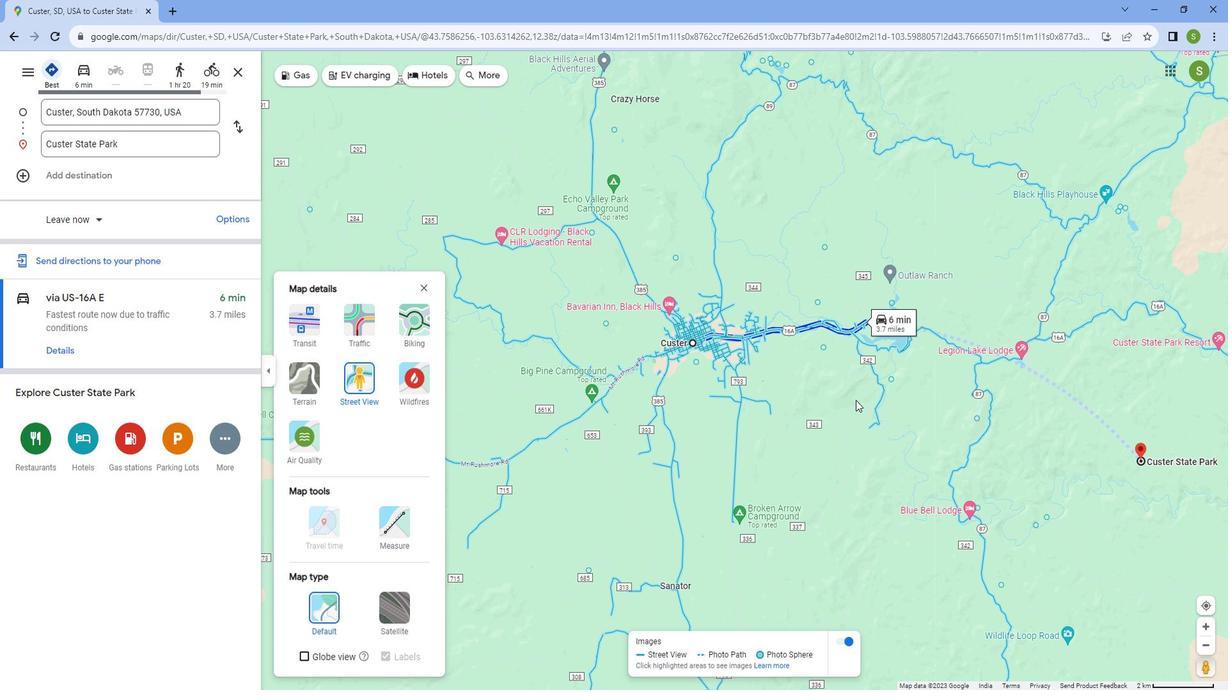 
Action: Mouse pressed left at (861, 392)
Screenshot: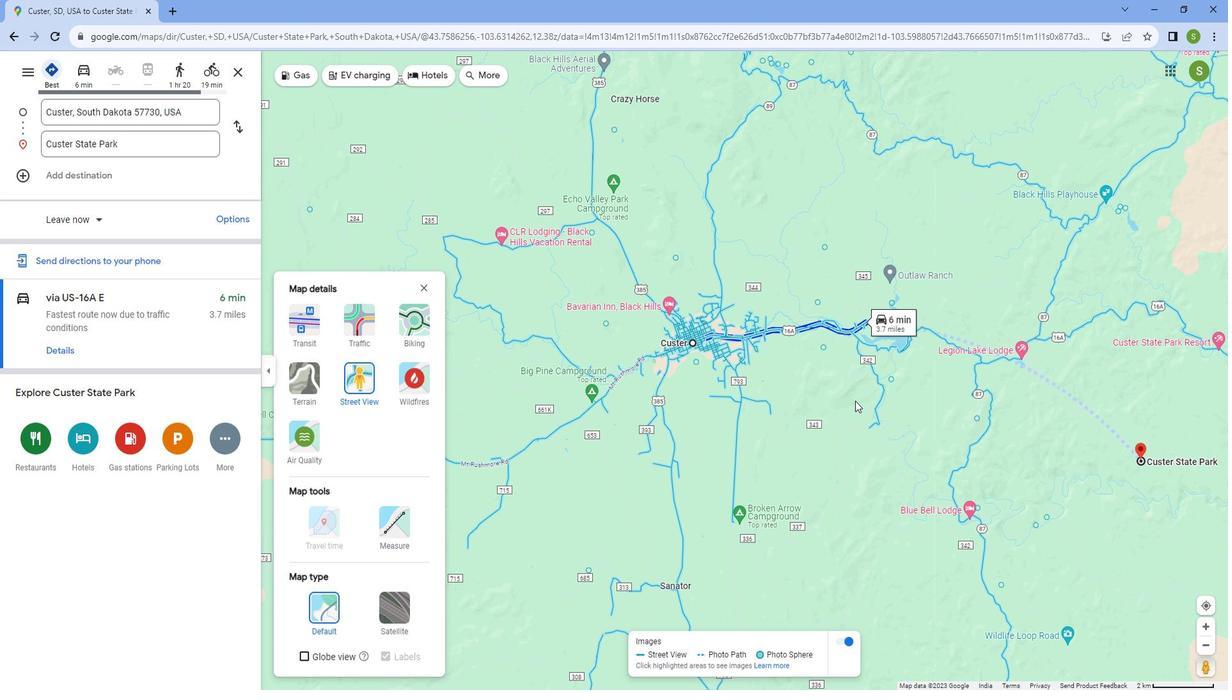 
Action: Mouse moved to (573, 388)
Screenshot: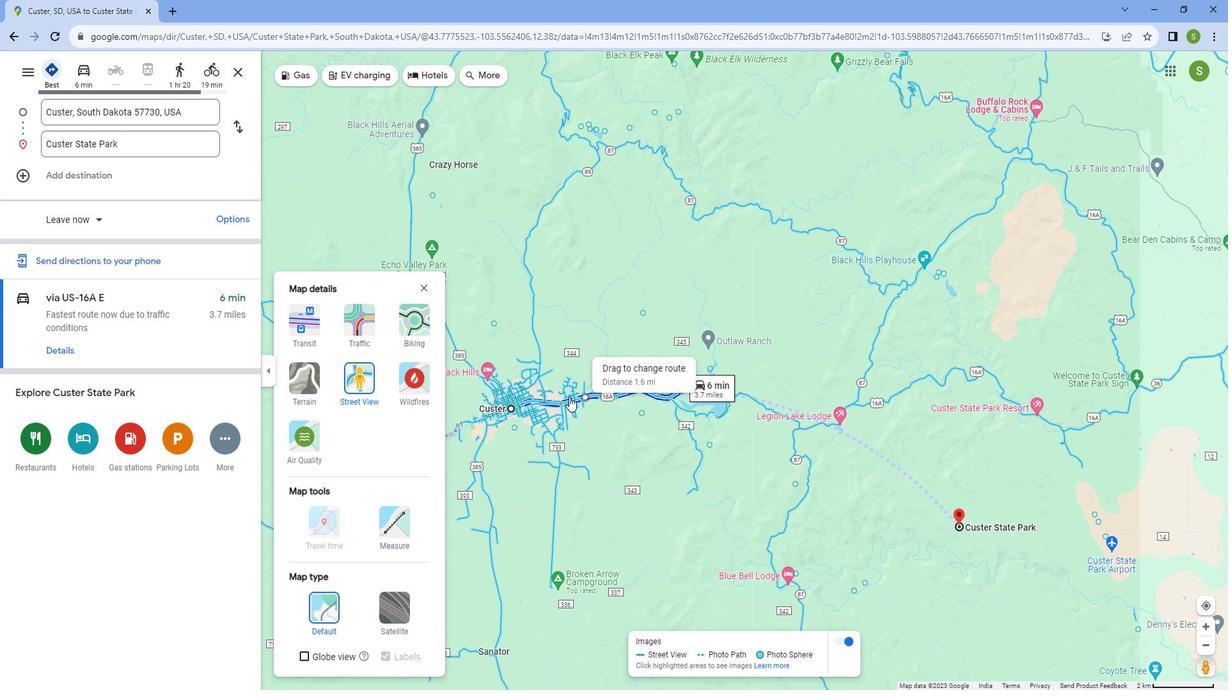 
Action: Mouse scrolled (573, 389) with delta (0, 0)
Screenshot: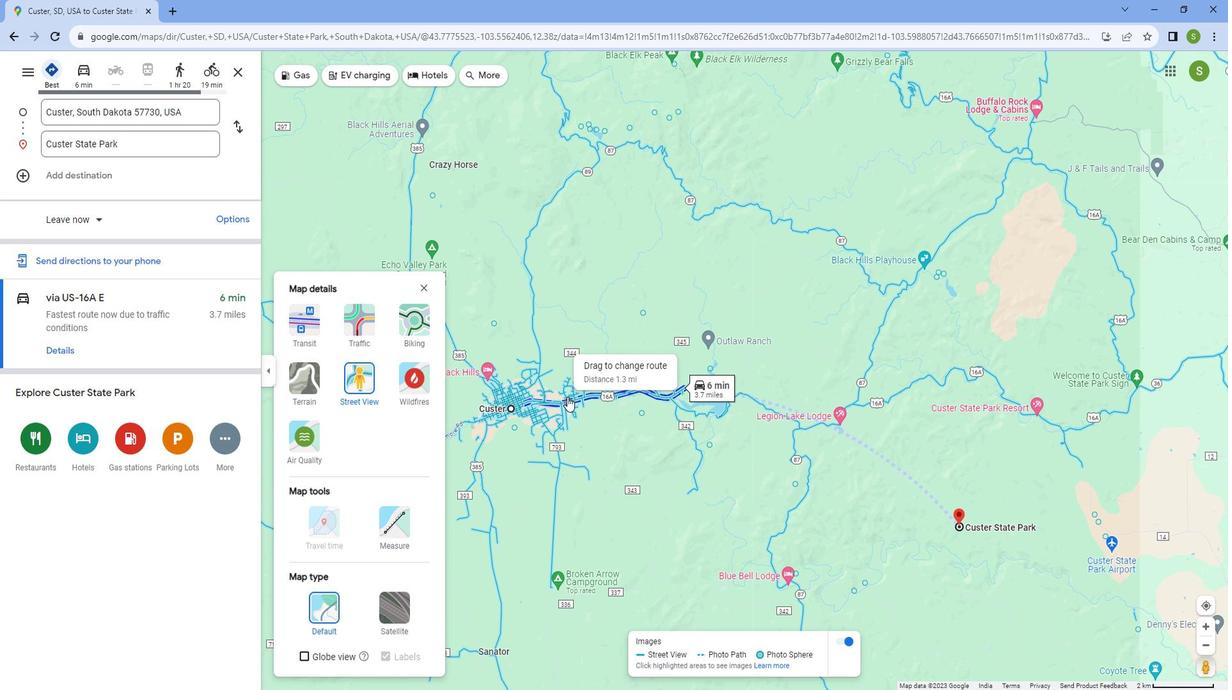 
Action: Mouse scrolled (573, 389) with delta (0, 0)
Screenshot: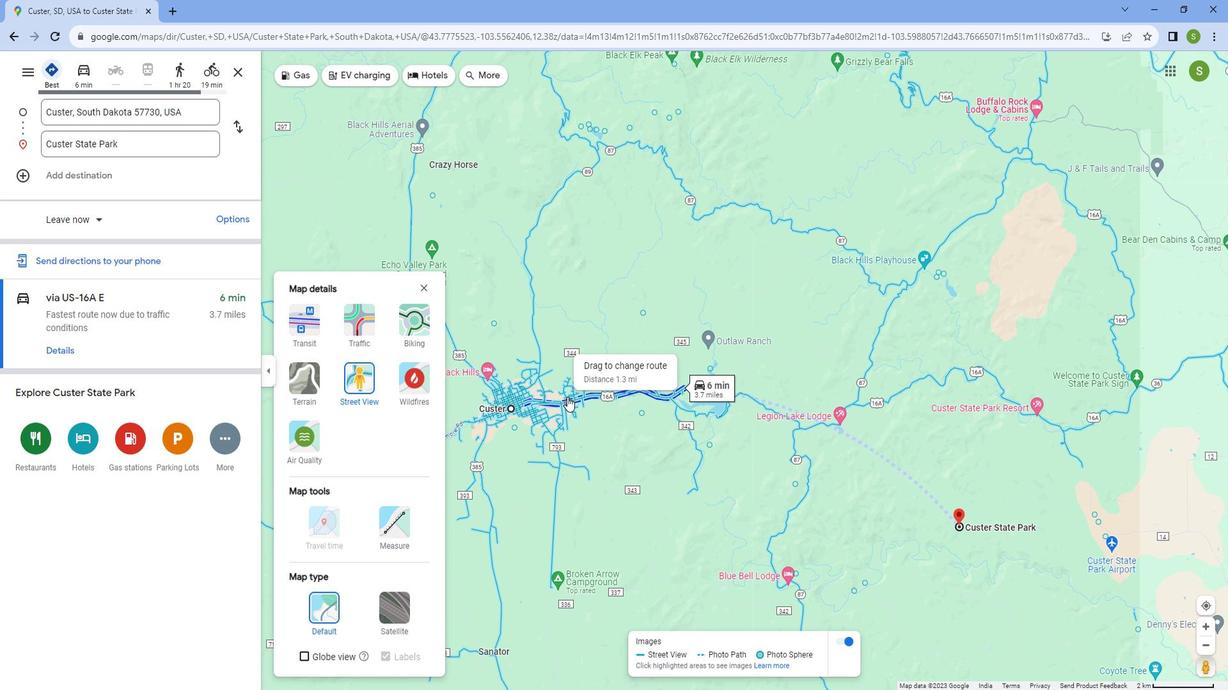 
Action: Mouse scrolled (573, 389) with delta (0, 0)
Screenshot: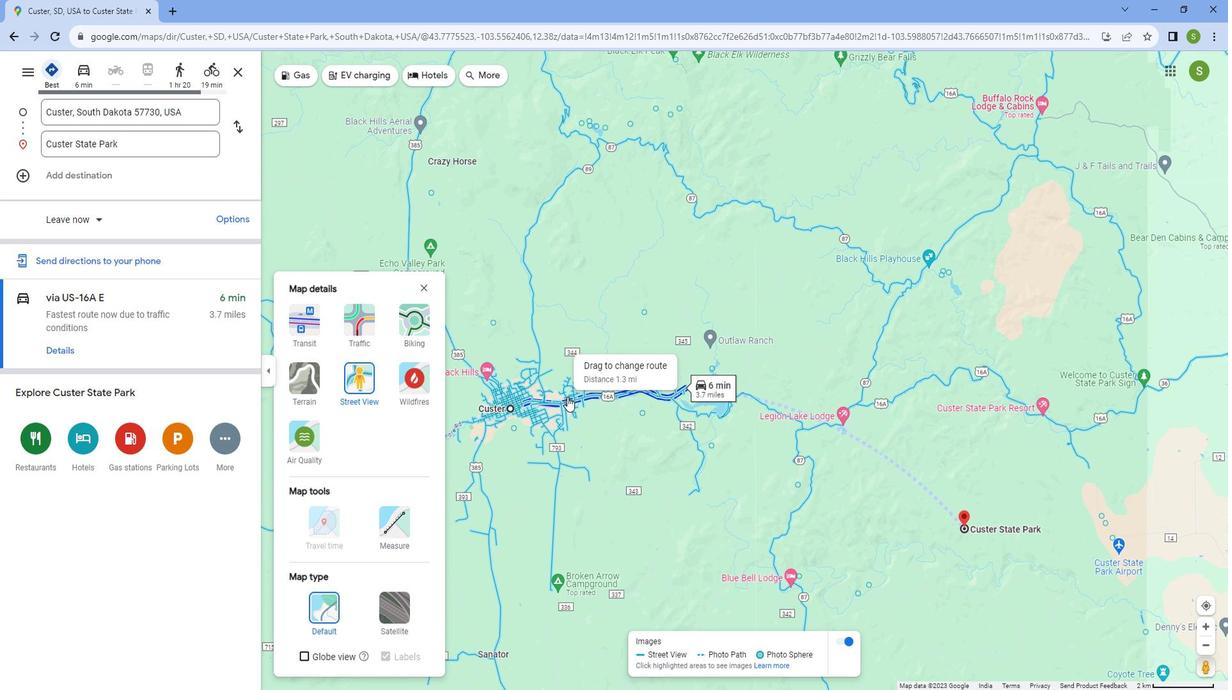 
Action: Mouse scrolled (573, 389) with delta (0, 0)
Screenshot: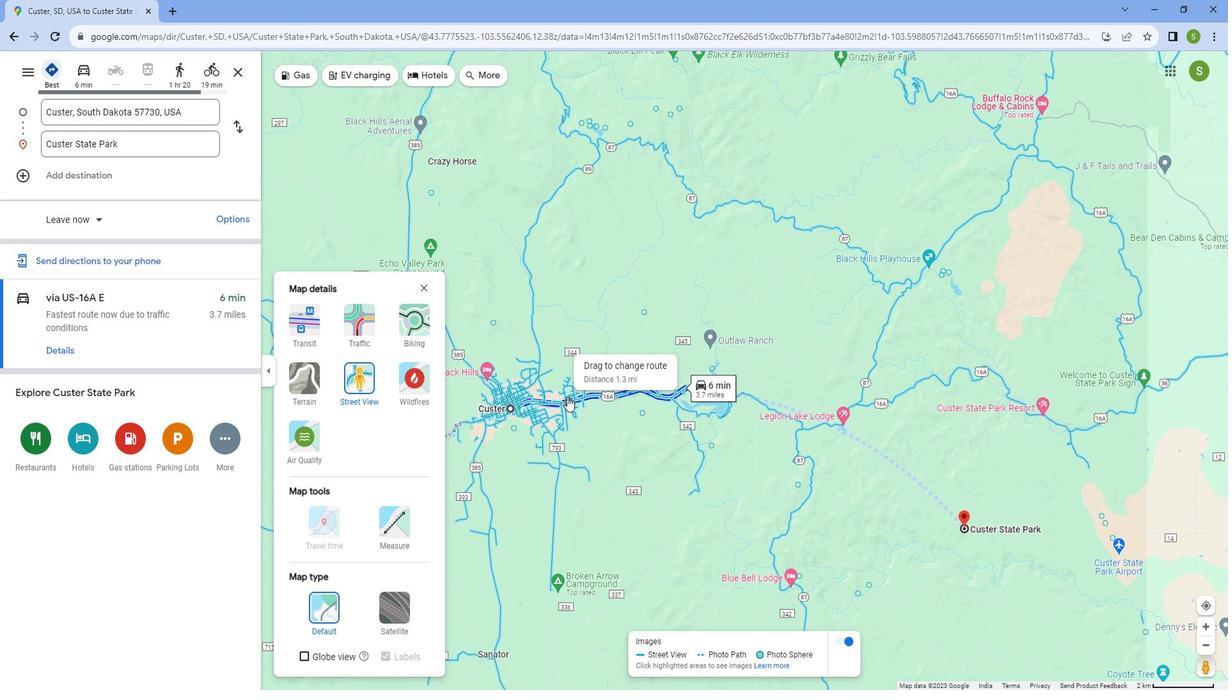 
Action: Mouse scrolled (573, 389) with delta (0, 0)
Screenshot: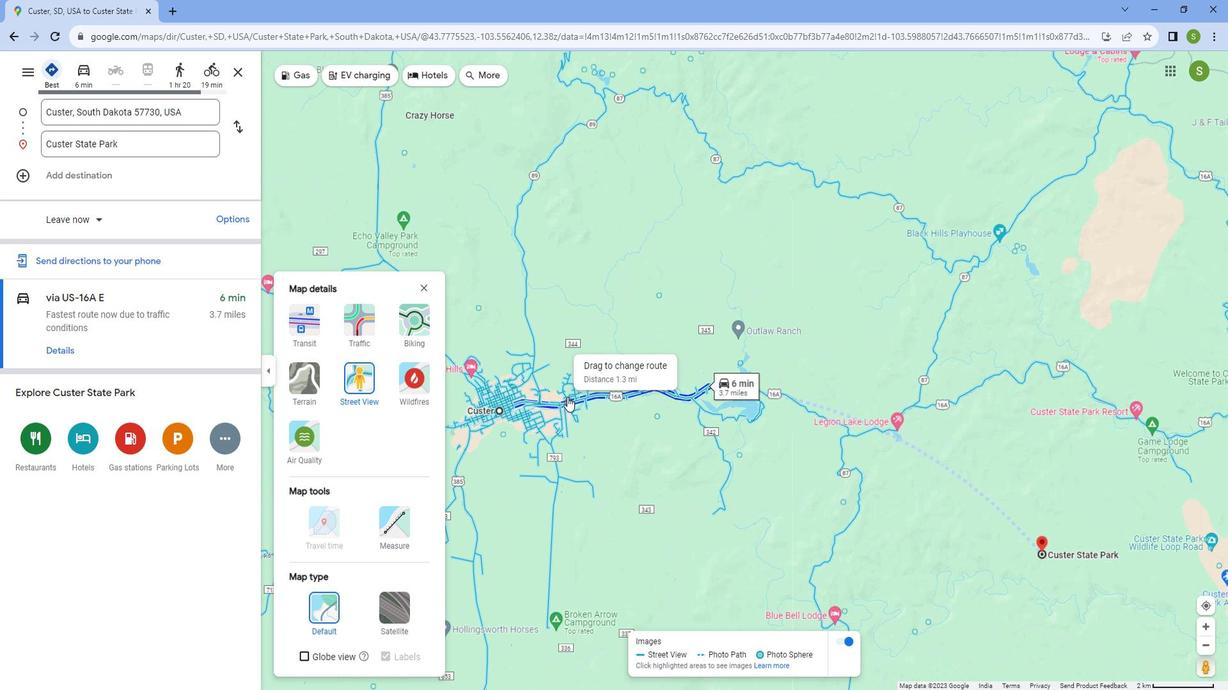 
Action: Mouse scrolled (573, 387) with delta (0, 0)
Screenshot: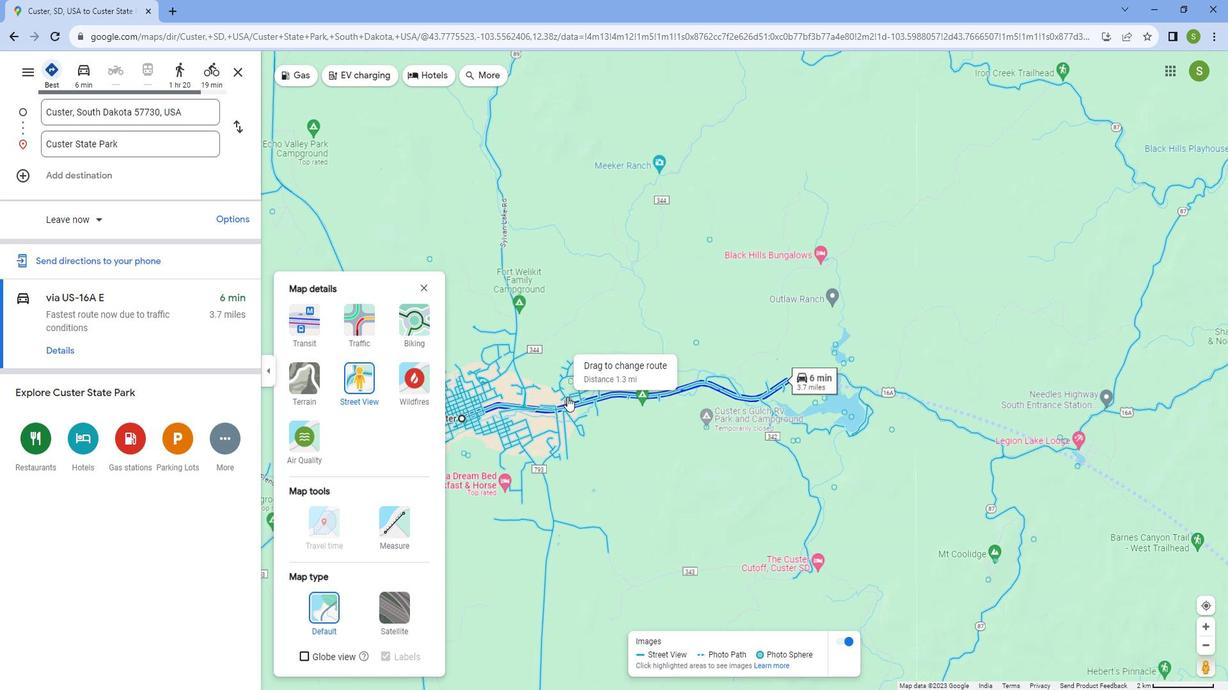 
Action: Mouse scrolled (573, 389) with delta (0, 0)
Screenshot: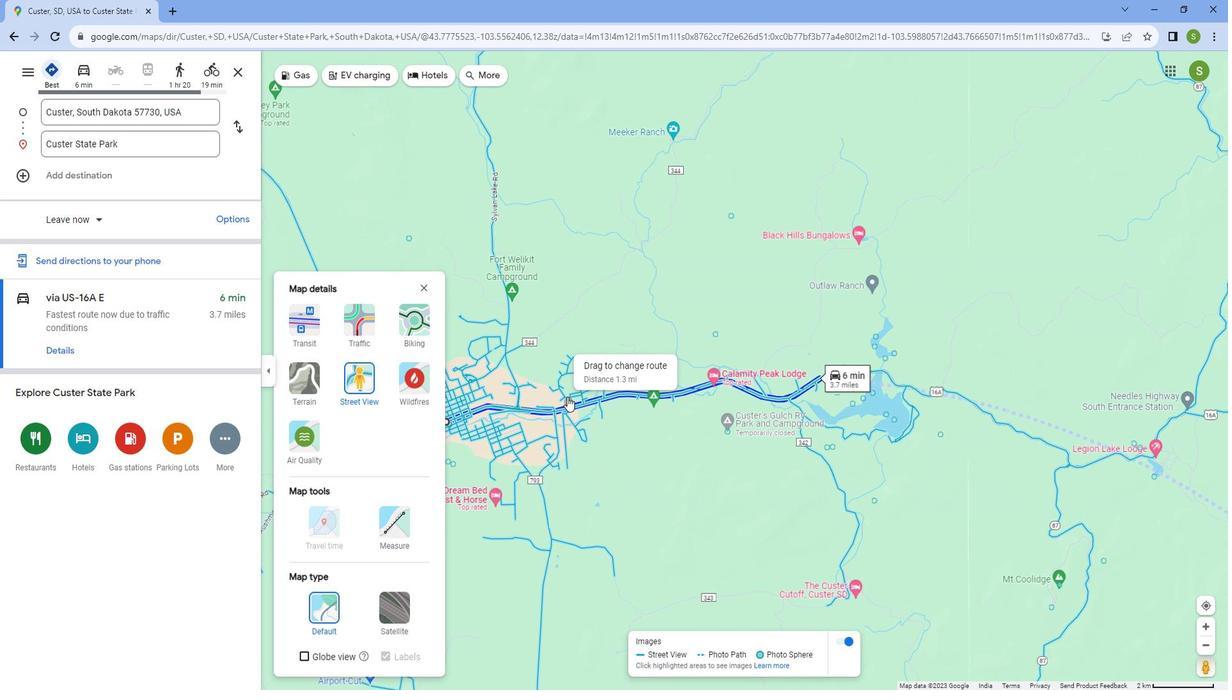 
Action: Mouse scrolled (573, 389) with delta (0, 0)
Screenshot: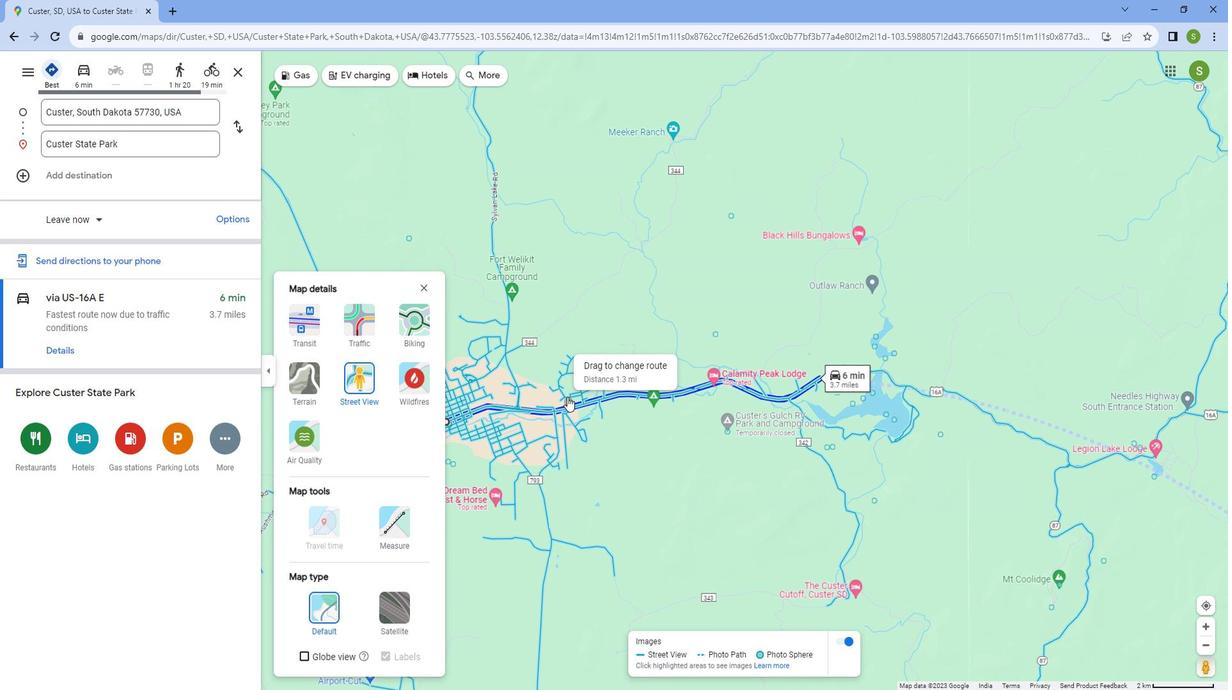 
Action: Mouse scrolled (573, 389) with delta (0, 0)
Screenshot: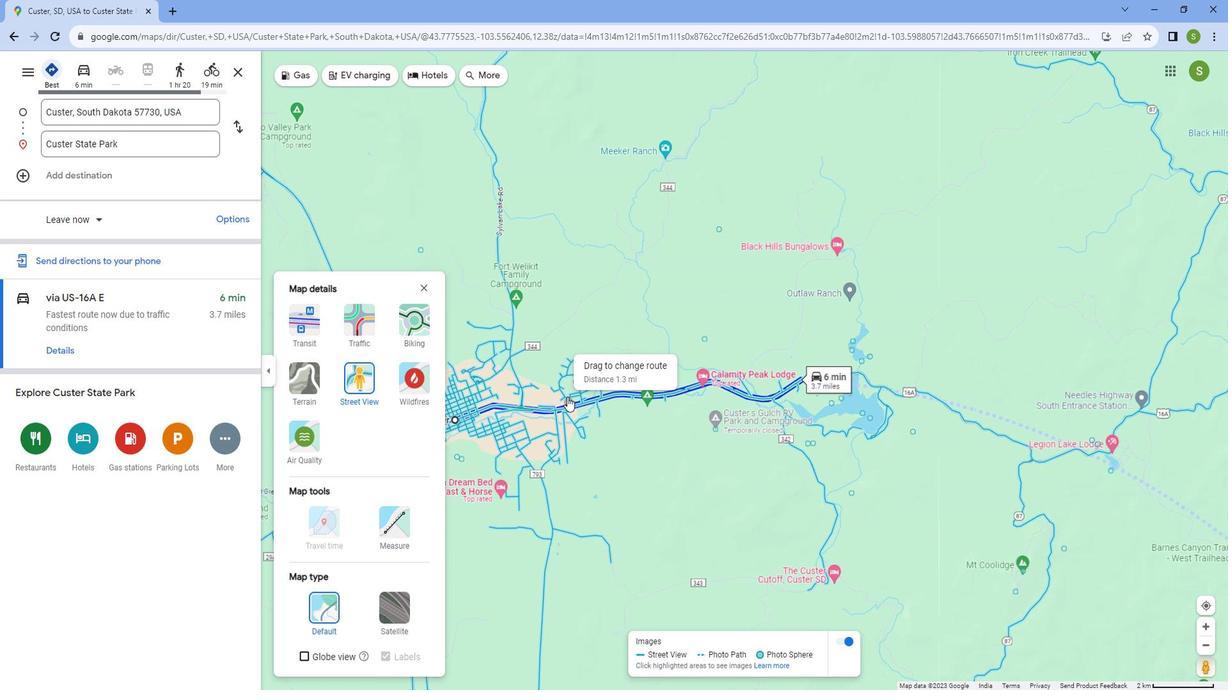 
Action: Mouse scrolled (573, 389) with delta (0, 0)
Screenshot: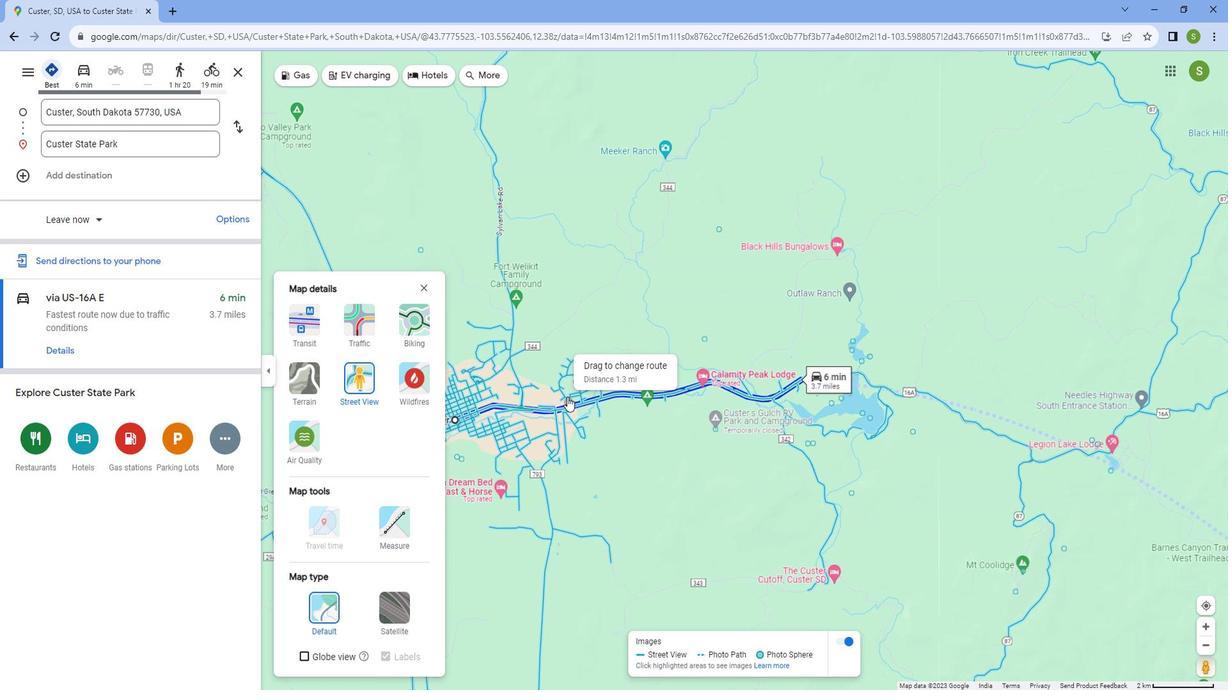 
Action: Mouse scrolled (573, 389) with delta (0, 0)
Screenshot: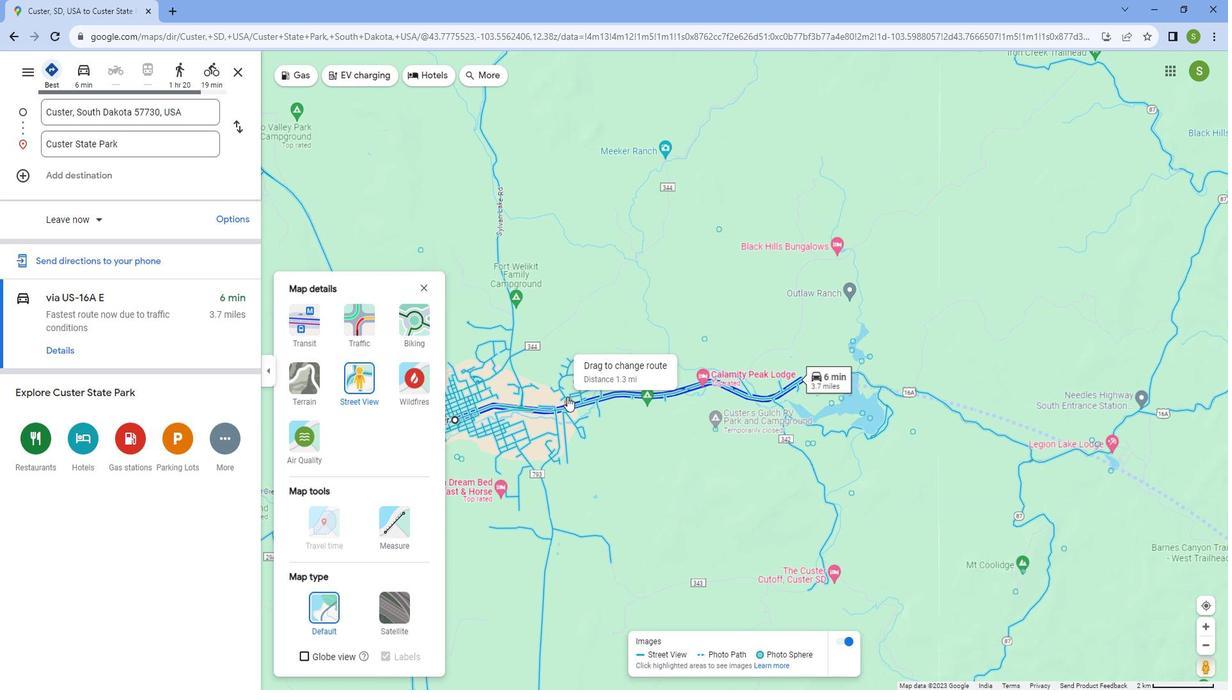 
Action: Mouse scrolled (573, 389) with delta (0, 0)
Screenshot: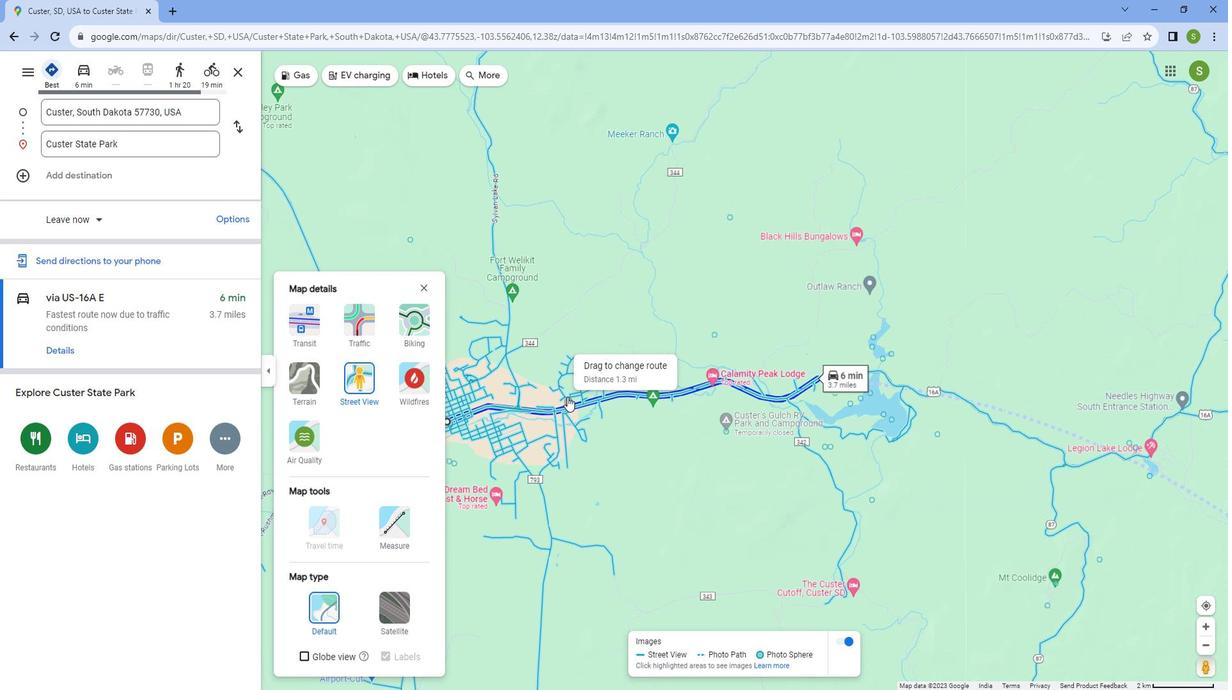 
Action: Mouse scrolled (573, 387) with delta (0, 0)
Screenshot: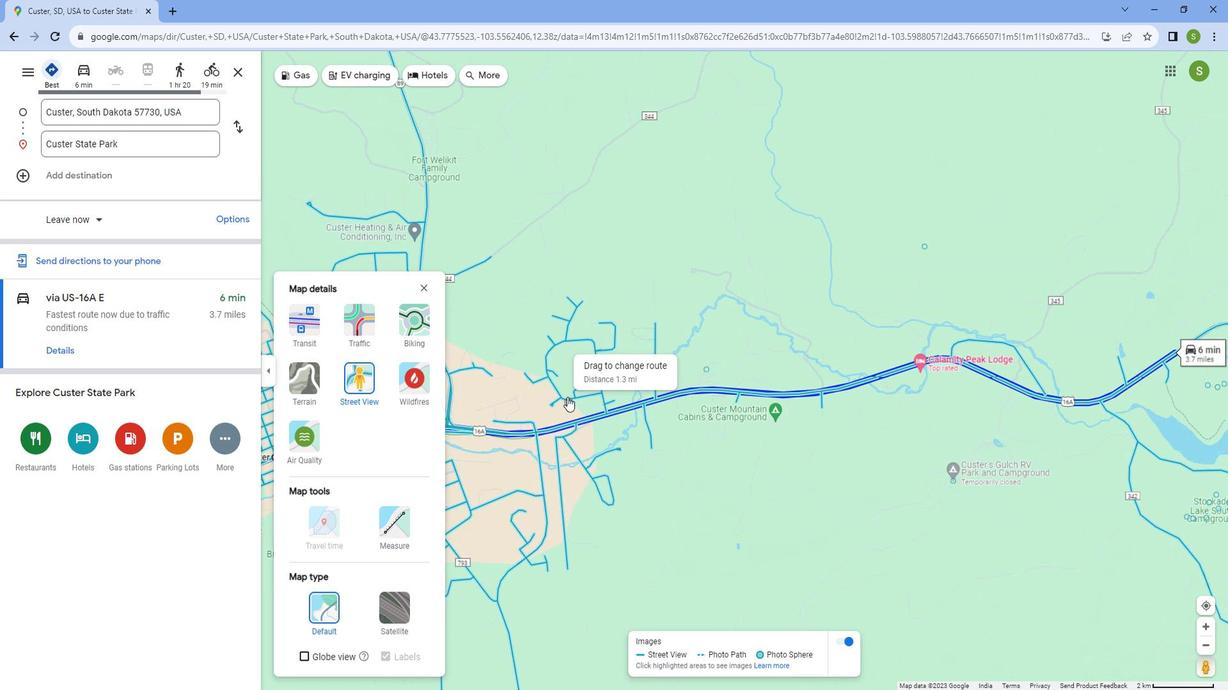 
Action: Mouse moved to (834, 329)
Screenshot: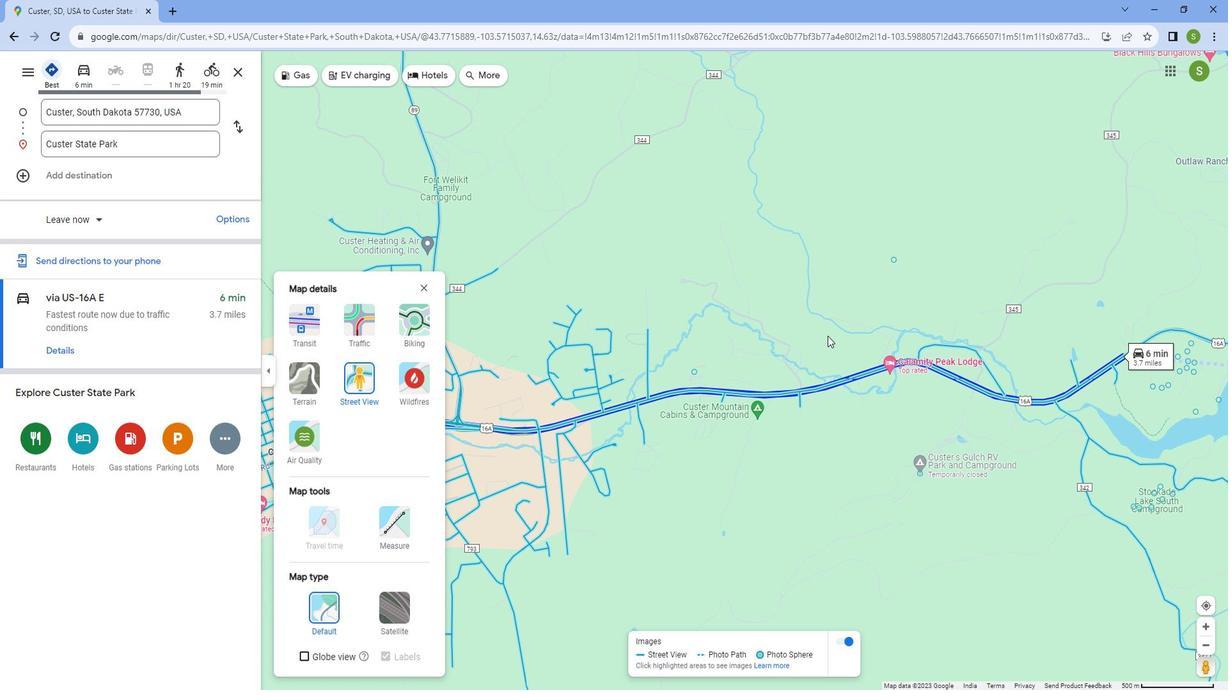 
Action: Mouse scrolled (834, 328) with delta (0, 0)
Screenshot: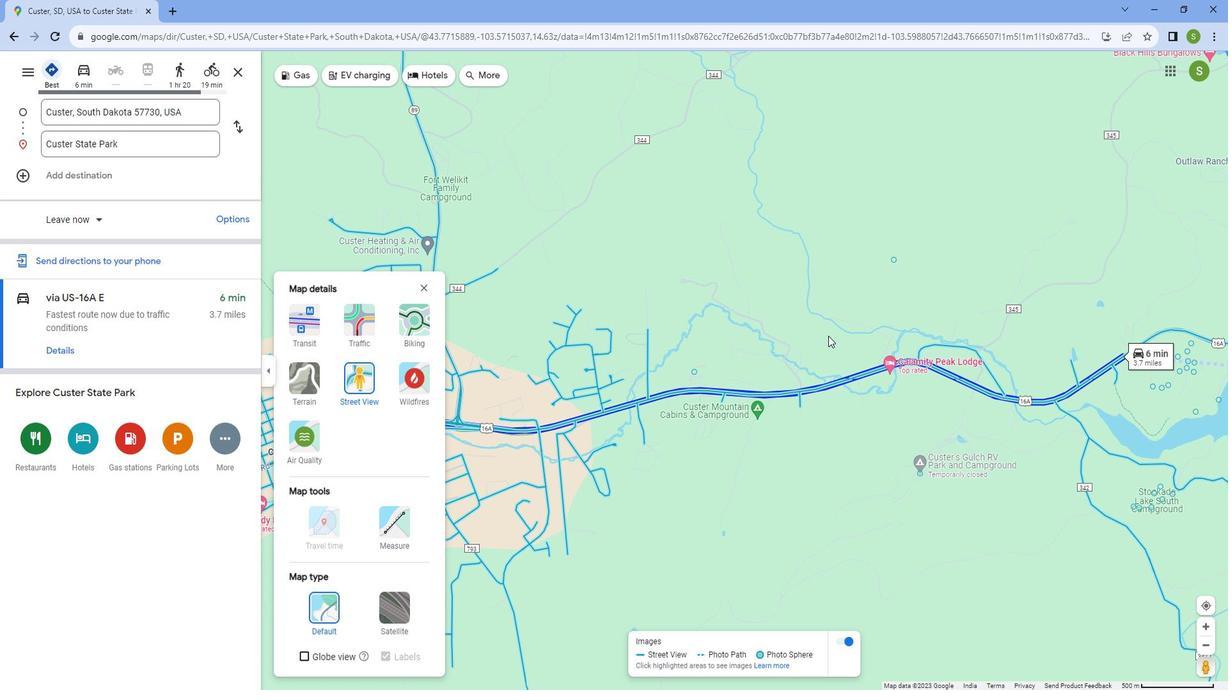 
Action: Mouse scrolled (834, 328) with delta (0, 0)
Screenshot: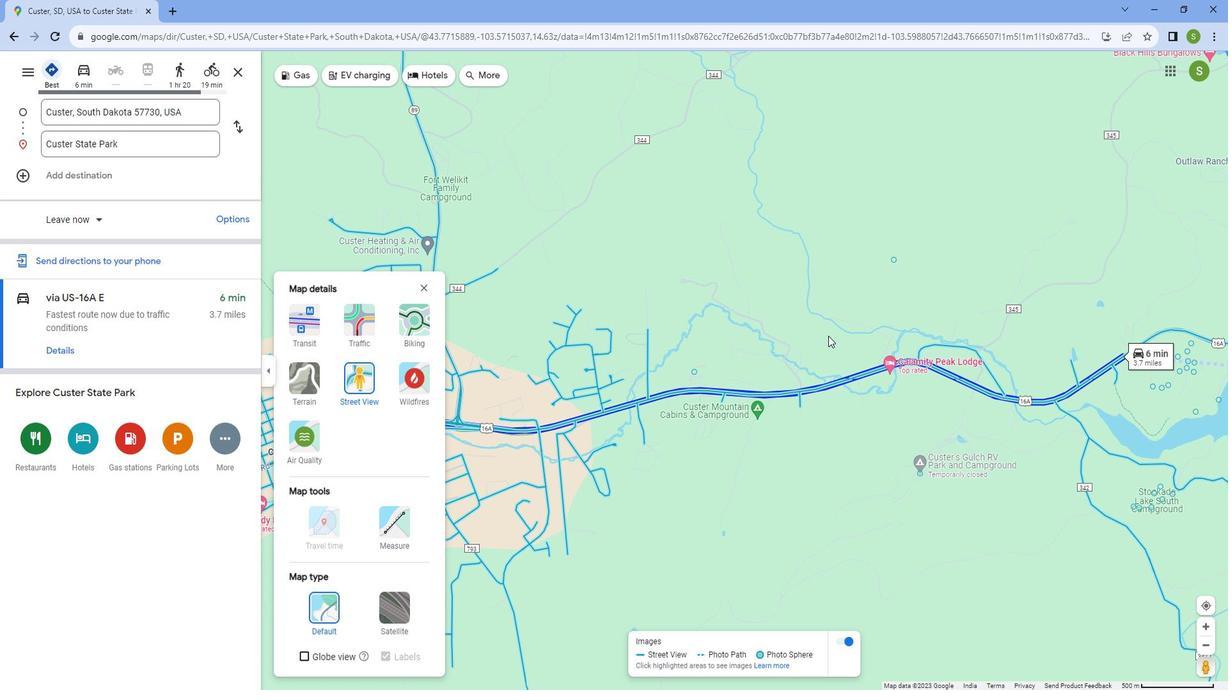 
Action: Mouse scrolled (834, 328) with delta (0, 0)
Screenshot: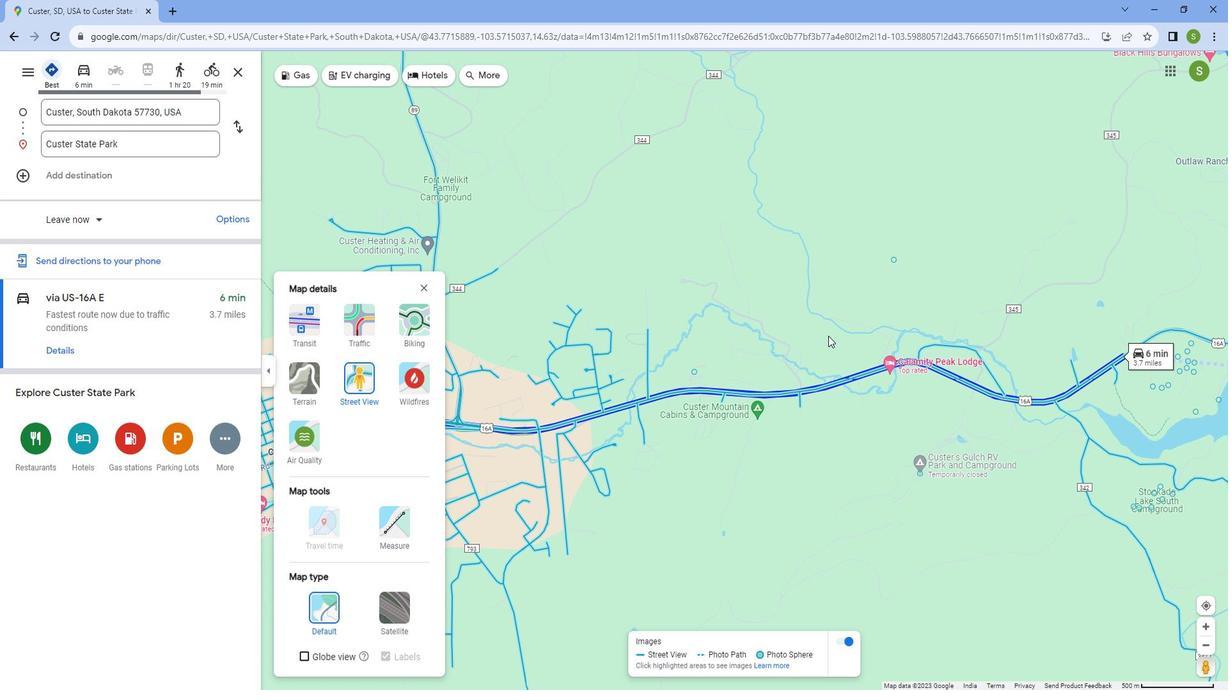 
Action: Mouse scrolled (834, 328) with delta (0, 0)
Screenshot: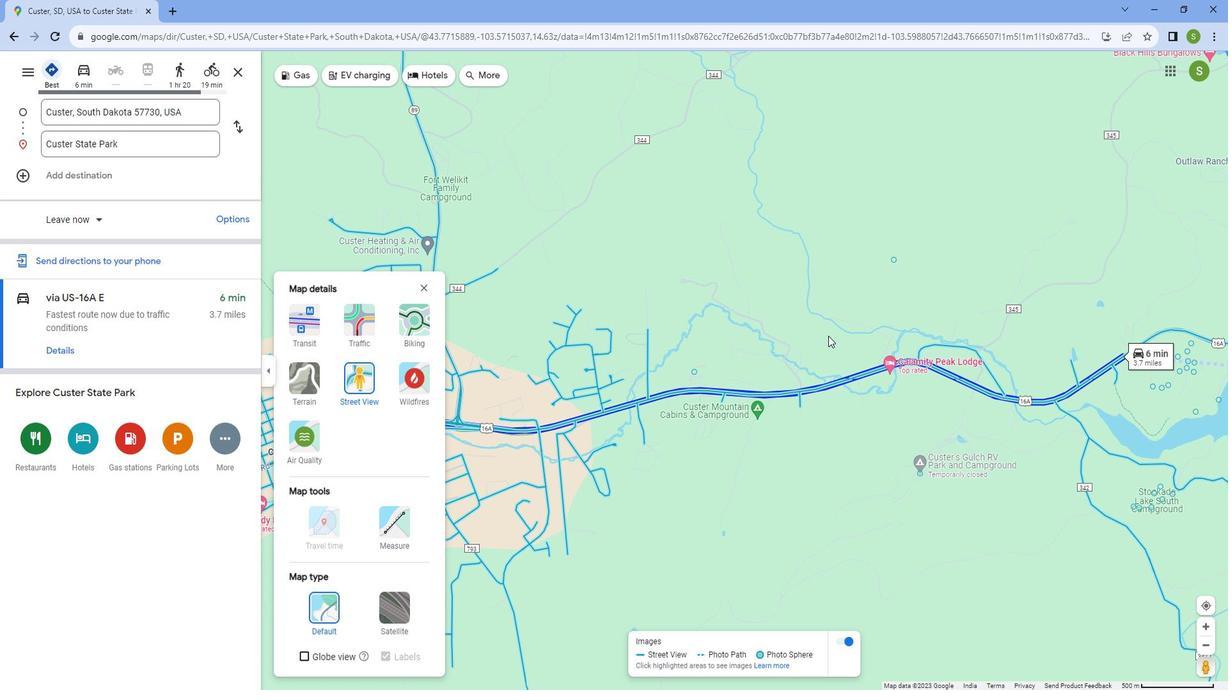 
Action: Mouse scrolled (834, 328) with delta (0, 0)
Screenshot: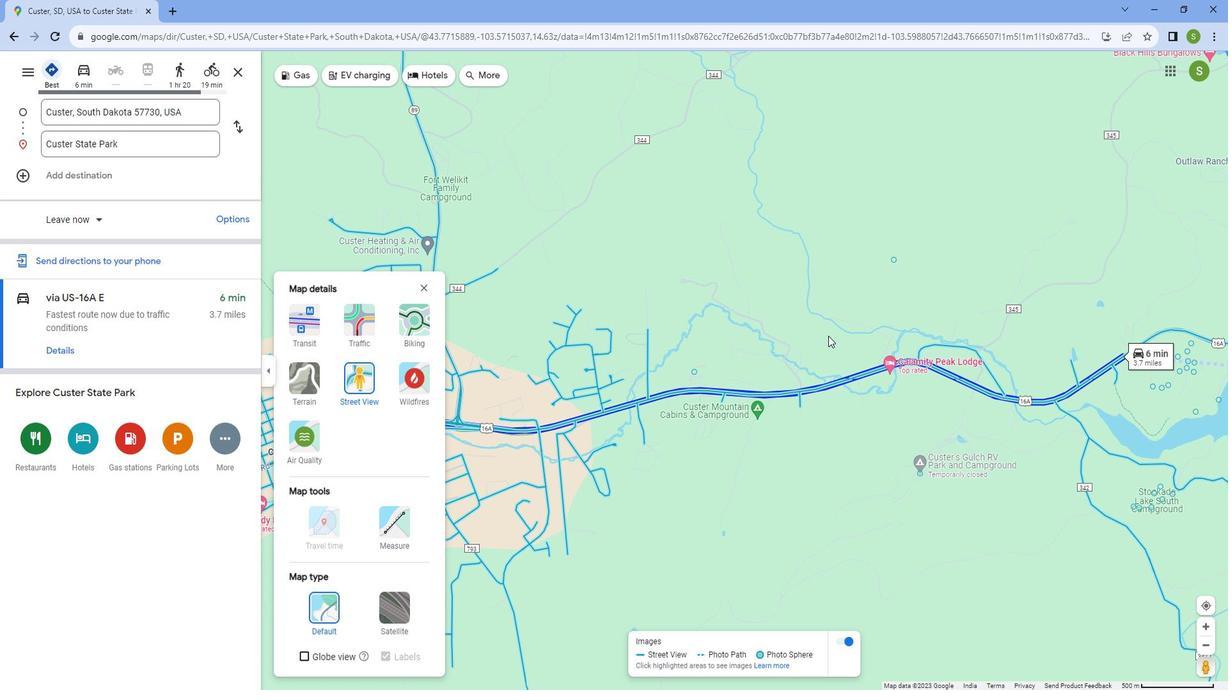 
Action: Mouse scrolled (834, 328) with delta (0, 0)
Screenshot: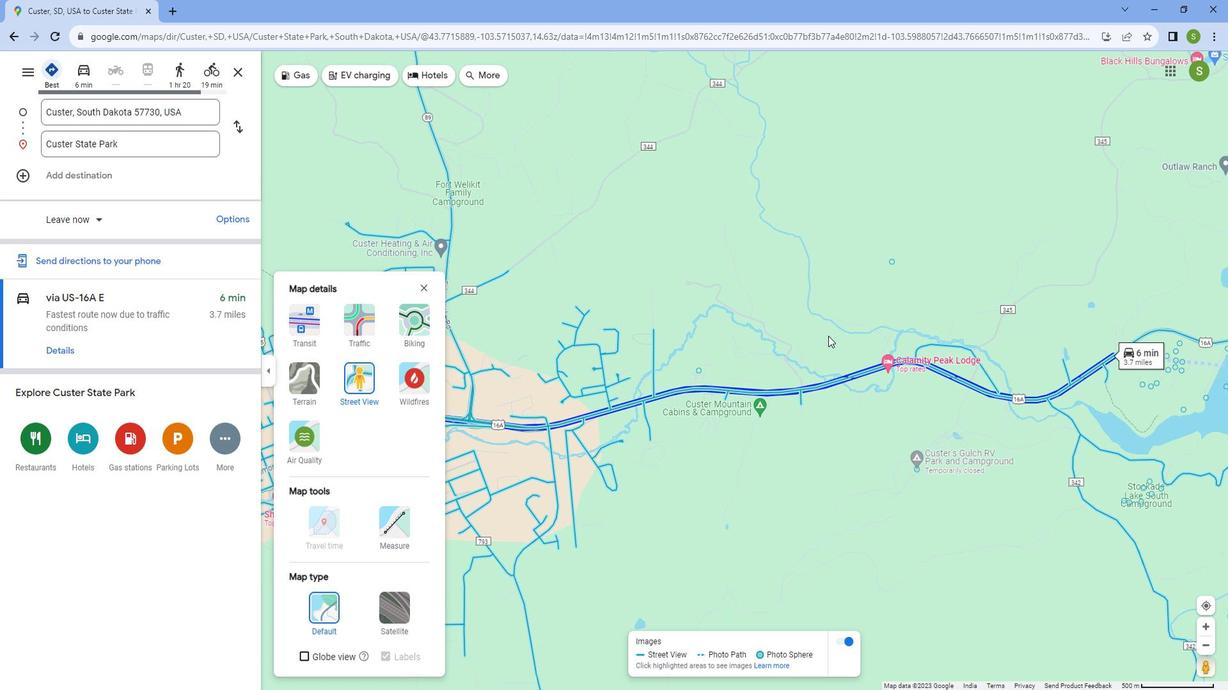 
Action: Mouse moved to (1012, 342)
Screenshot: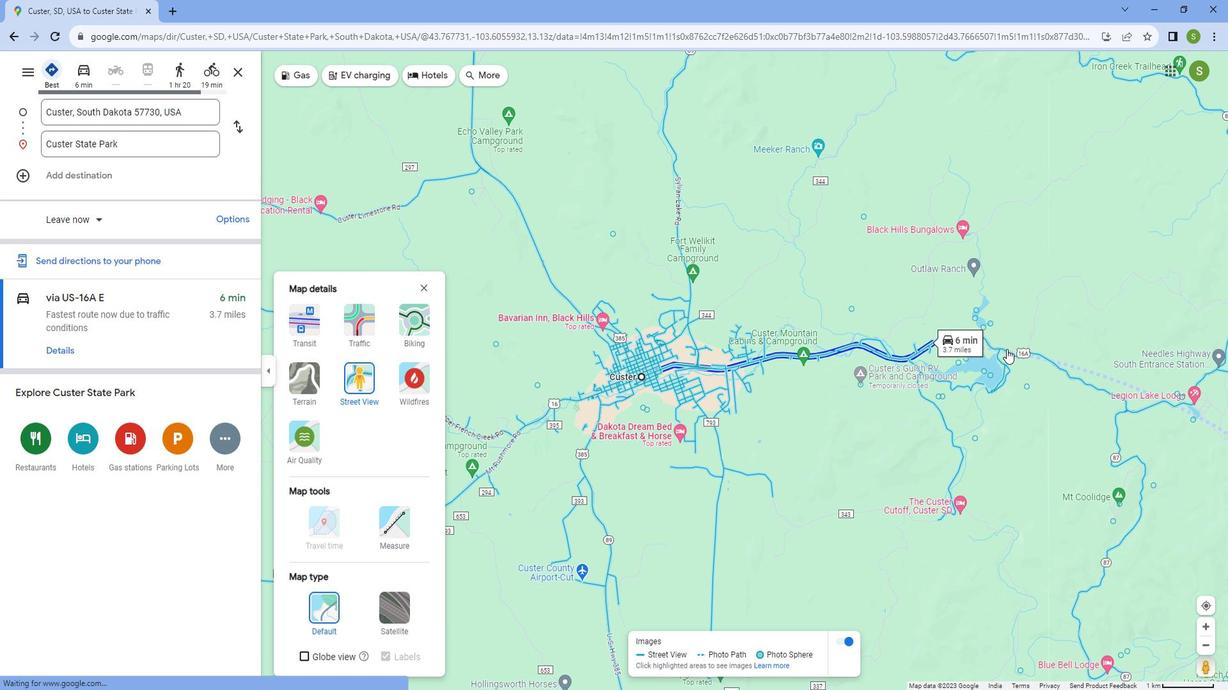 
Action: Mouse scrolled (1012, 342) with delta (0, 0)
Screenshot: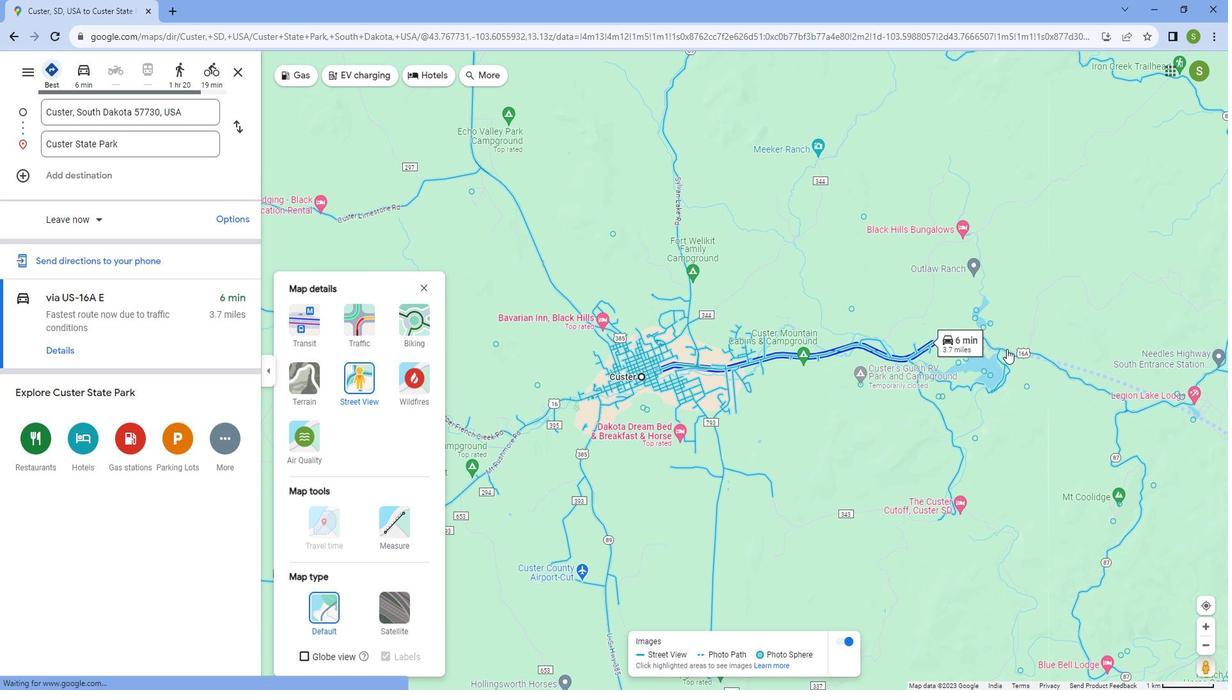 
Action: Mouse scrolled (1012, 342) with delta (0, 0)
Screenshot: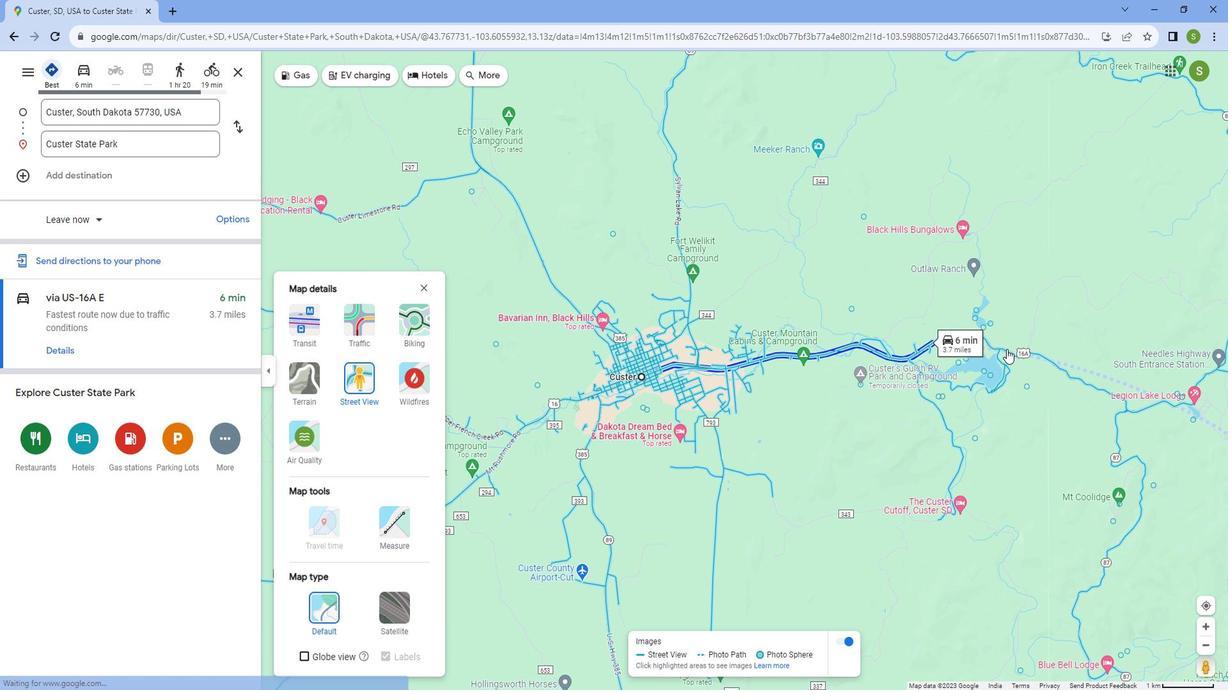 
Action: Mouse scrolled (1012, 342) with delta (0, 0)
Screenshot: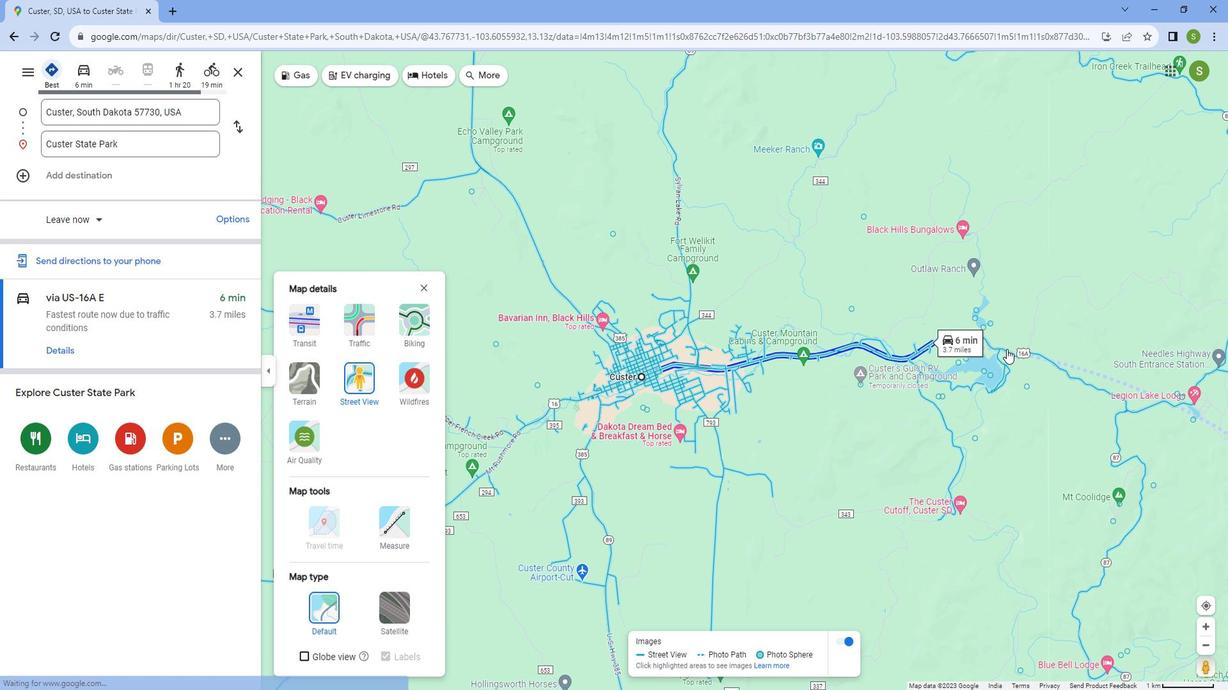 
Action: Mouse moved to (1012, 342)
Screenshot: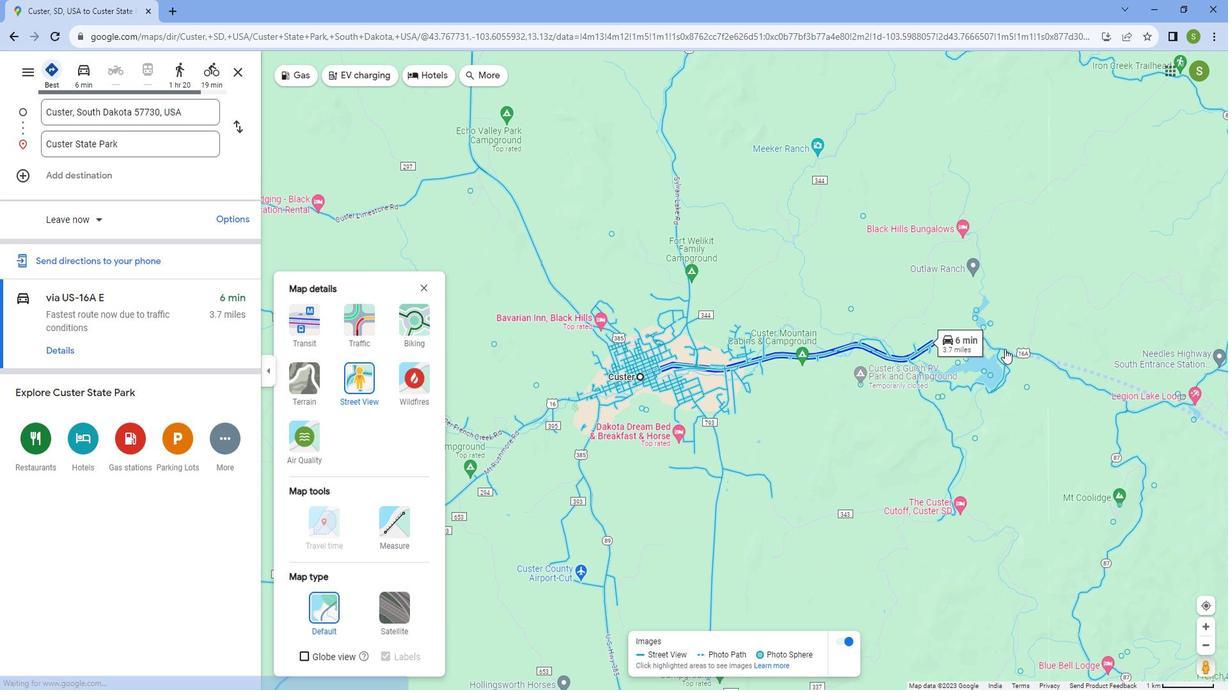 
Action: Mouse scrolled (1012, 342) with delta (0, 0)
Screenshot: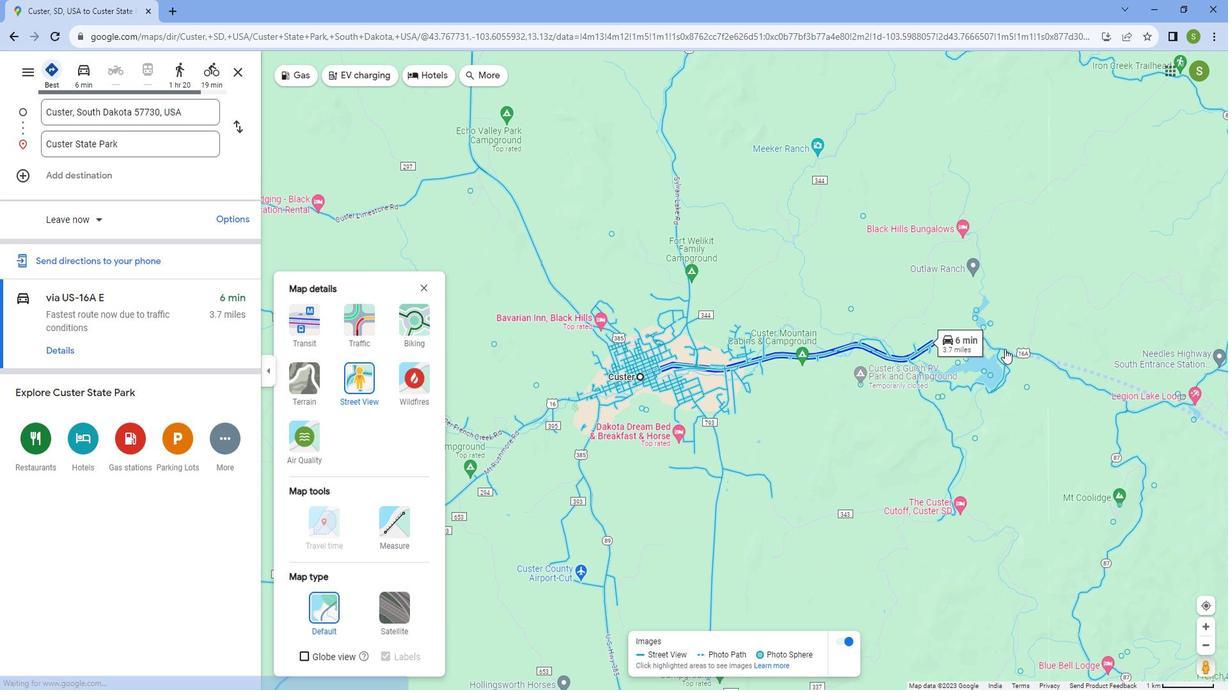 
Action: Mouse moved to (1003, 344)
Screenshot: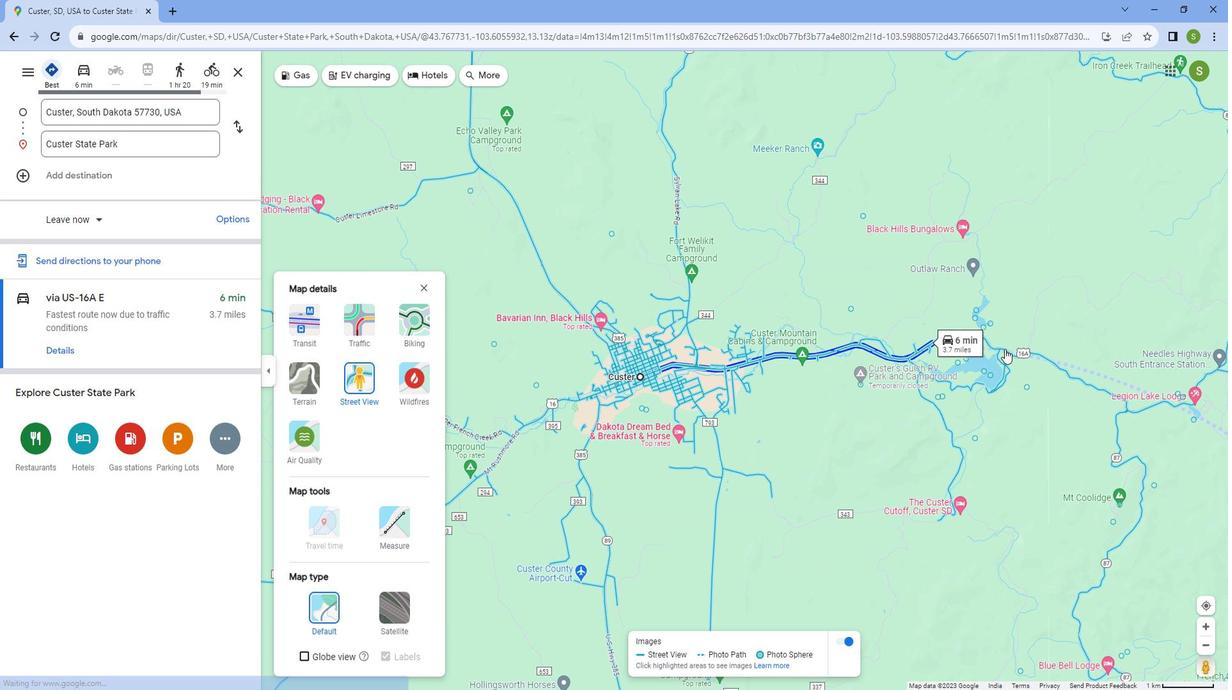 
Action: Mouse scrolled (1003, 345) with delta (0, 0)
Screenshot: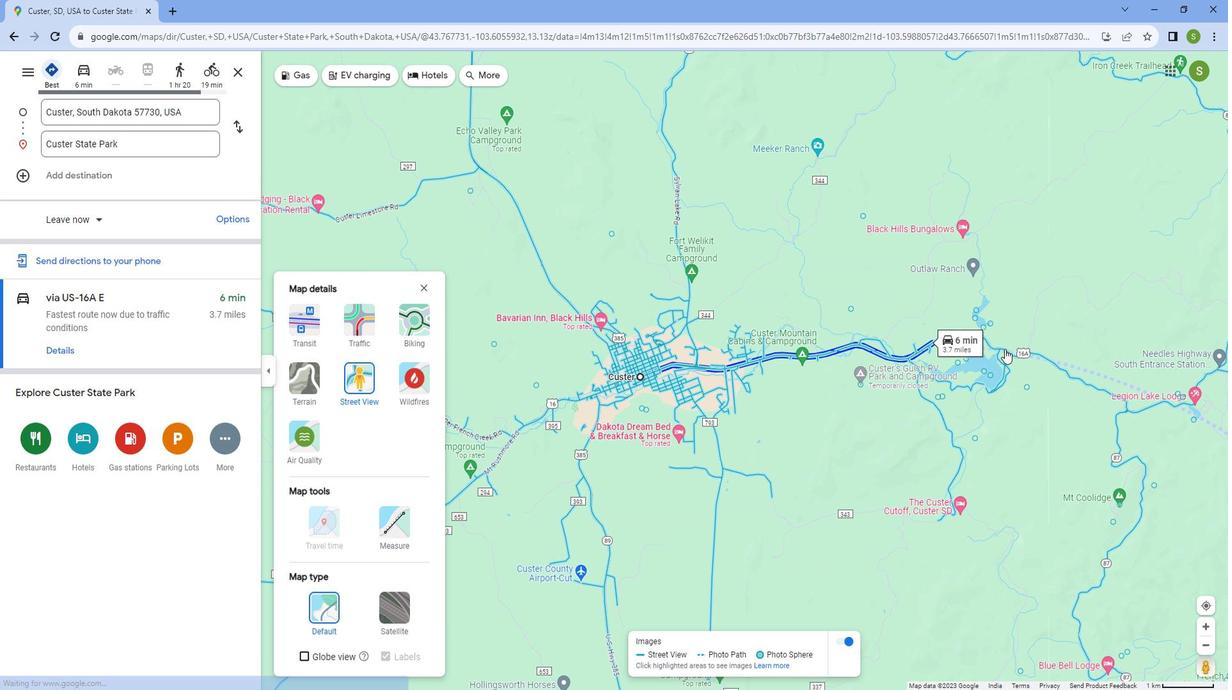 
Action: Mouse moved to (998, 345)
Screenshot: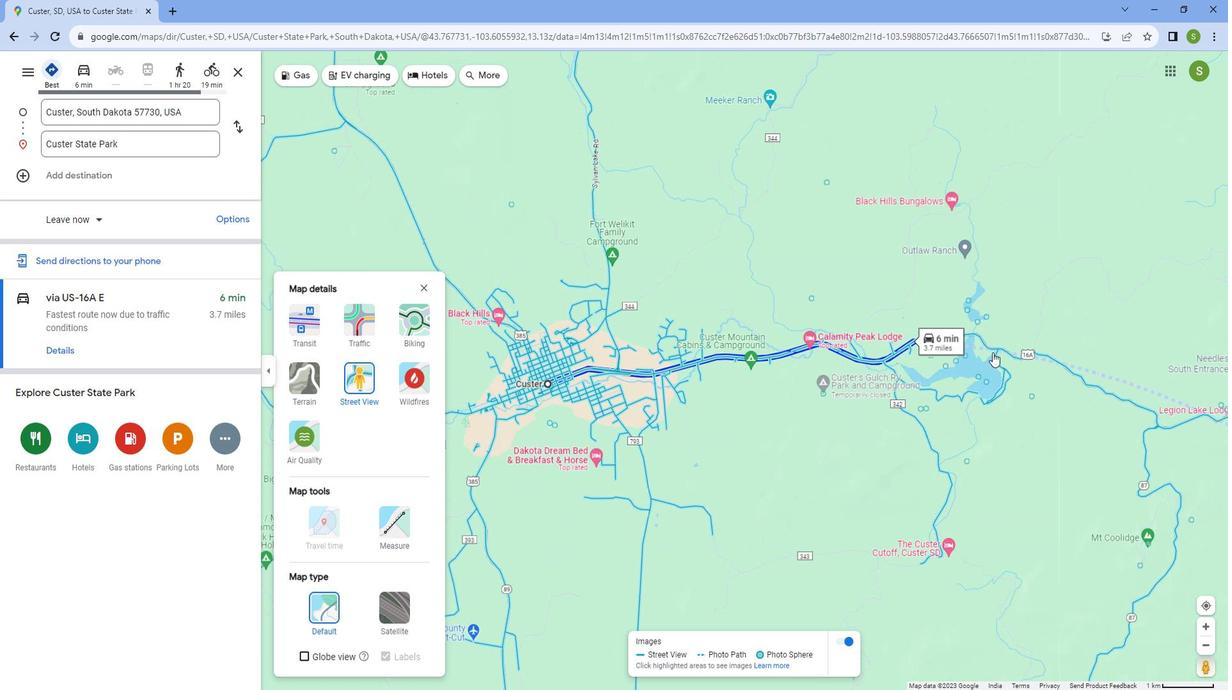 
Action: Mouse scrolled (998, 346) with delta (0, 0)
Screenshot: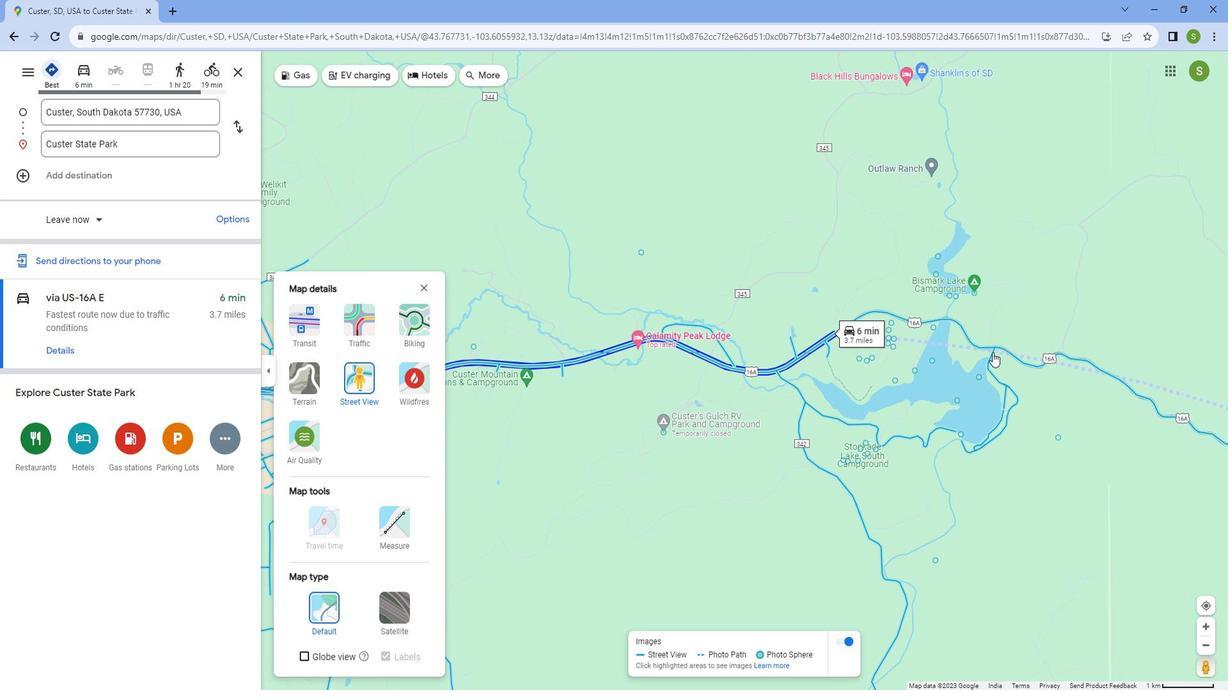 
Action: Mouse scrolled (998, 346) with delta (0, 0)
Screenshot: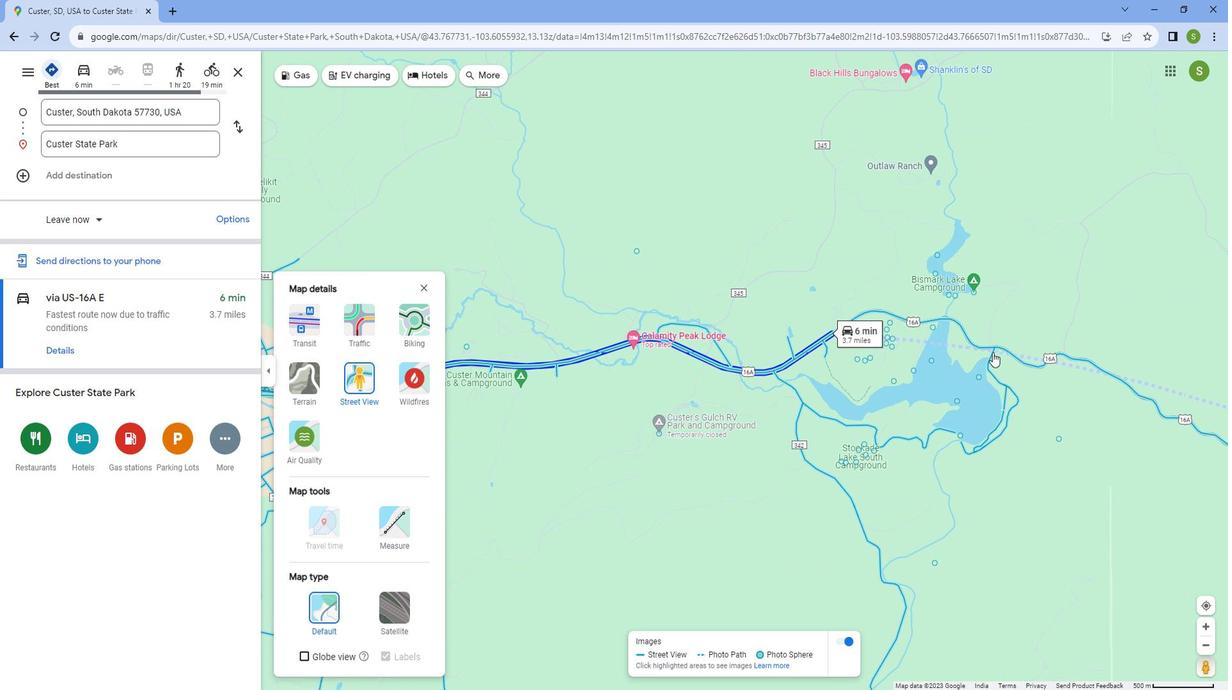 
Action: Mouse scrolled (998, 346) with delta (0, 0)
Screenshot: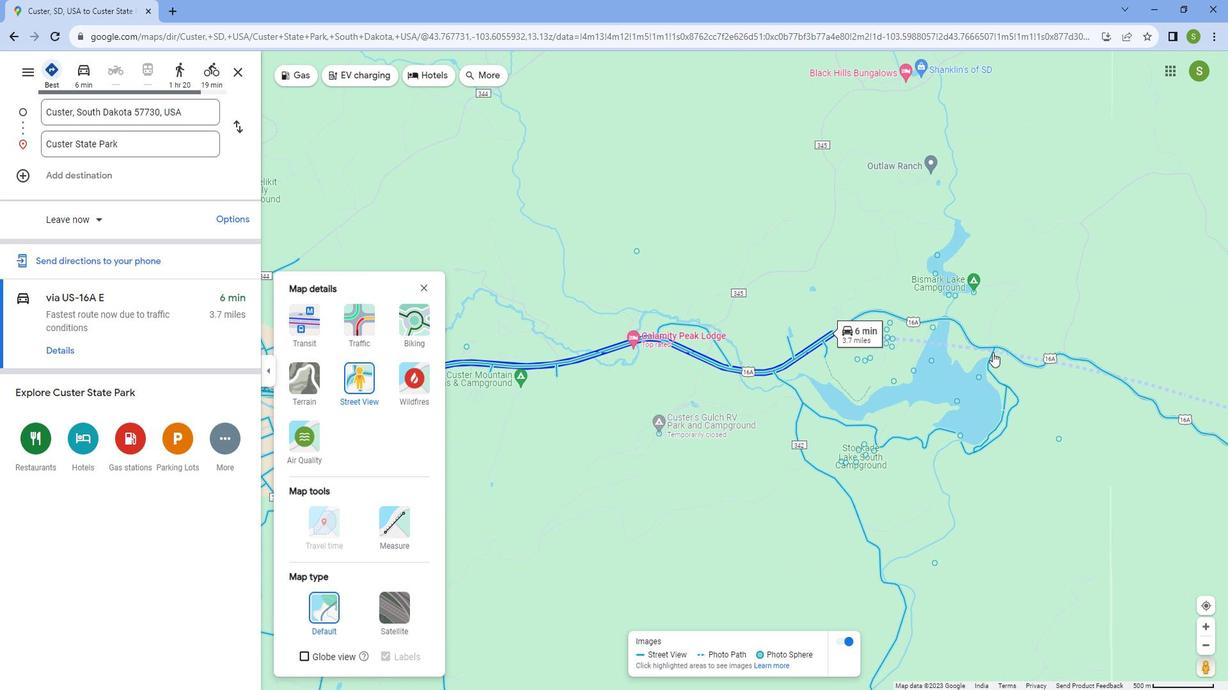 
Action: Mouse scrolled (998, 346) with delta (0, 0)
Screenshot: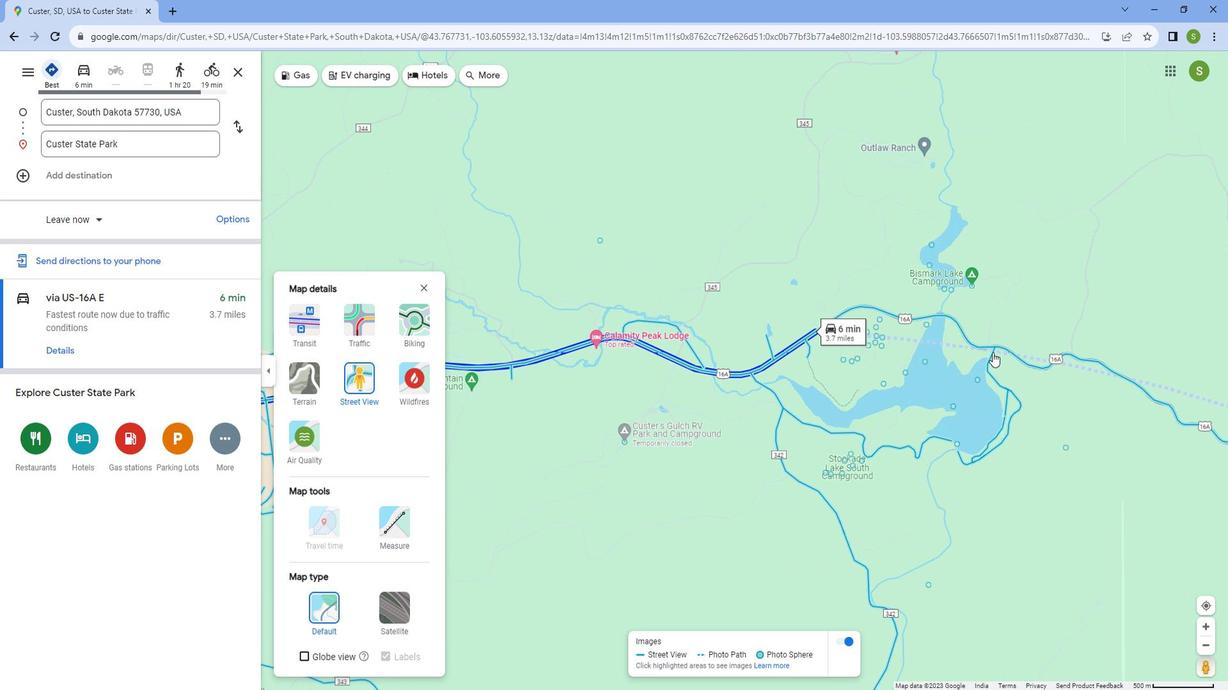 
Action: Mouse moved to (897, 364)
Screenshot: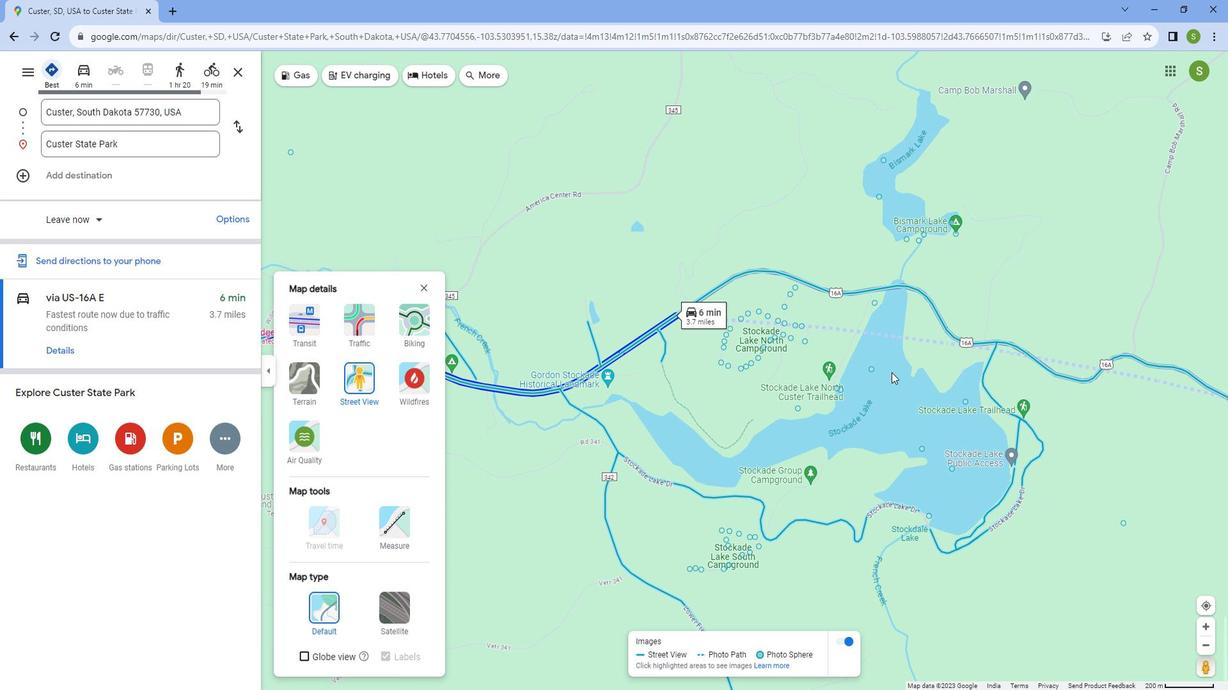 
Action: Mouse scrolled (897, 364) with delta (0, 0)
Screenshot: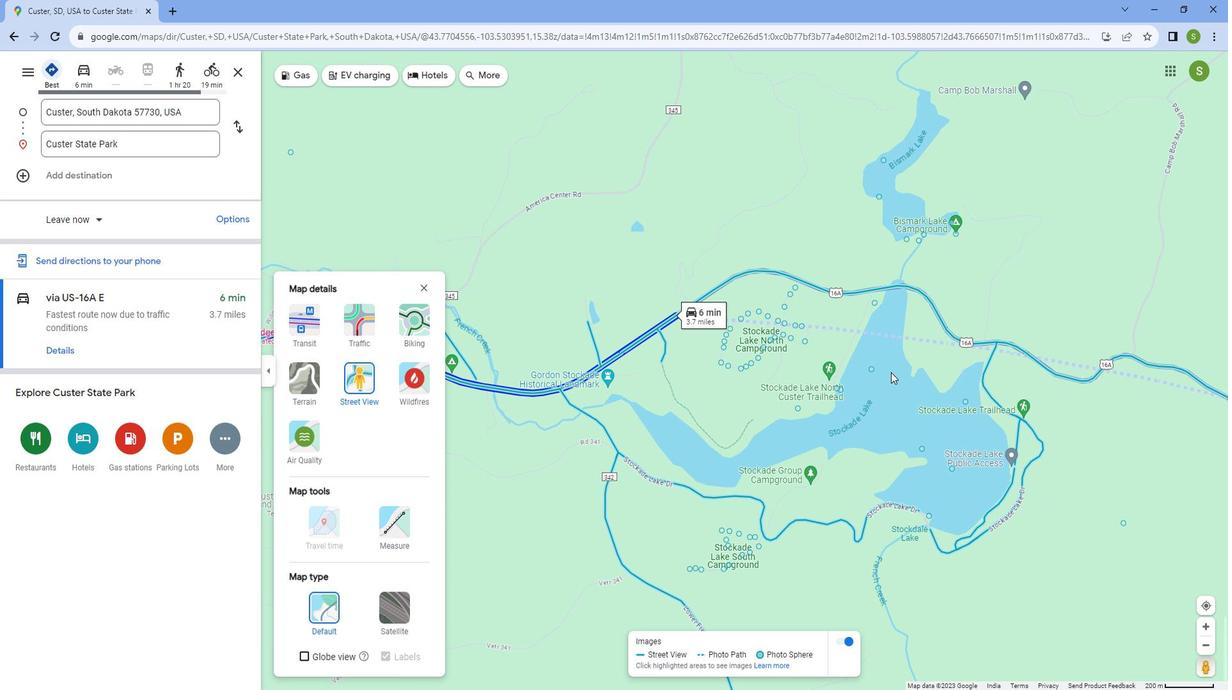 
Action: Mouse scrolled (897, 364) with delta (0, 0)
Screenshot: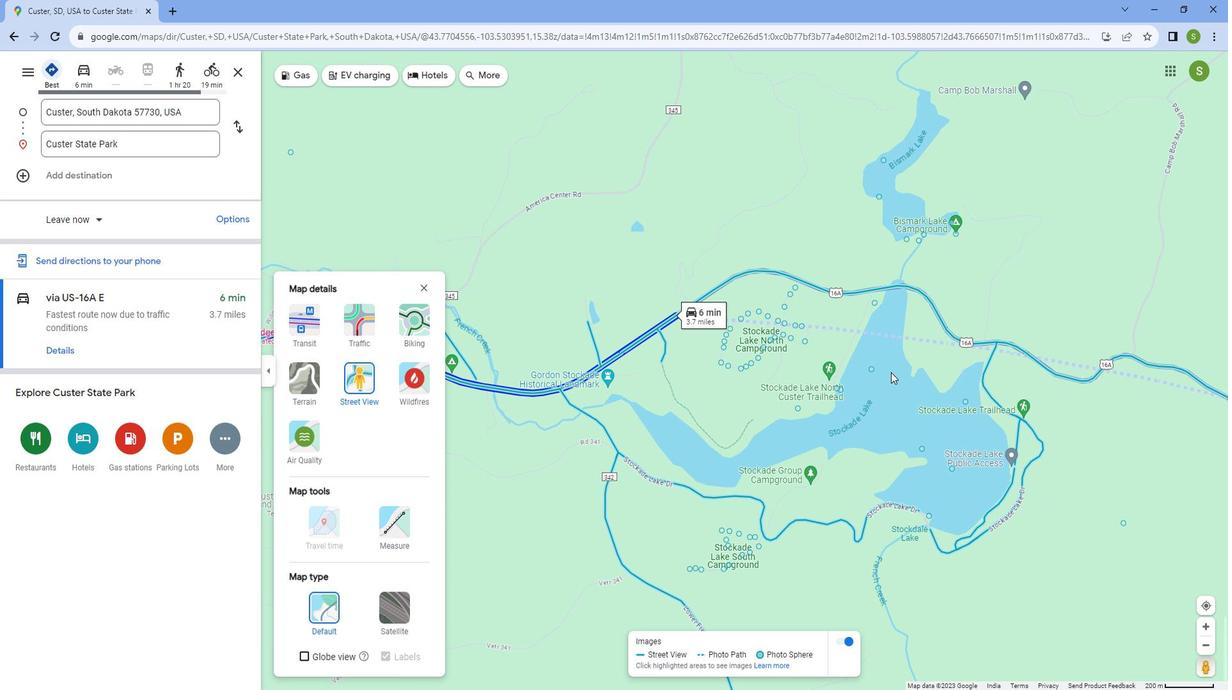 
Action: Mouse scrolled (897, 364) with delta (0, 0)
Screenshot: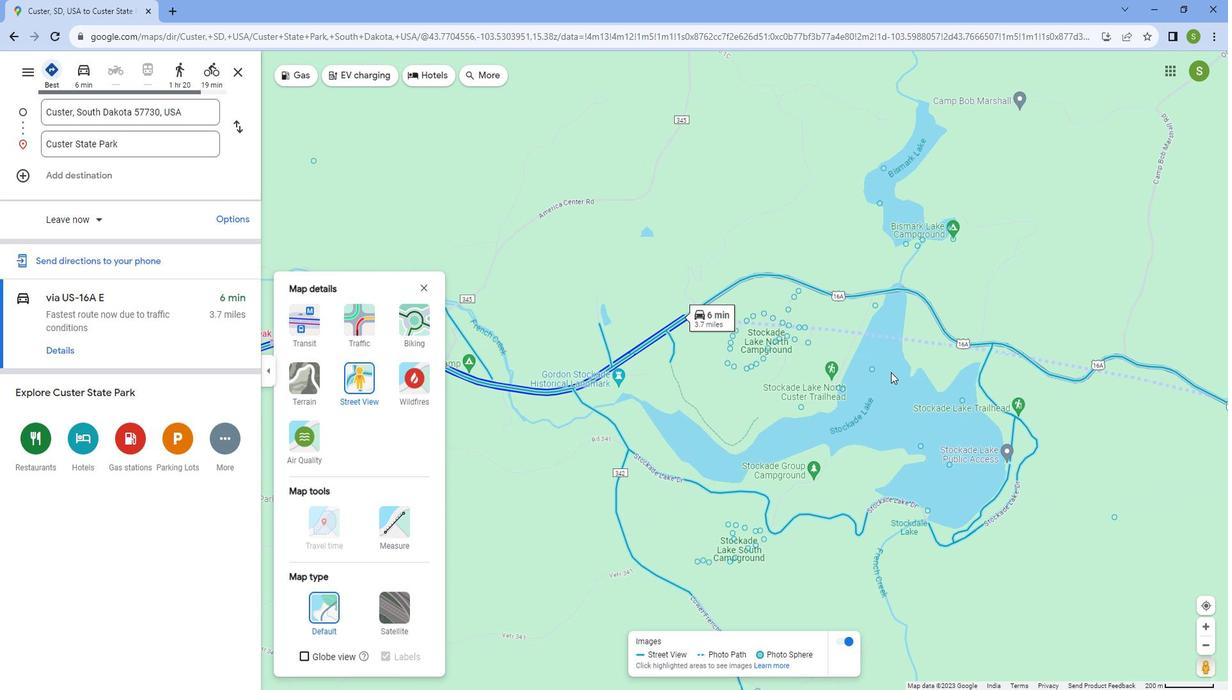 
Action: Mouse scrolled (897, 364) with delta (0, 0)
Screenshot: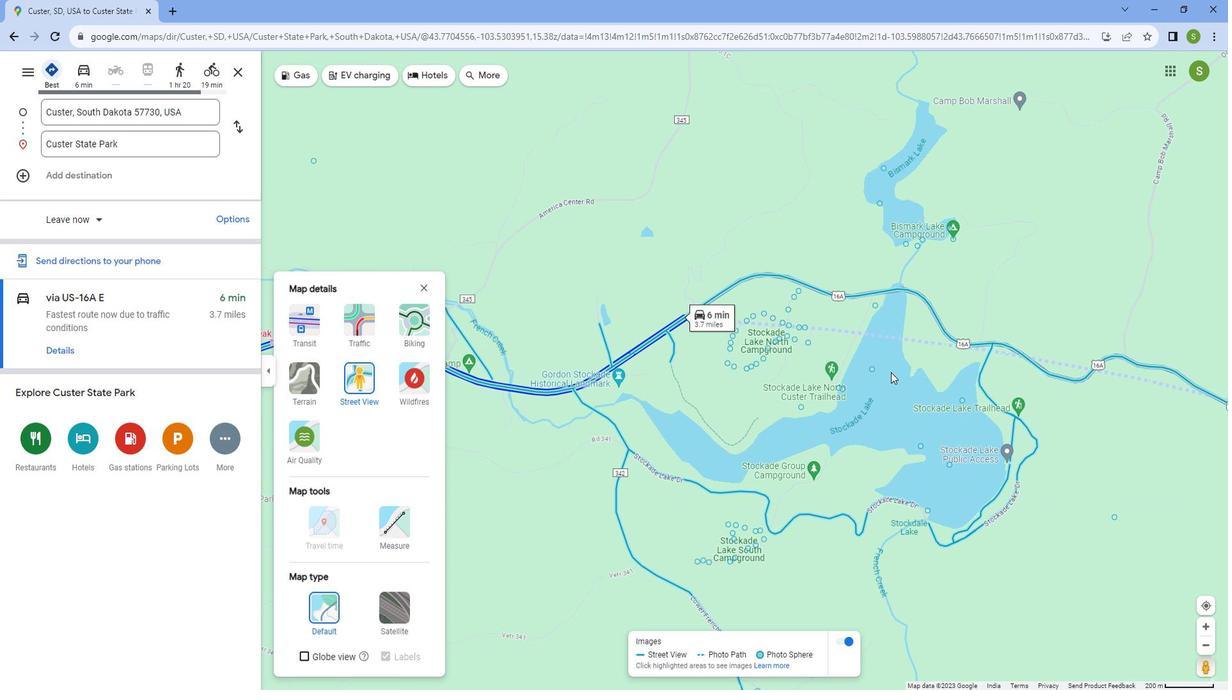 
Action: Mouse scrolled (897, 364) with delta (0, 0)
Screenshot: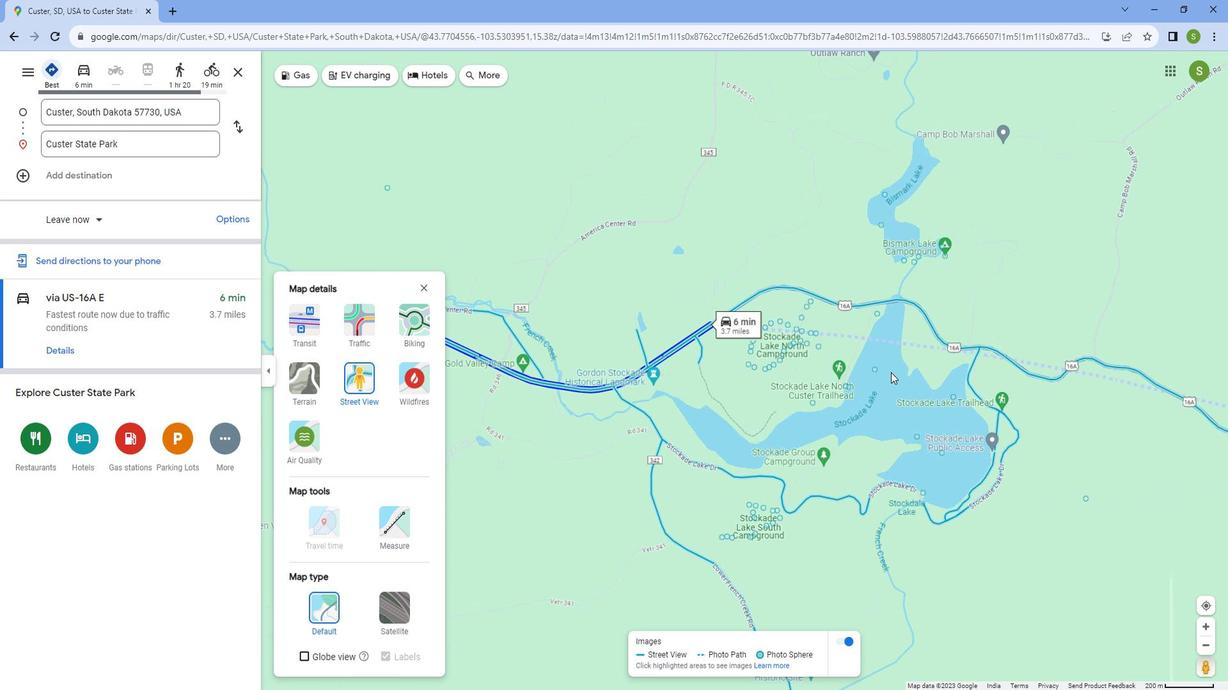 
Action: Mouse moved to (837, 369)
Screenshot: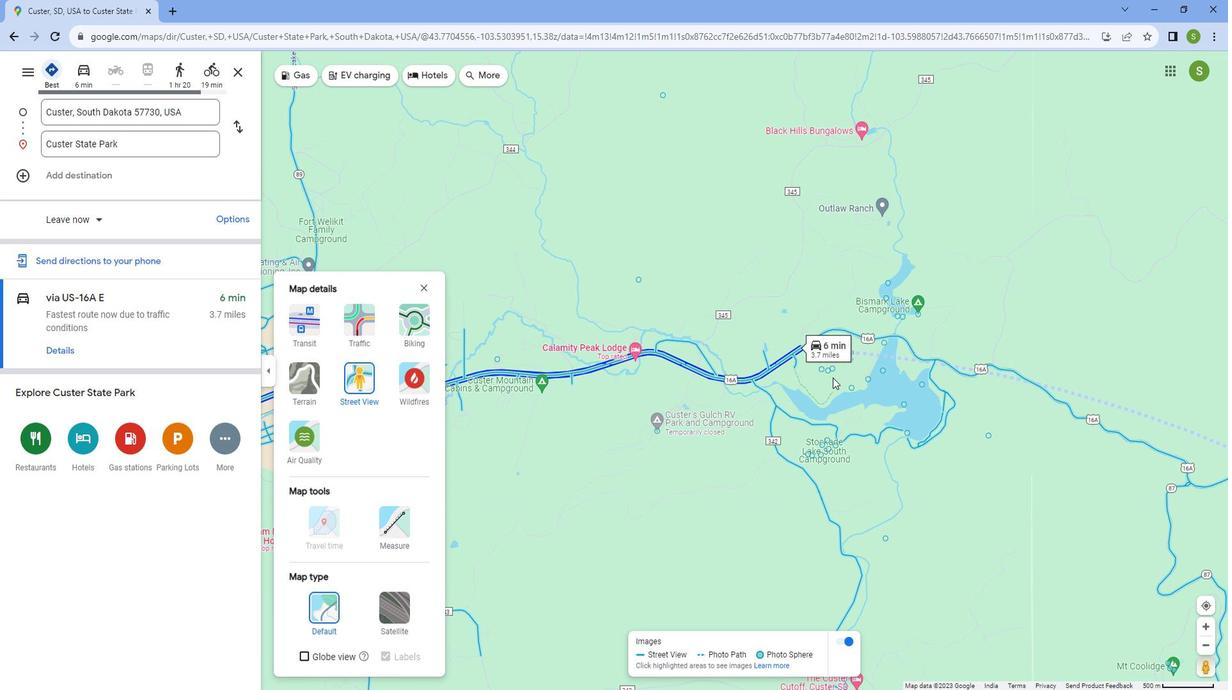 
Action: Mouse scrolled (837, 369) with delta (0, 0)
Screenshot: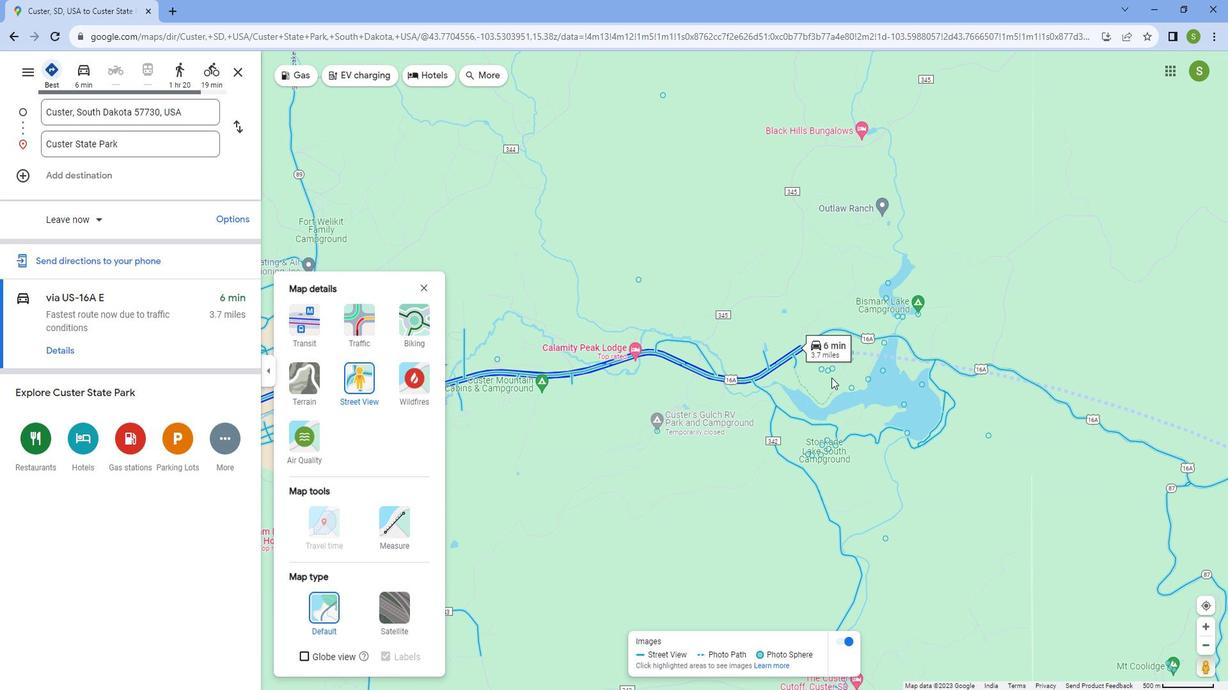 
Action: Mouse scrolled (837, 369) with delta (0, 0)
Screenshot: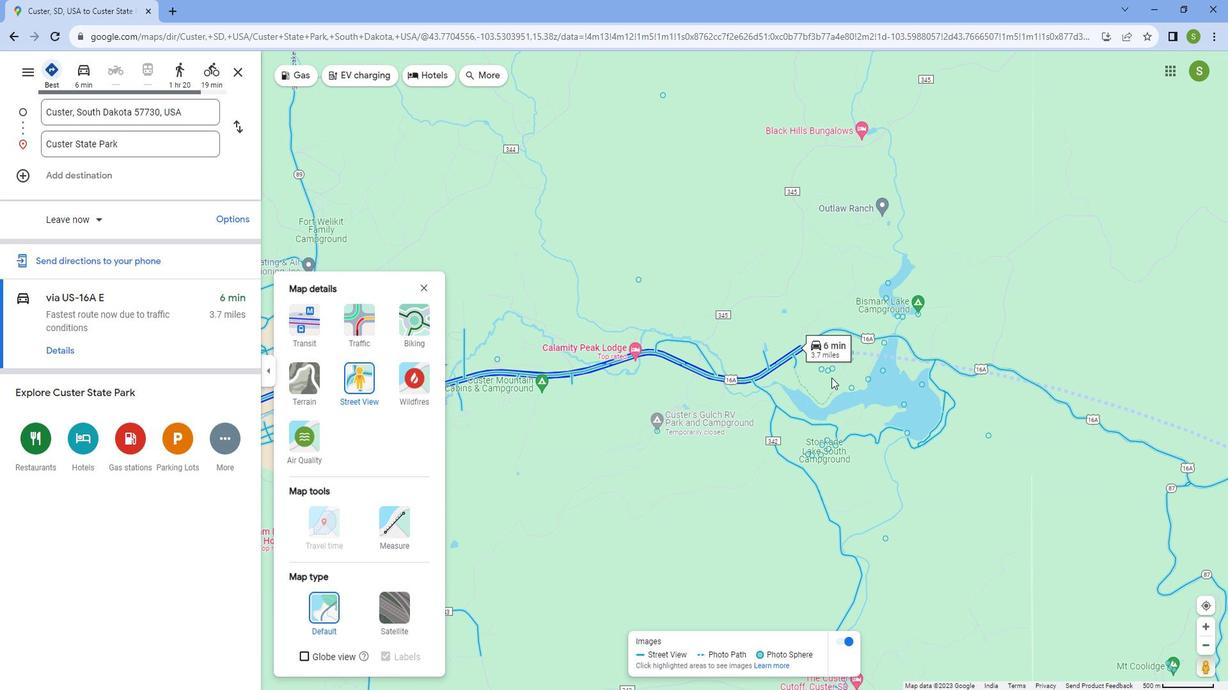
Action: Mouse scrolled (837, 369) with delta (0, 0)
Screenshot: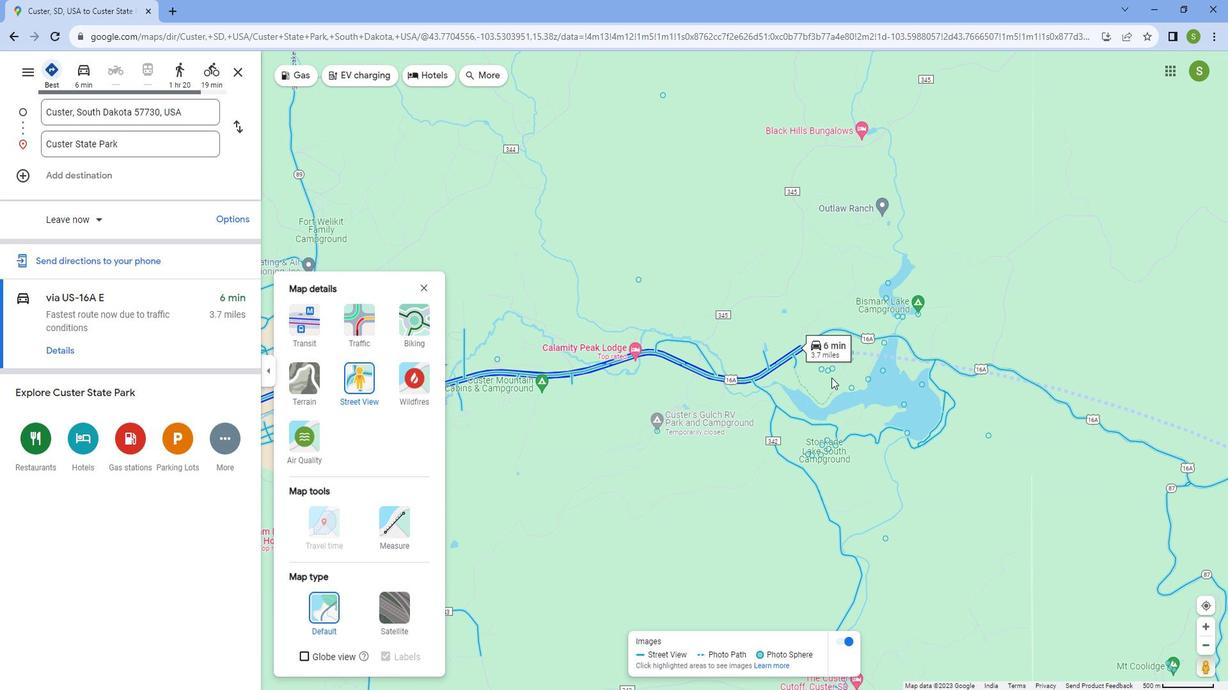 
Action: Mouse scrolled (837, 369) with delta (0, 0)
Screenshot: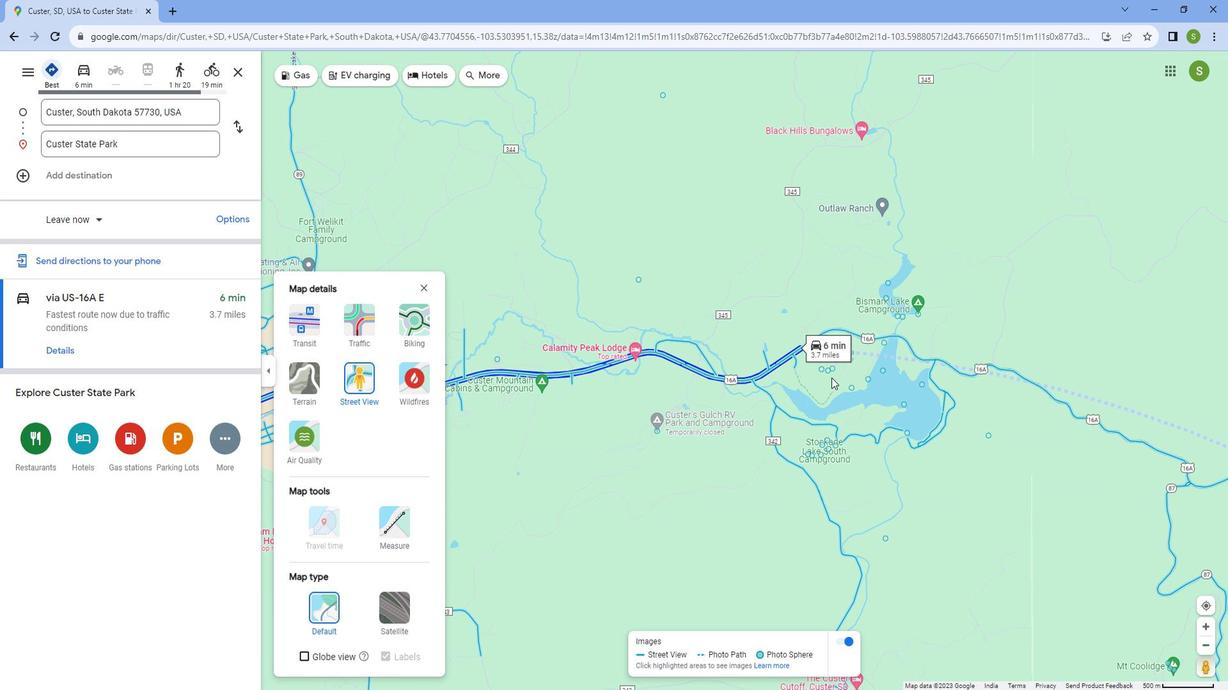 
Action: Mouse moved to (570, 392)
Screenshot: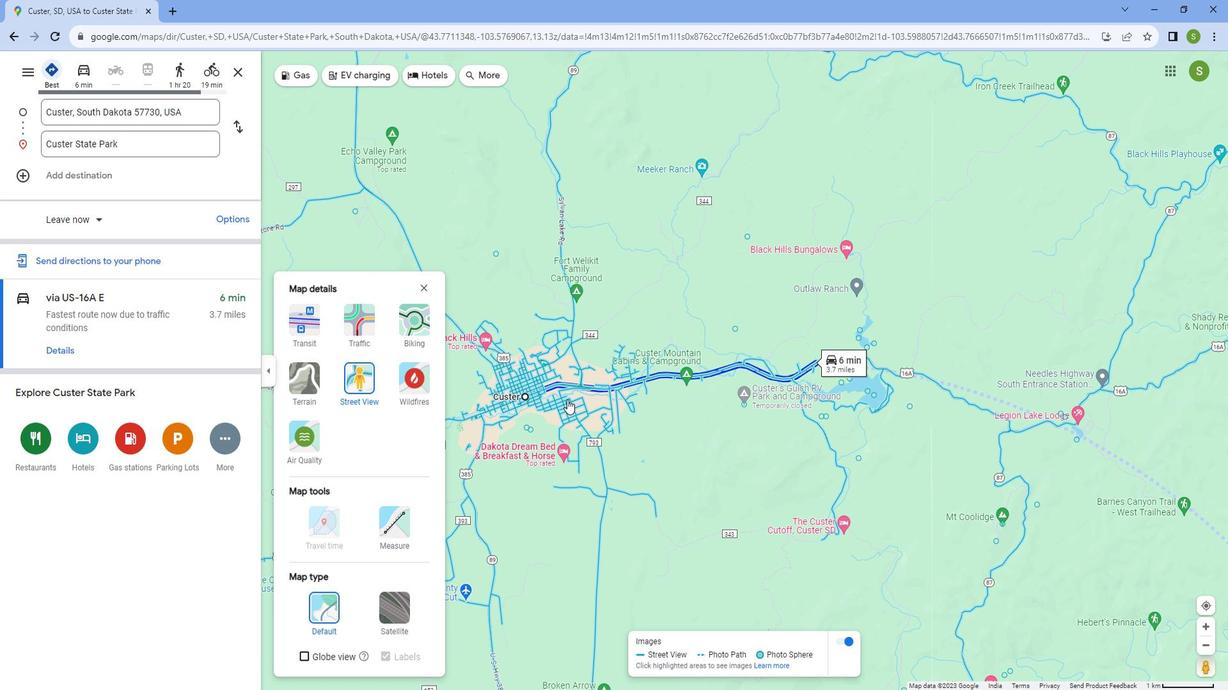 
Action: Mouse pressed left at (570, 392)
Screenshot: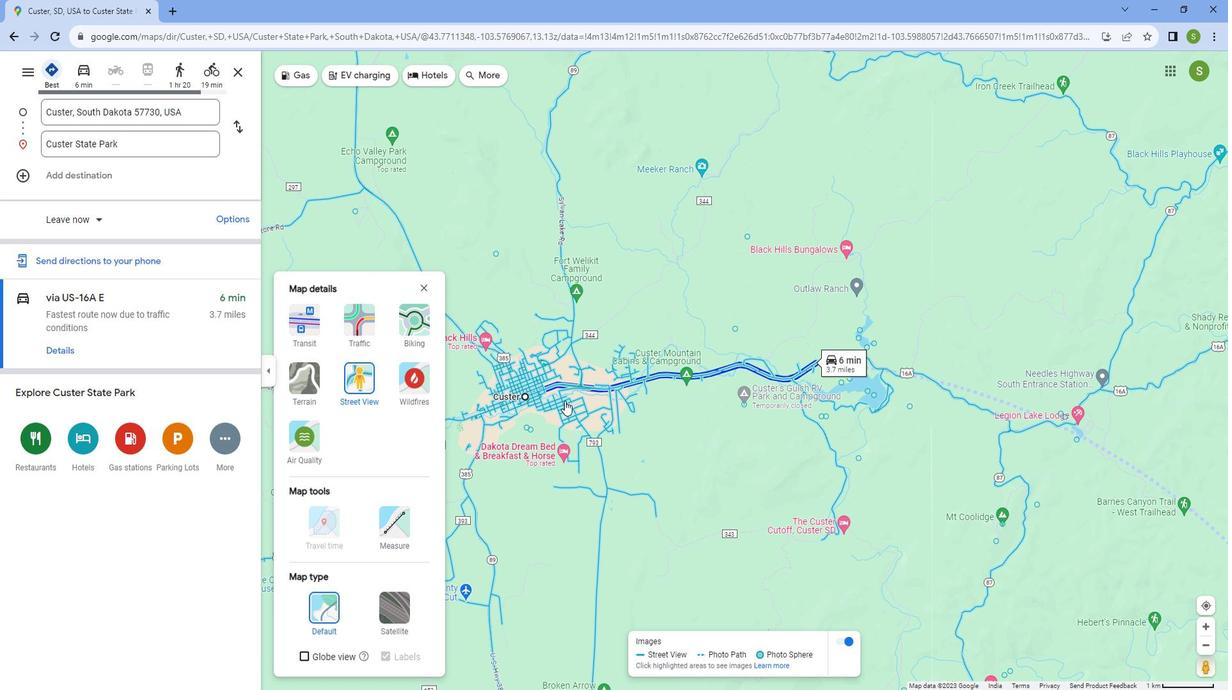 
Action: Mouse pressed left at (570, 392)
Screenshot: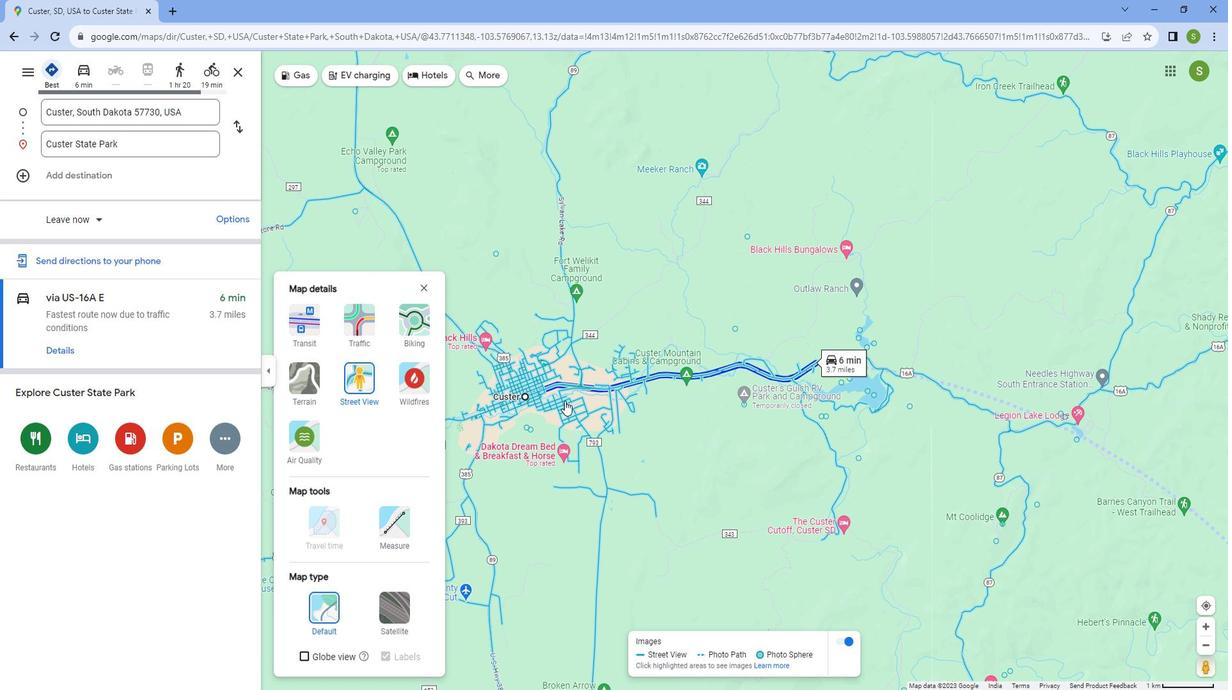 
Action: Mouse moved to (571, 392)
Screenshot: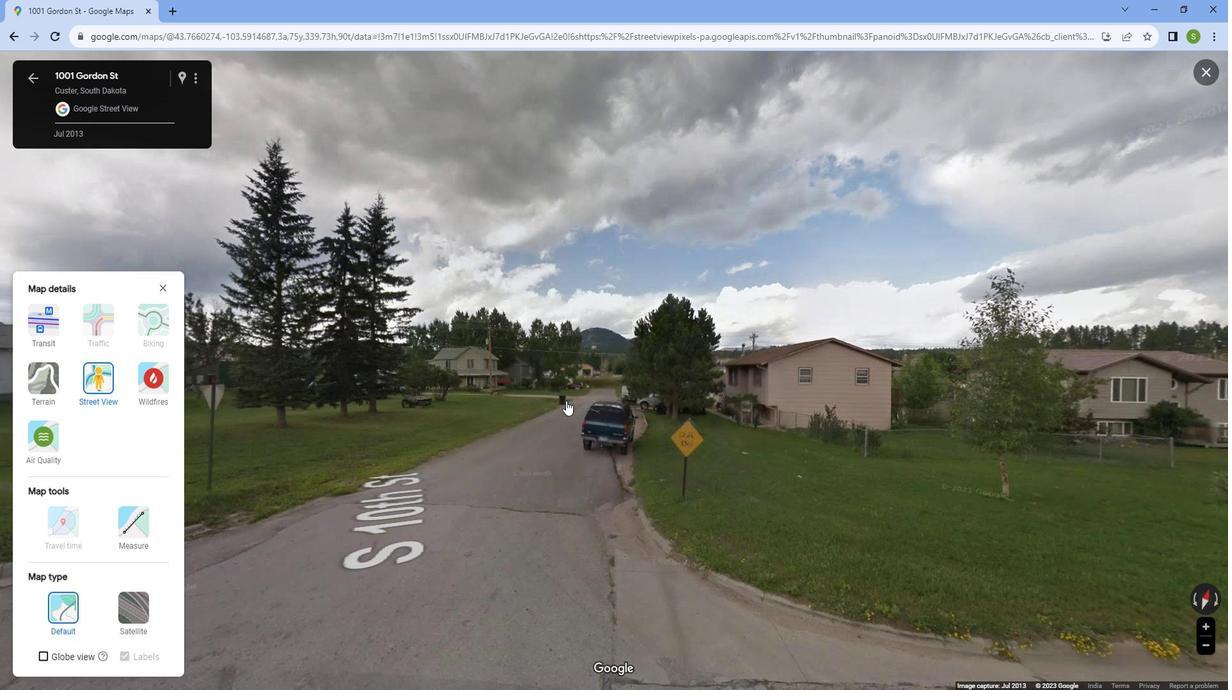 
Action: Mouse scrolled (571, 391) with delta (0, 0)
Screenshot: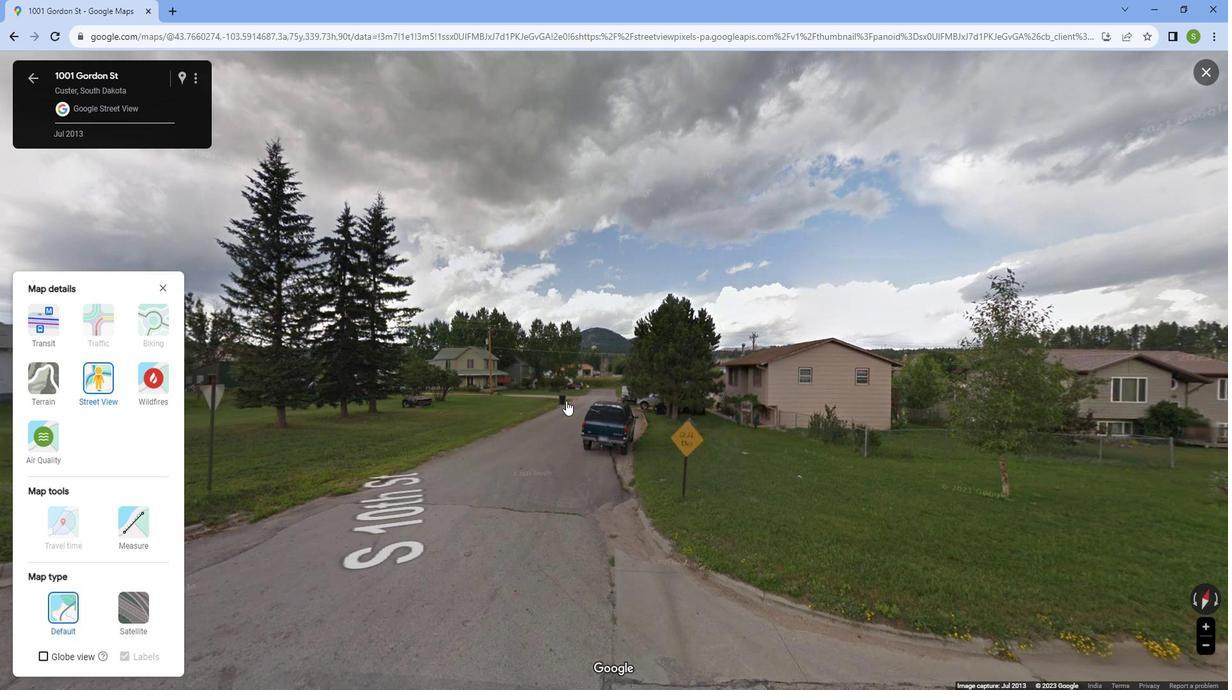 
Action: Mouse scrolled (571, 391) with delta (0, 0)
Screenshot: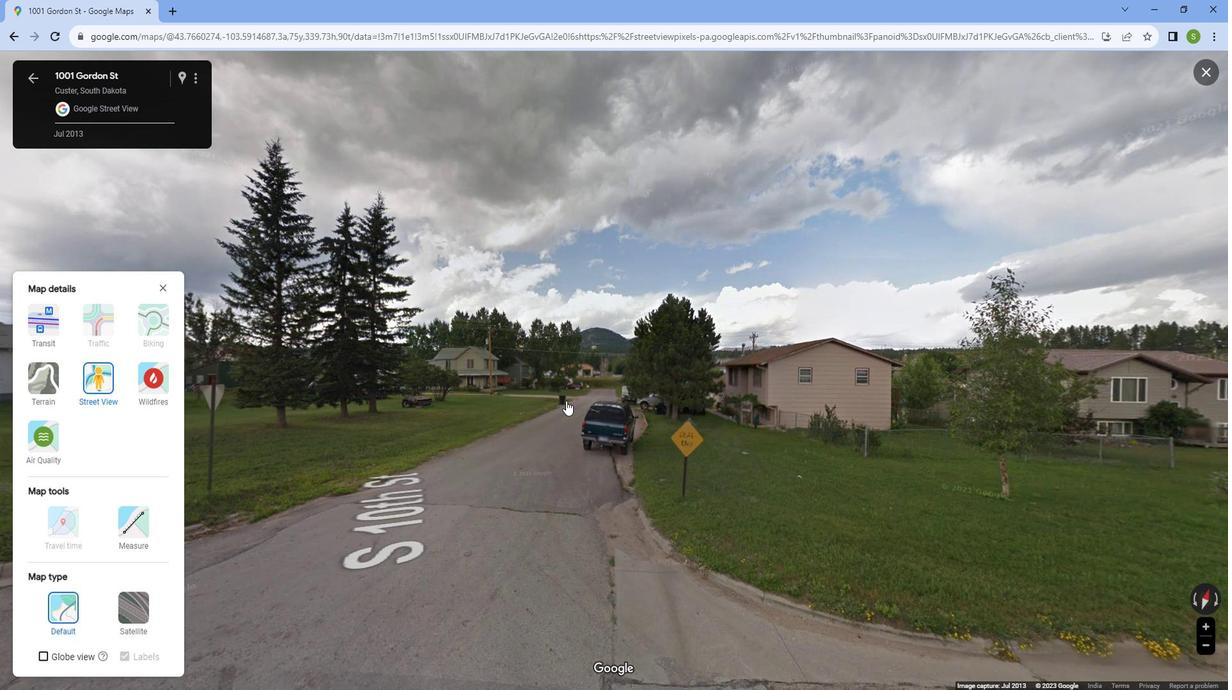 
Action: Mouse scrolled (571, 391) with delta (0, 0)
Screenshot: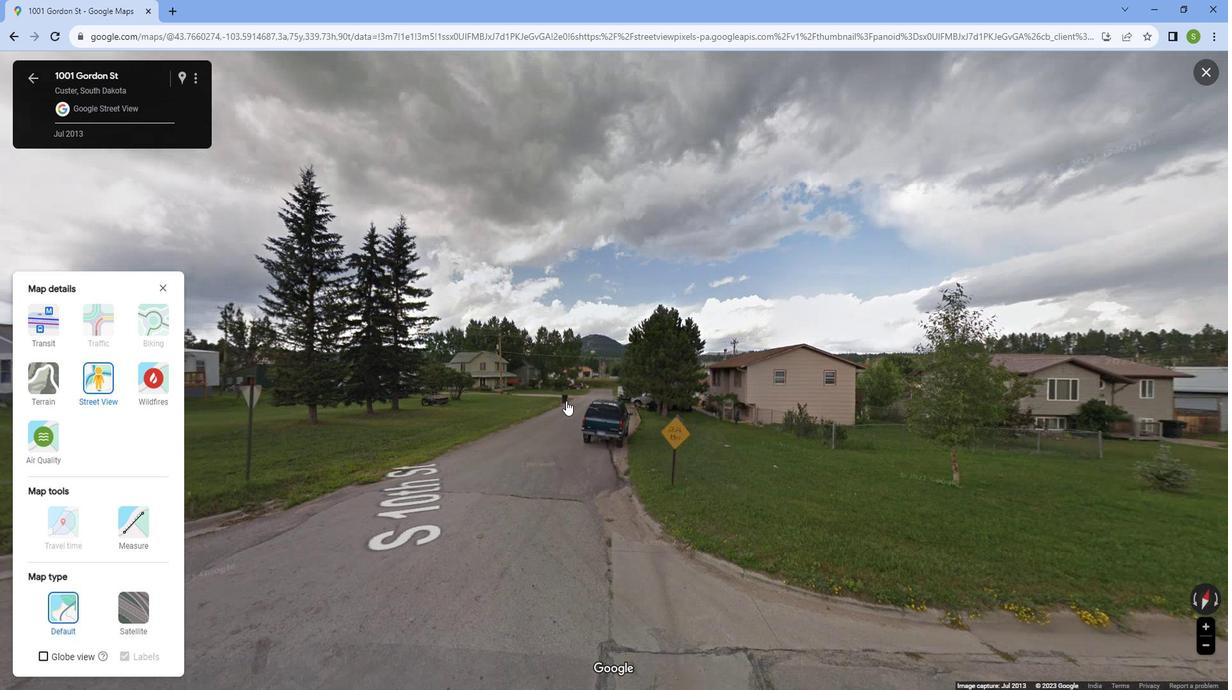
Action: Mouse scrolled (571, 391) with delta (0, 0)
Screenshot: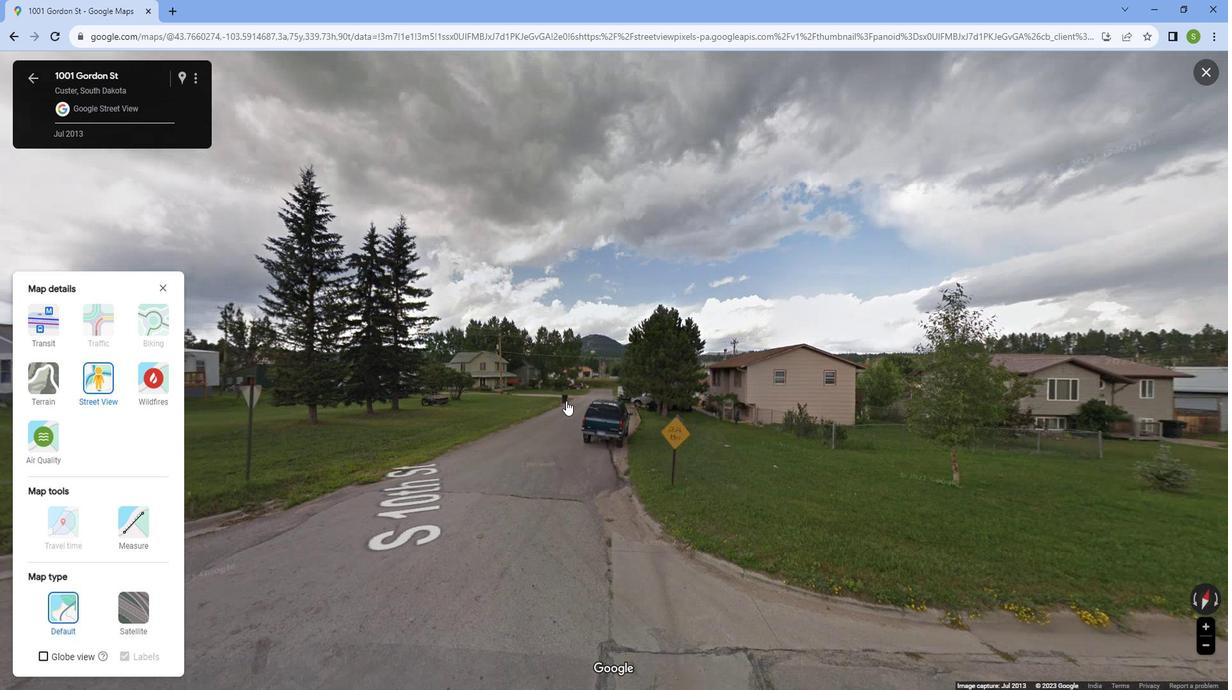 
Action: Mouse scrolled (571, 391) with delta (0, 0)
Screenshot: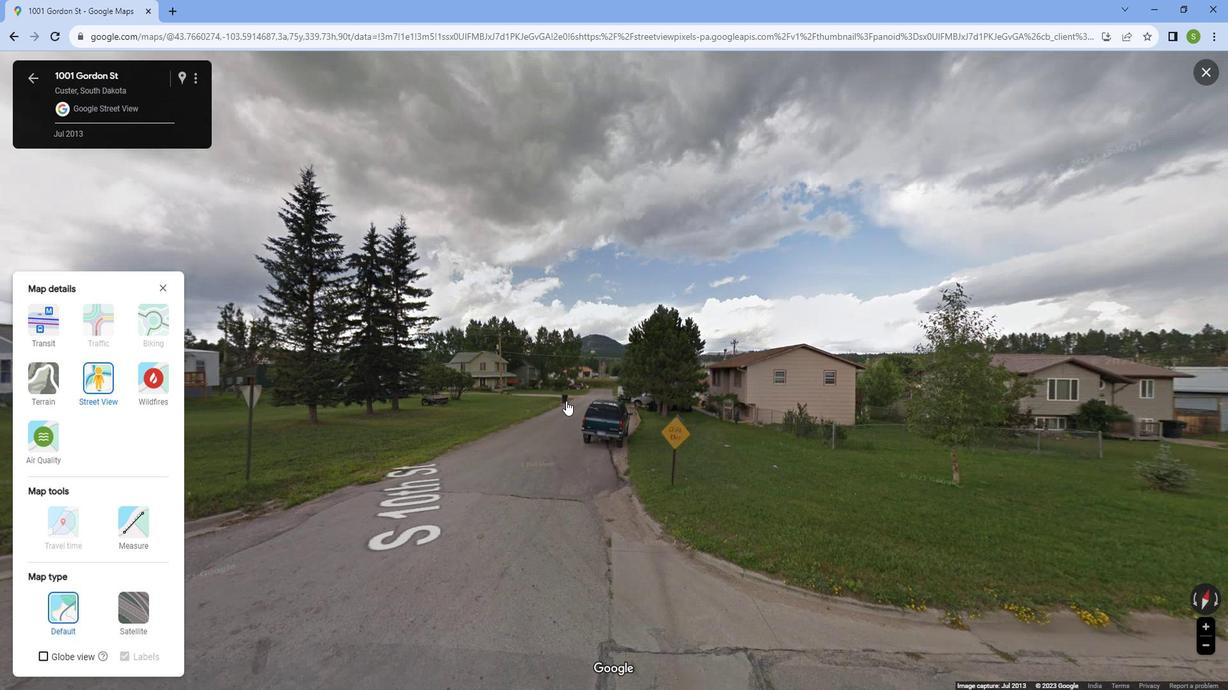 
Action: Mouse scrolled (571, 391) with delta (0, 0)
Screenshot: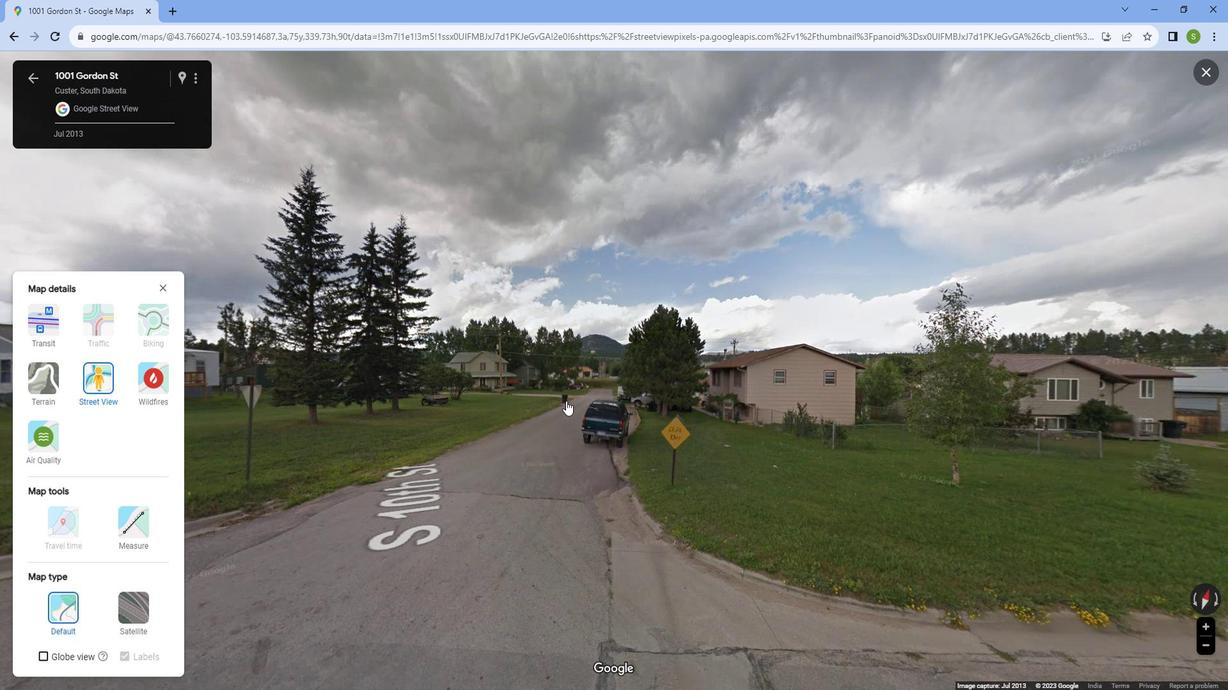 
Action: Mouse moved to (546, 467)
Screenshot: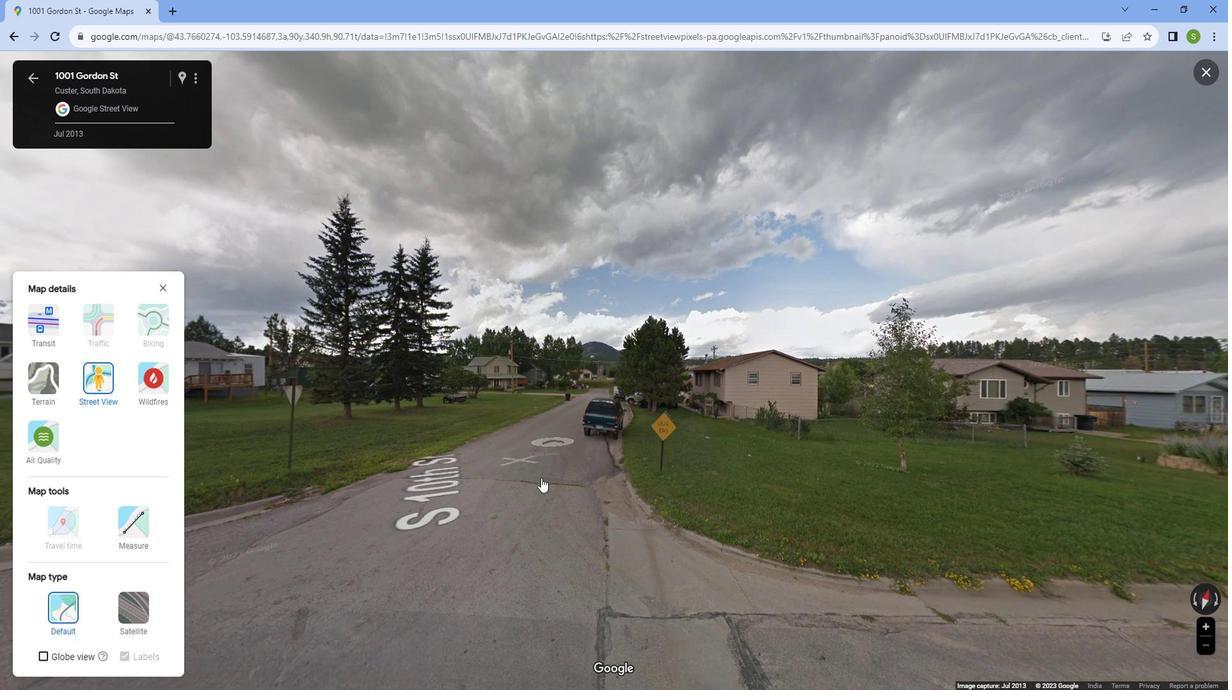 
Action: Mouse pressed left at (546, 467)
Screenshot: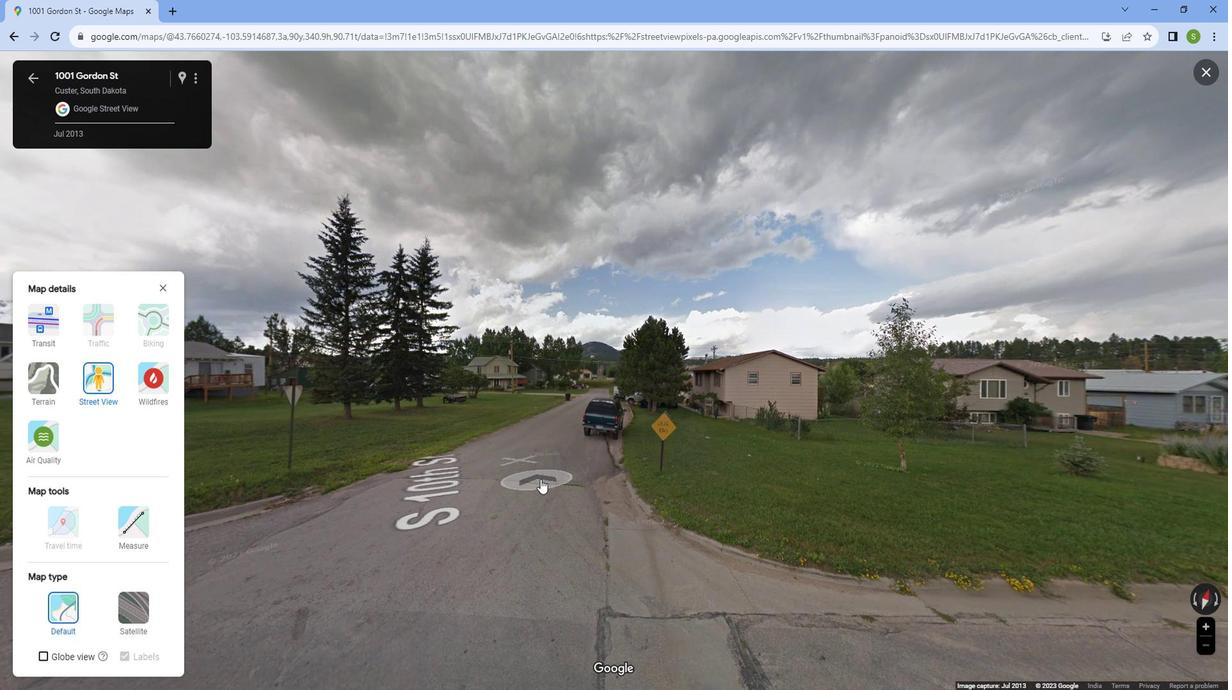 
Action: Mouse moved to (576, 440)
Screenshot: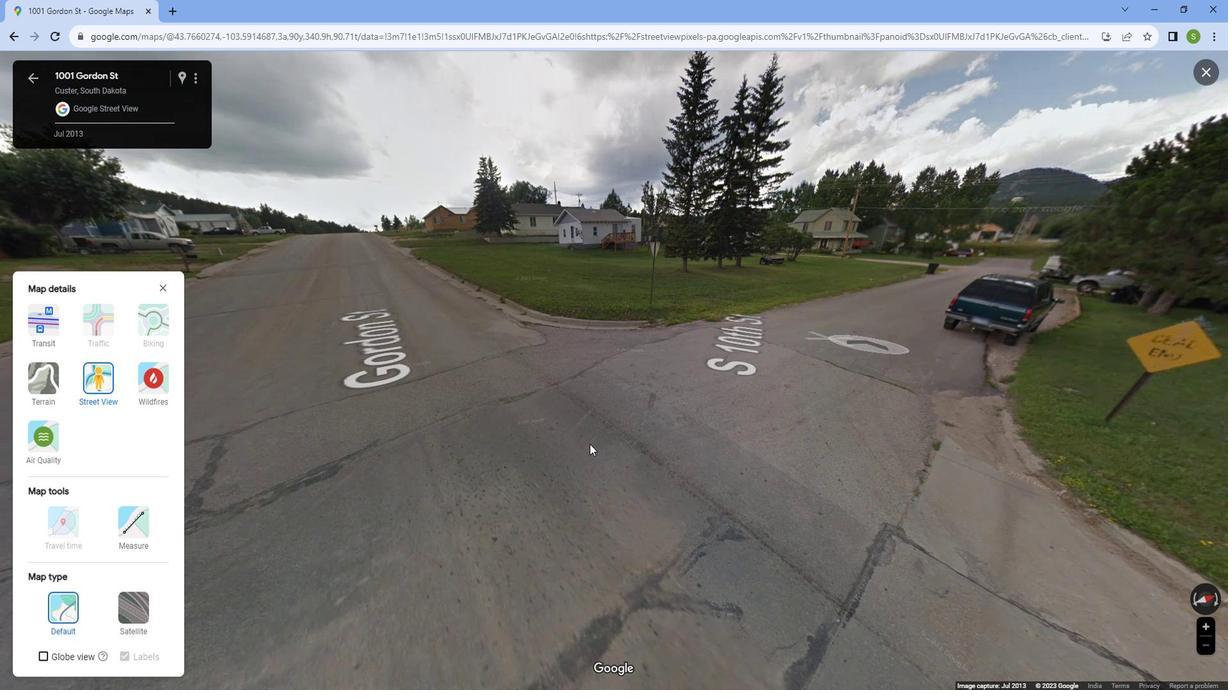 
Action: Mouse pressed left at (576, 440)
Screenshot: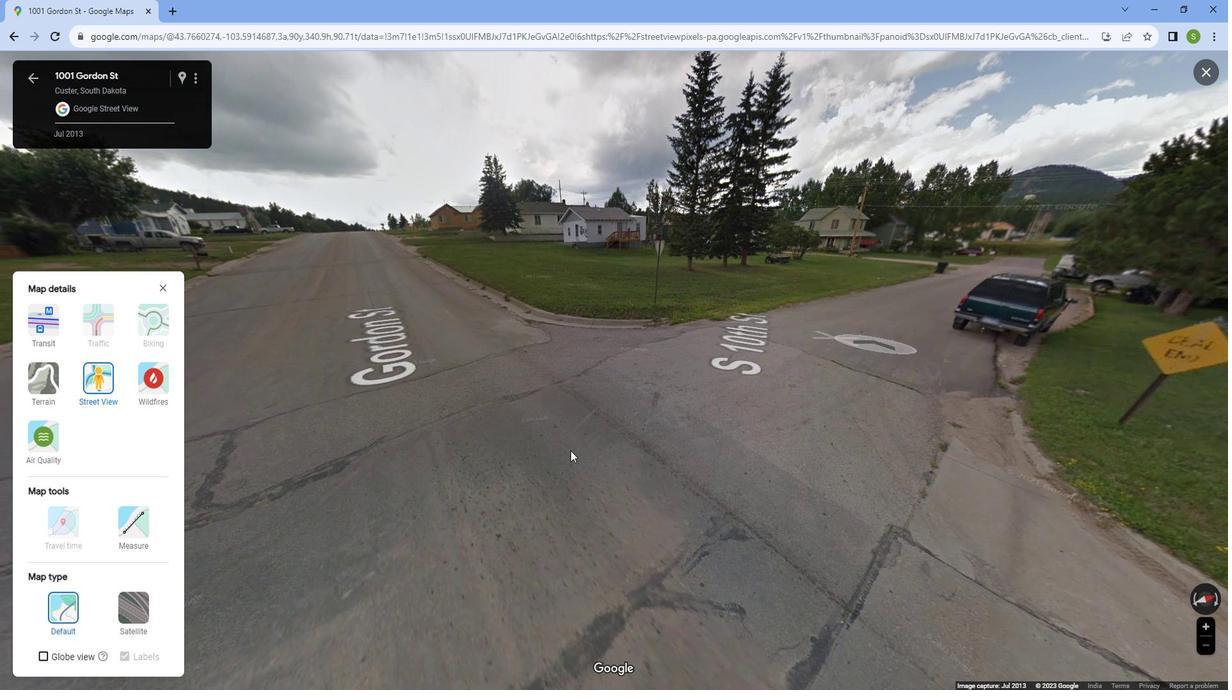 
Action: Mouse moved to (631, 441)
Screenshot: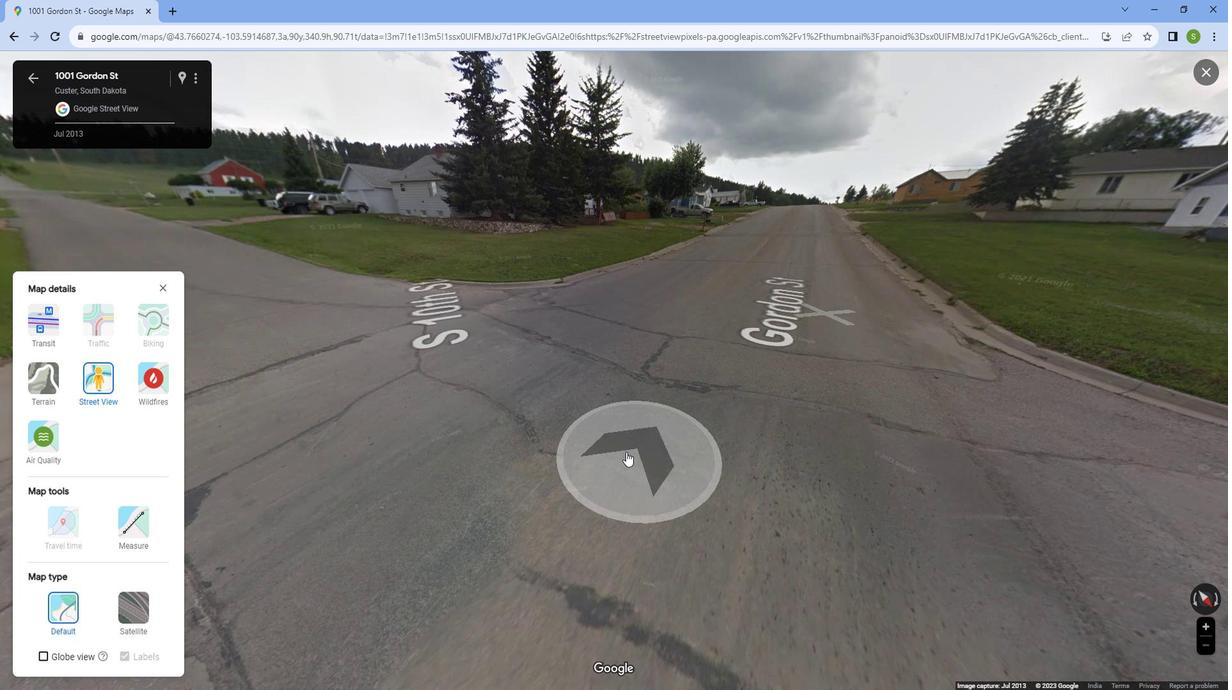 
Action: Mouse pressed left at (631, 441)
Screenshot: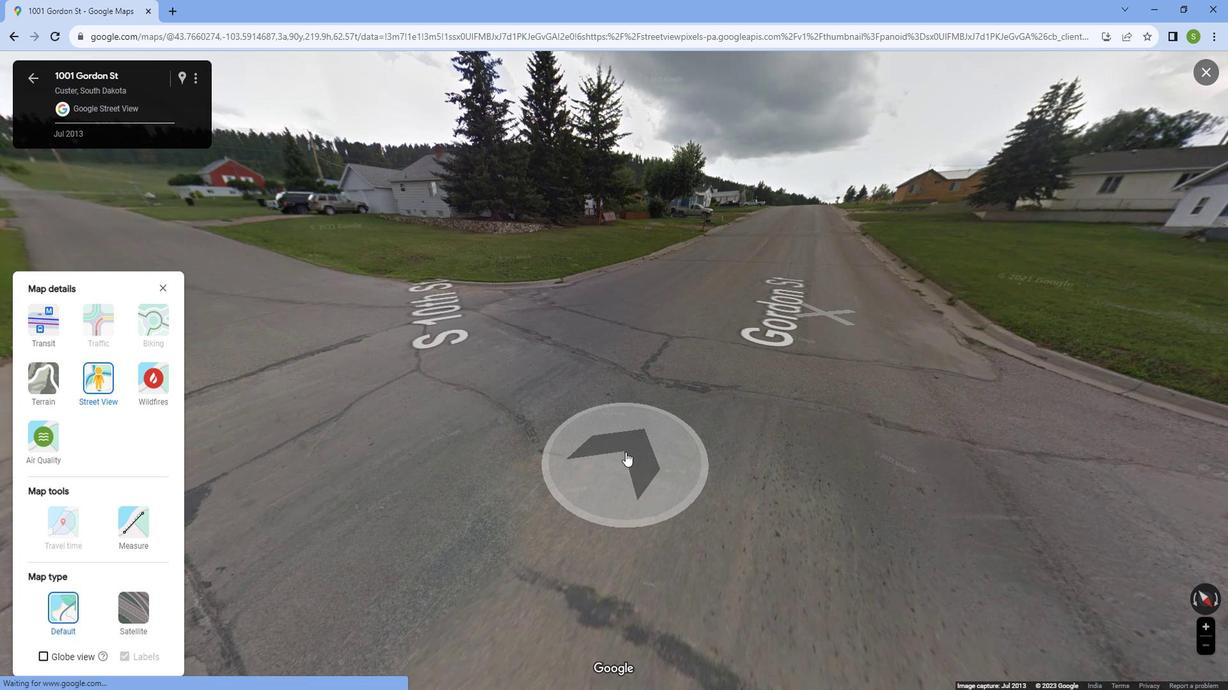 
Action: Mouse moved to (786, 457)
Screenshot: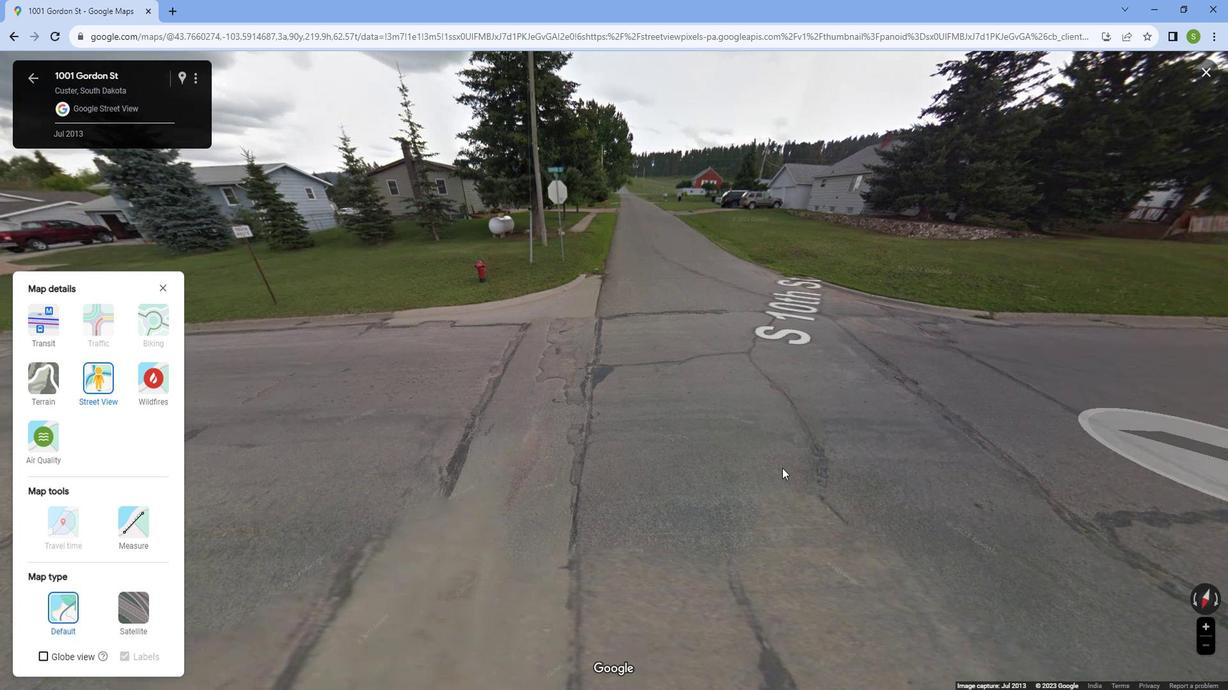 
Action: Mouse pressed left at (786, 457)
Screenshot: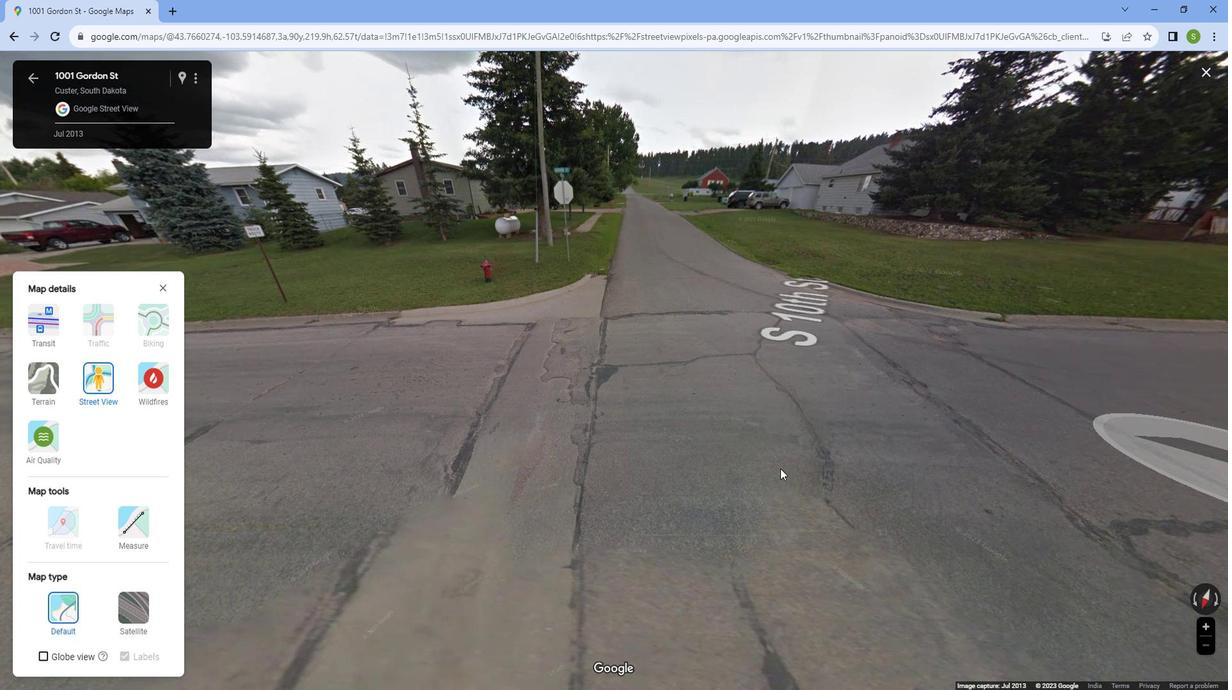 
Action: Mouse moved to (714, 490)
Screenshot: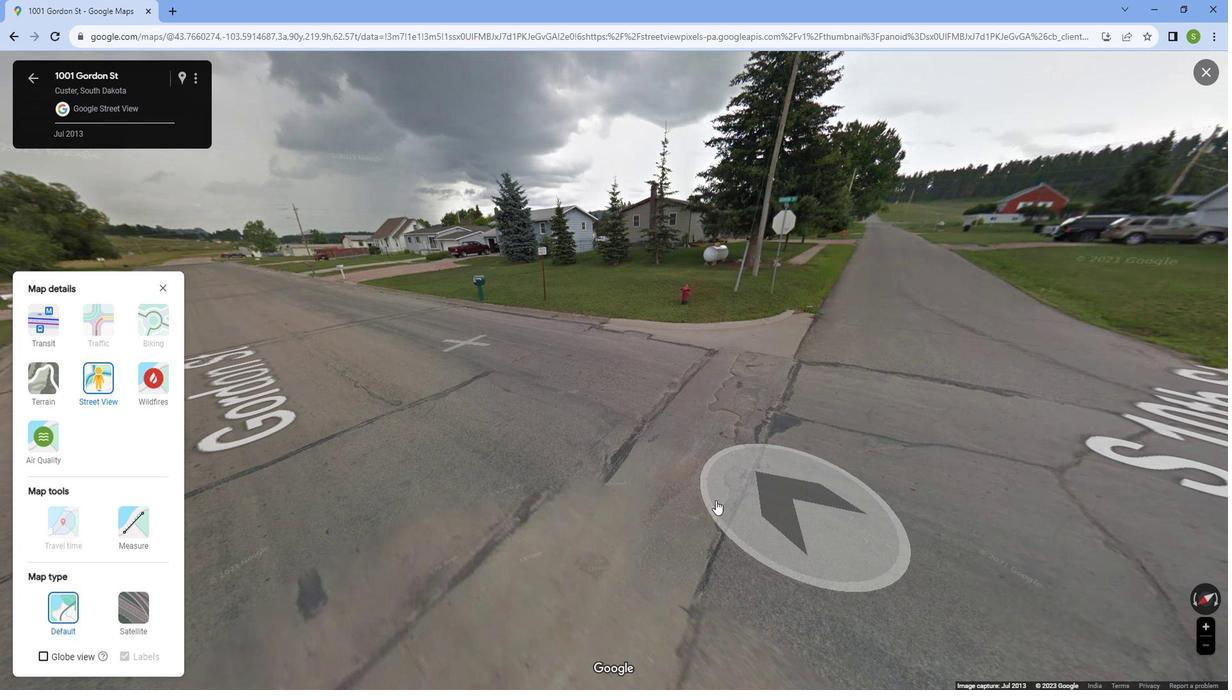 
Action: Mouse pressed left at (714, 490)
Screenshot: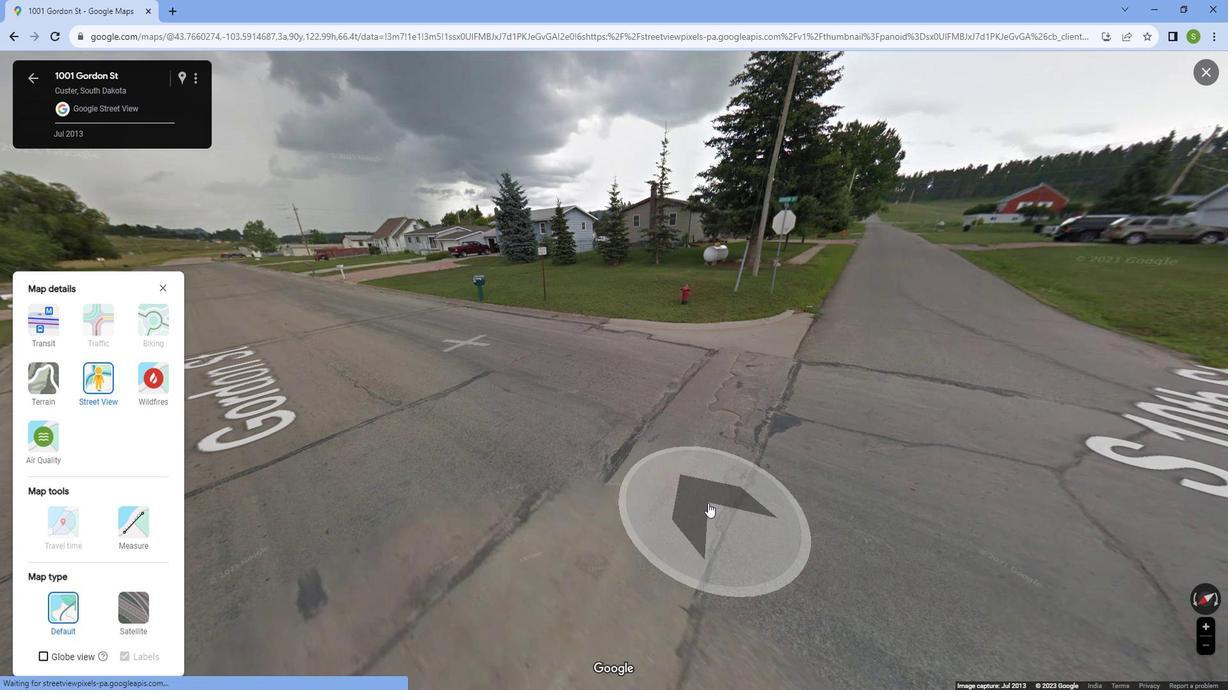 
Action: Mouse moved to (793, 492)
Screenshot: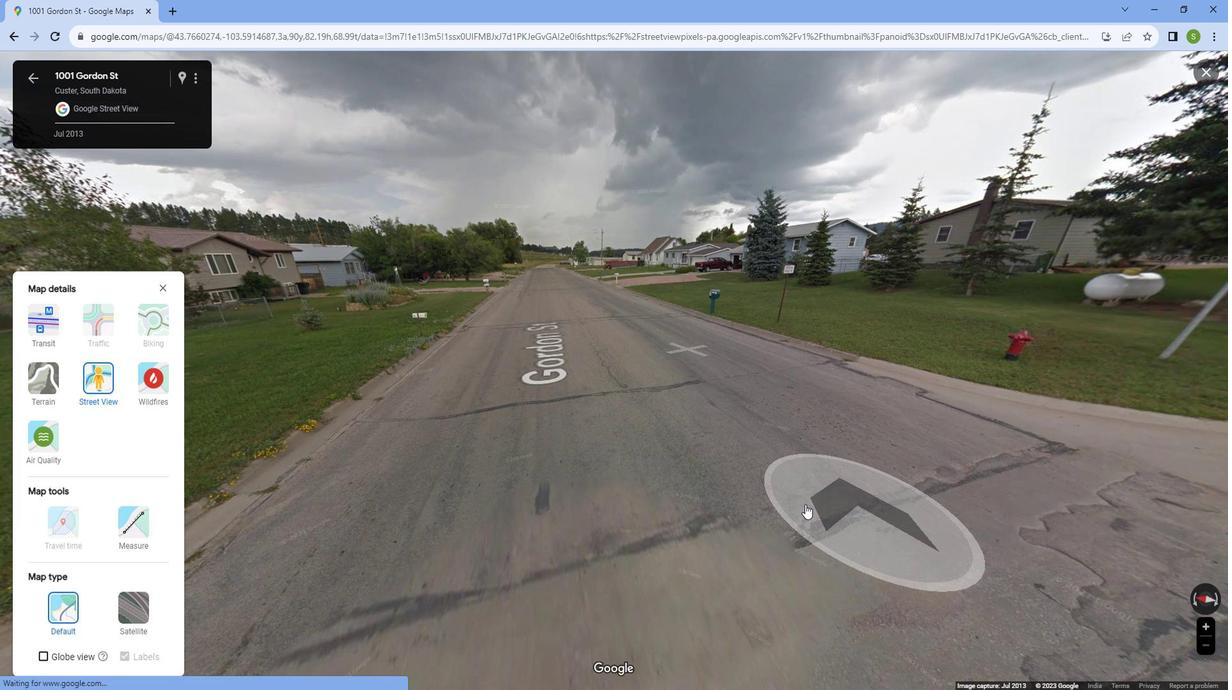 
Action: Mouse pressed left at (793, 492)
Screenshot: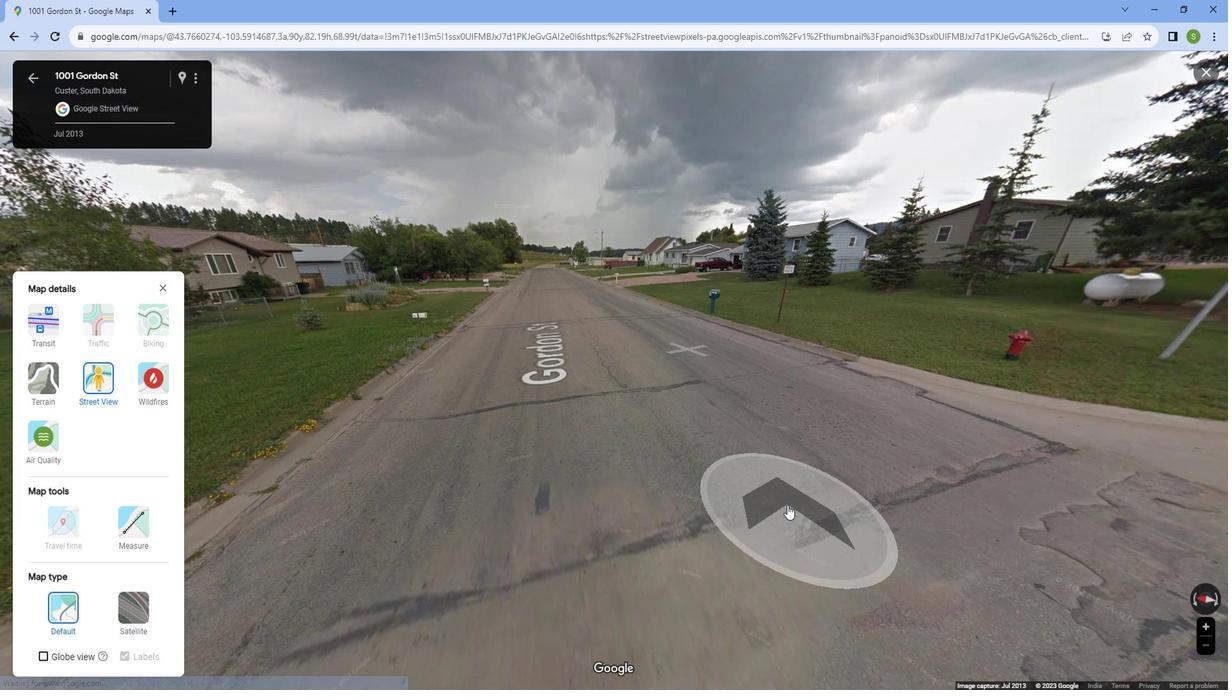 
Action: Mouse moved to (981, 494)
Screenshot: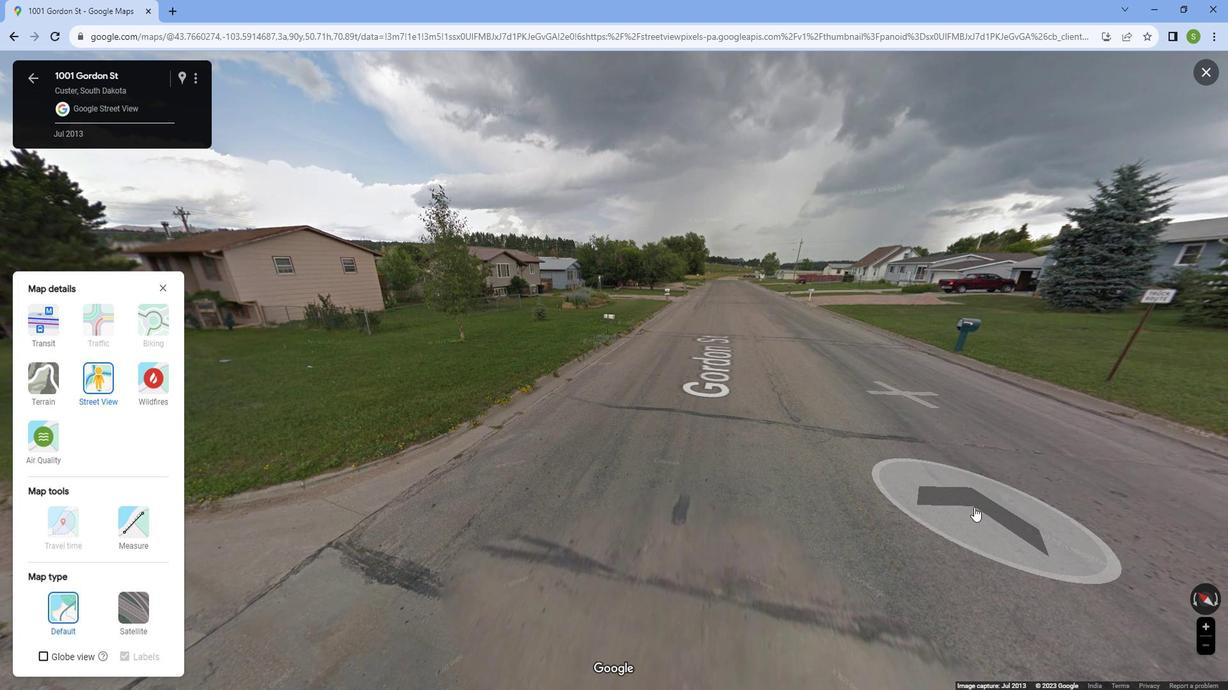 
